 Task: Find connections with filter location Jaspur with filter topic #innovationwith filter profile language Potuguese with filter current company Voltas Limited - A TATA Enterprise with filter school Acropolis Institute of Technology and Research, Manglia Chouraha, Indore with filter industry Retail Luxury Goods and Jewelry with filter service category Technical with filter keywords title Casino Host
Action: Mouse moved to (665, 94)
Screenshot: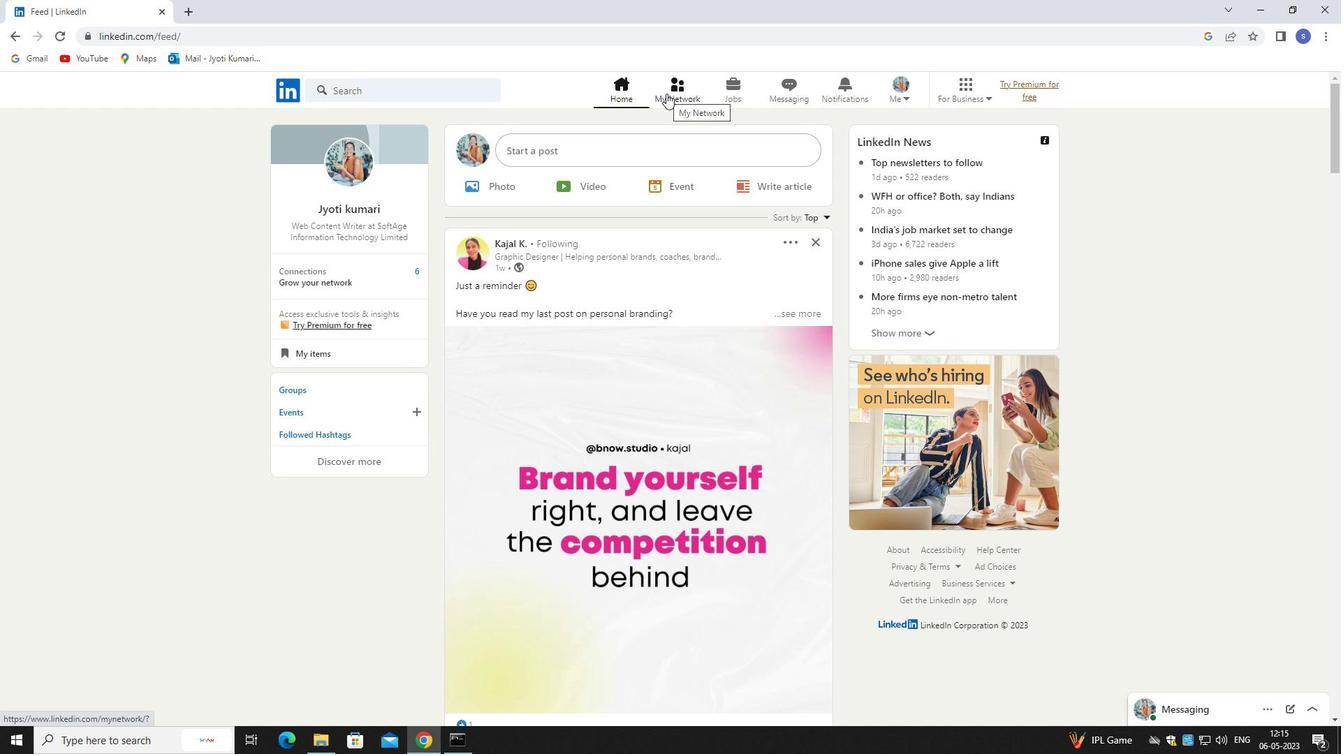 
Action: Mouse pressed left at (665, 94)
Screenshot: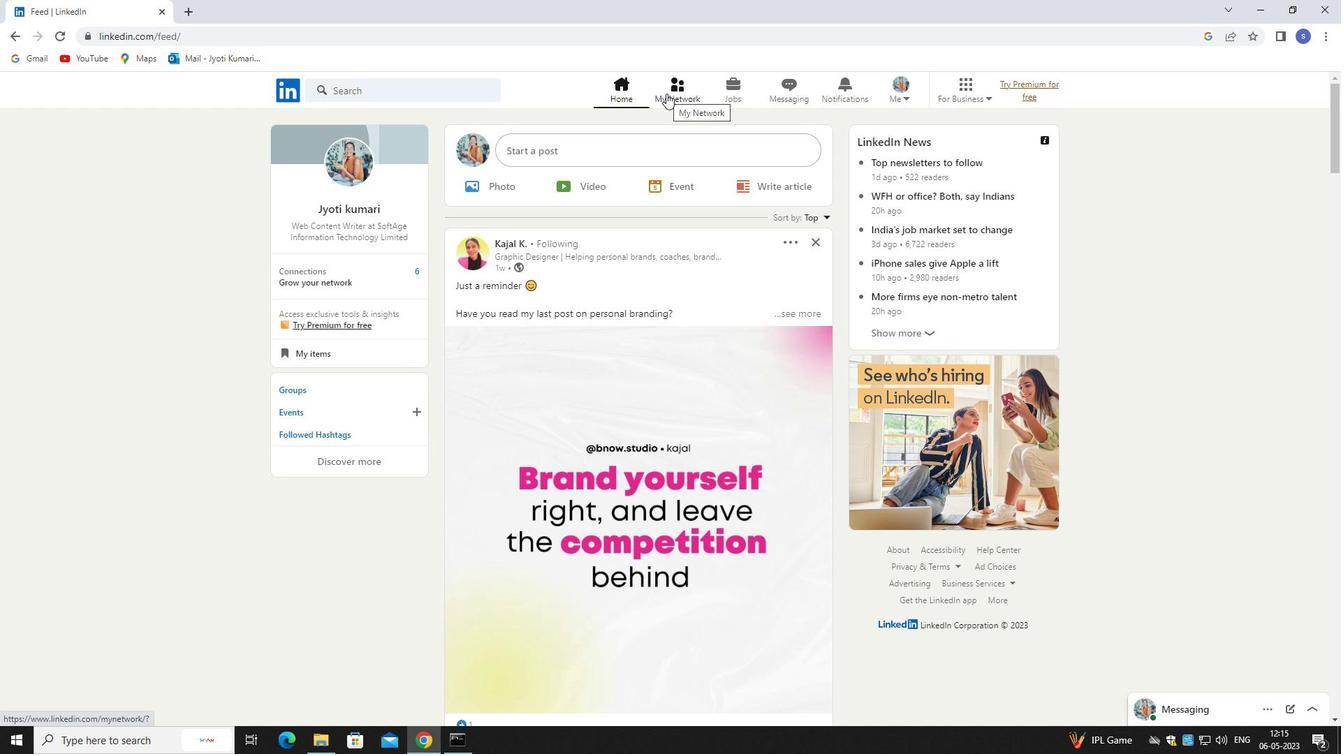 
Action: Mouse pressed left at (665, 94)
Screenshot: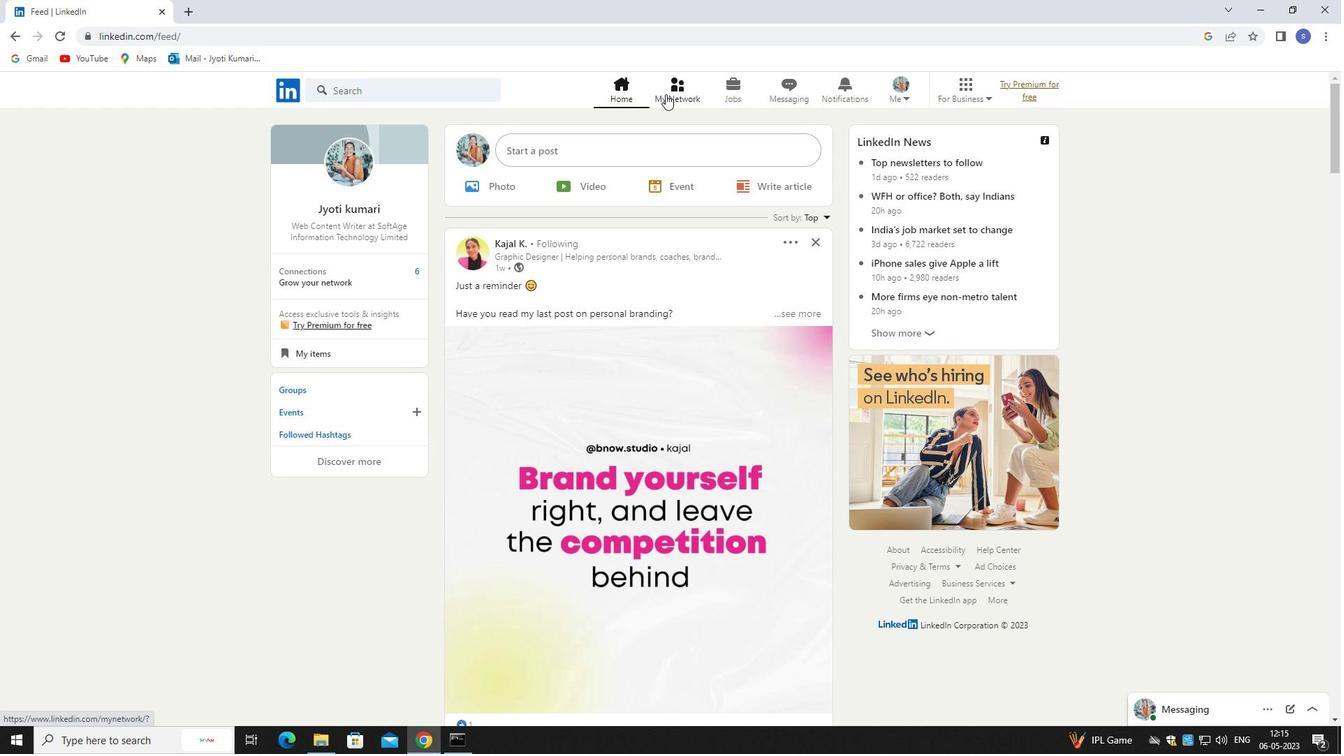 
Action: Mouse moved to (347, 164)
Screenshot: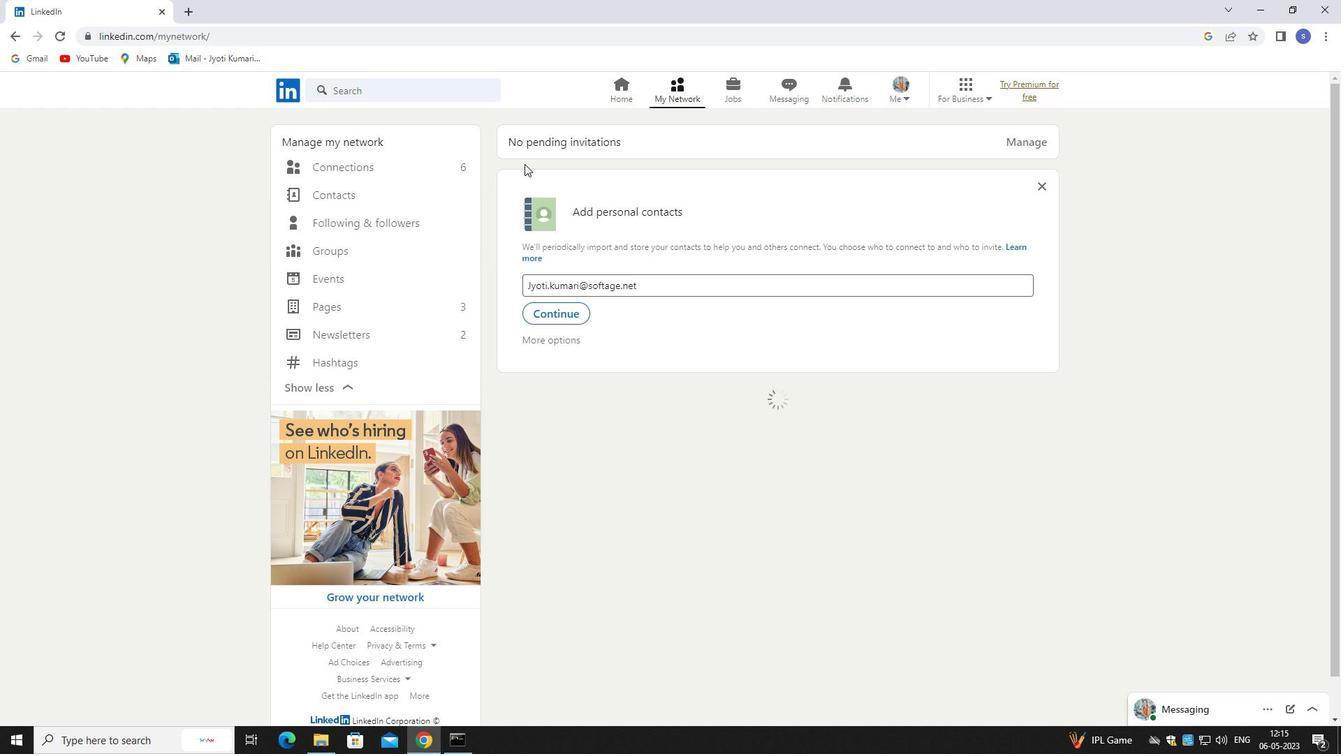 
Action: Mouse pressed left at (347, 164)
Screenshot: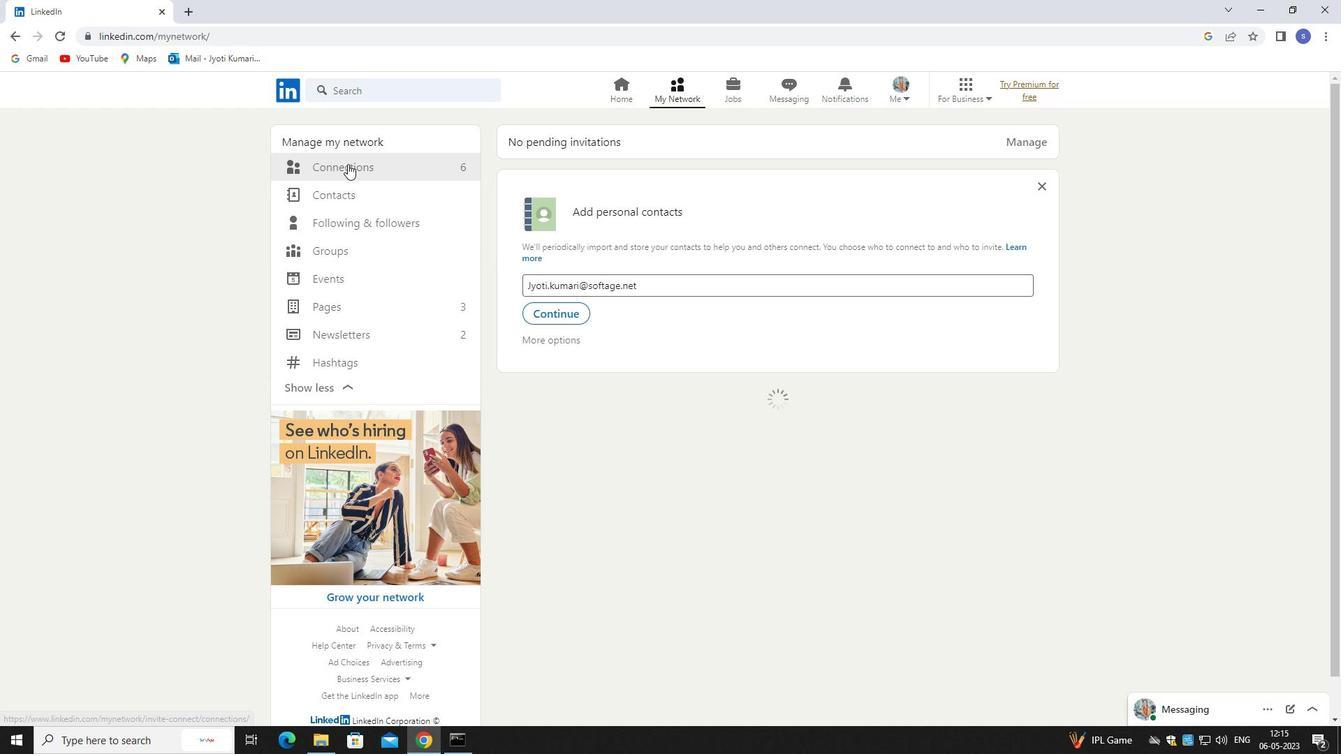 
Action: Mouse pressed left at (347, 164)
Screenshot: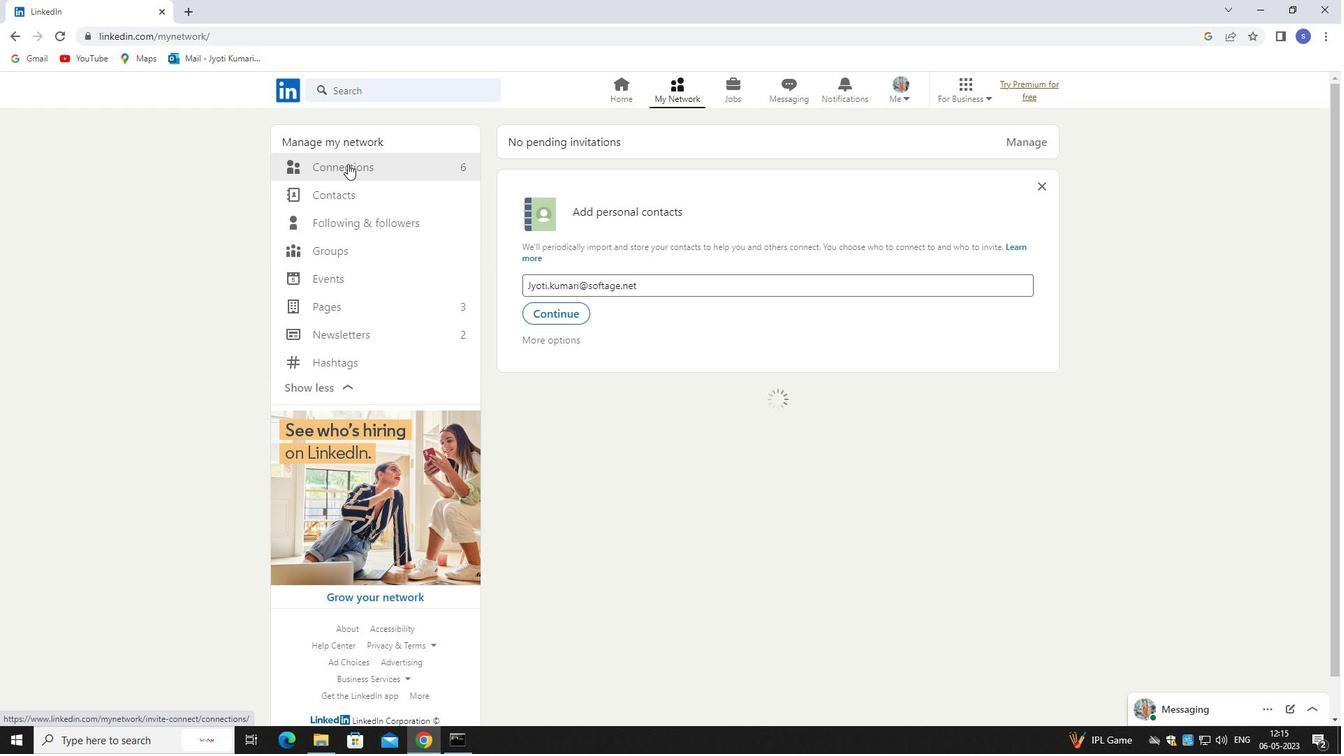 
Action: Mouse moved to (754, 170)
Screenshot: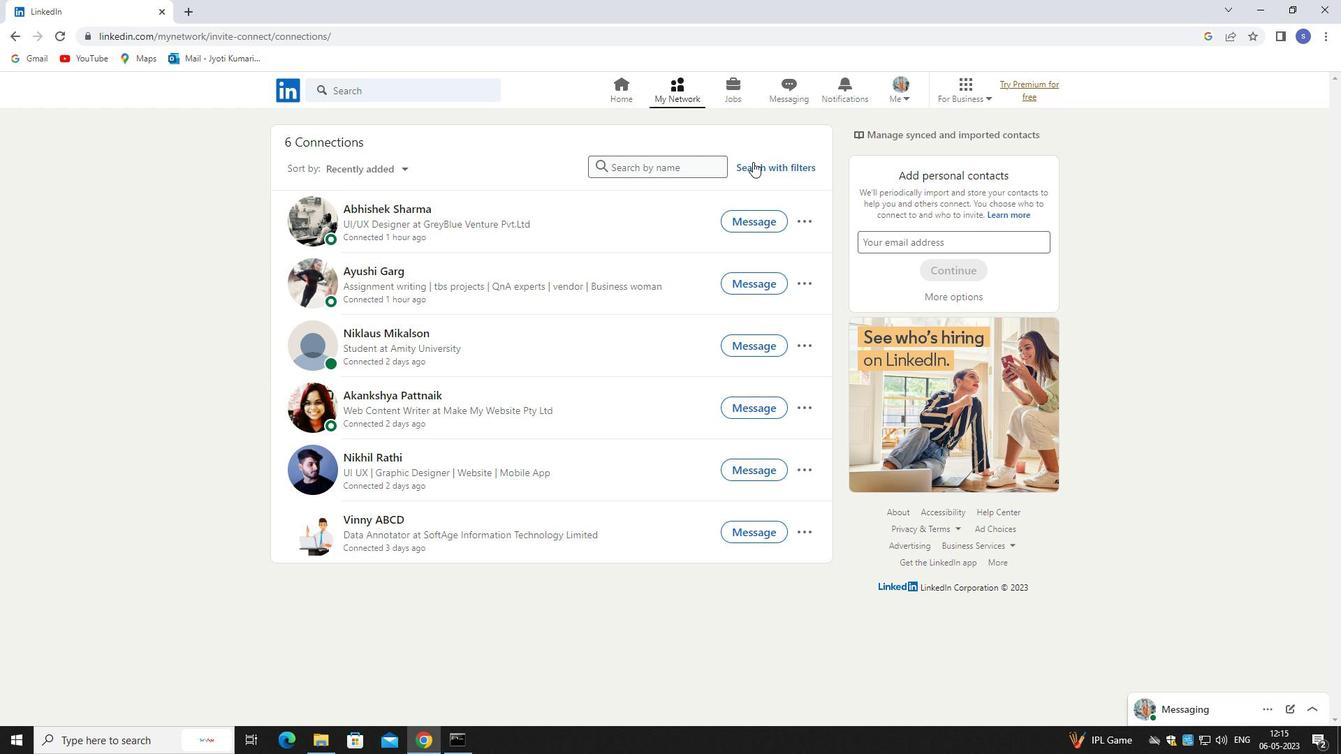 
Action: Mouse pressed left at (754, 170)
Screenshot: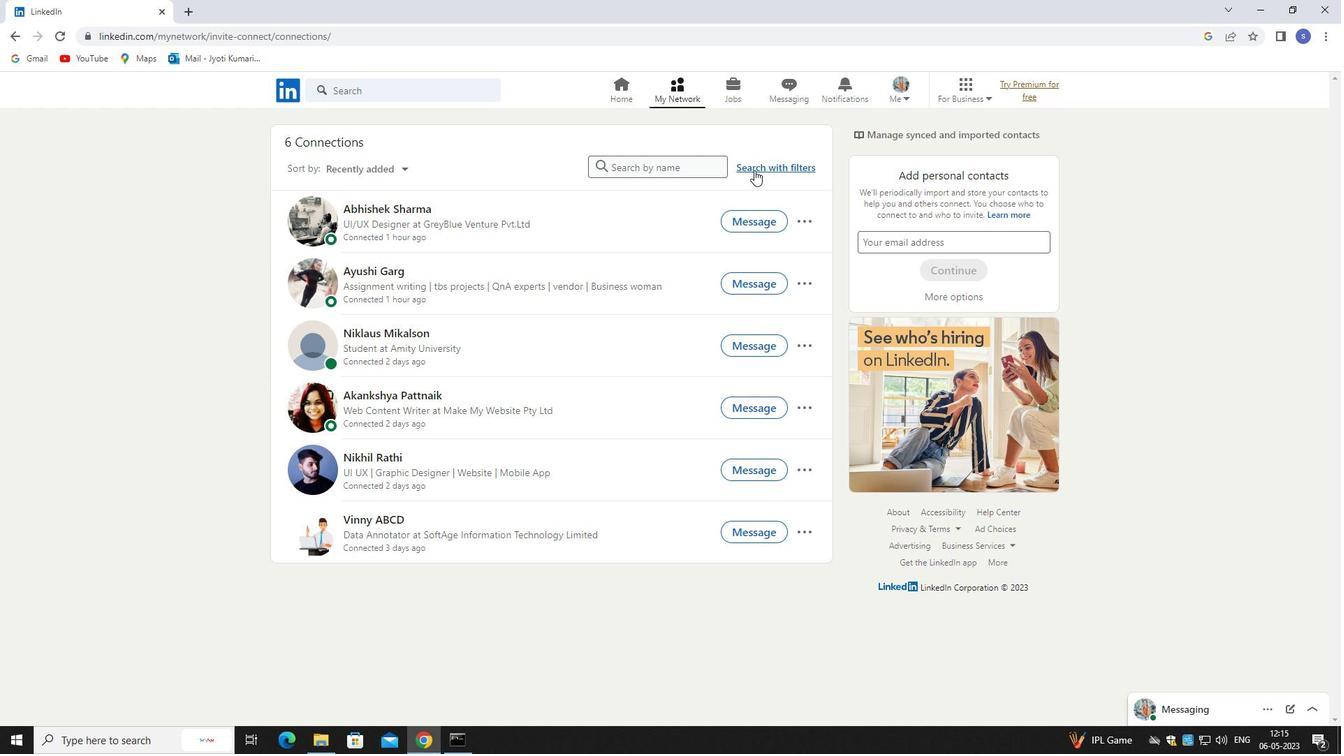 
Action: Mouse moved to (721, 127)
Screenshot: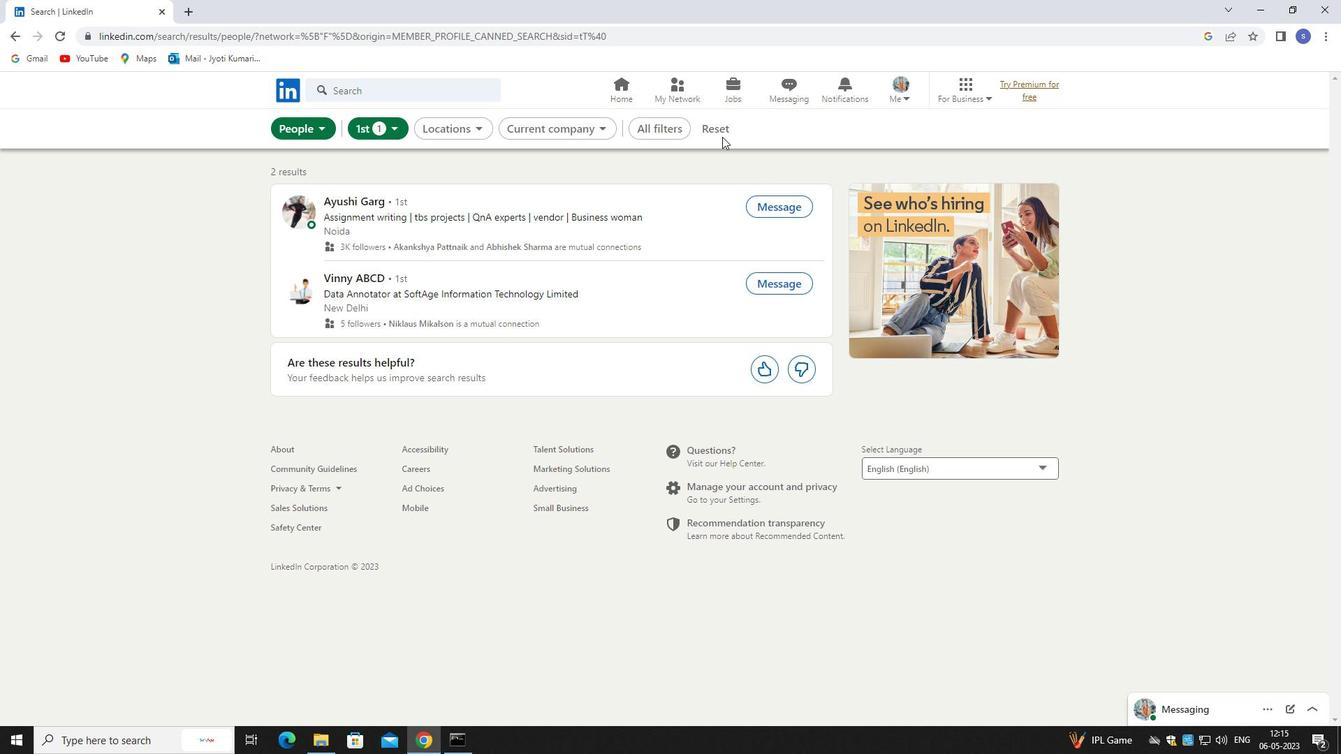 
Action: Mouse pressed left at (721, 127)
Screenshot: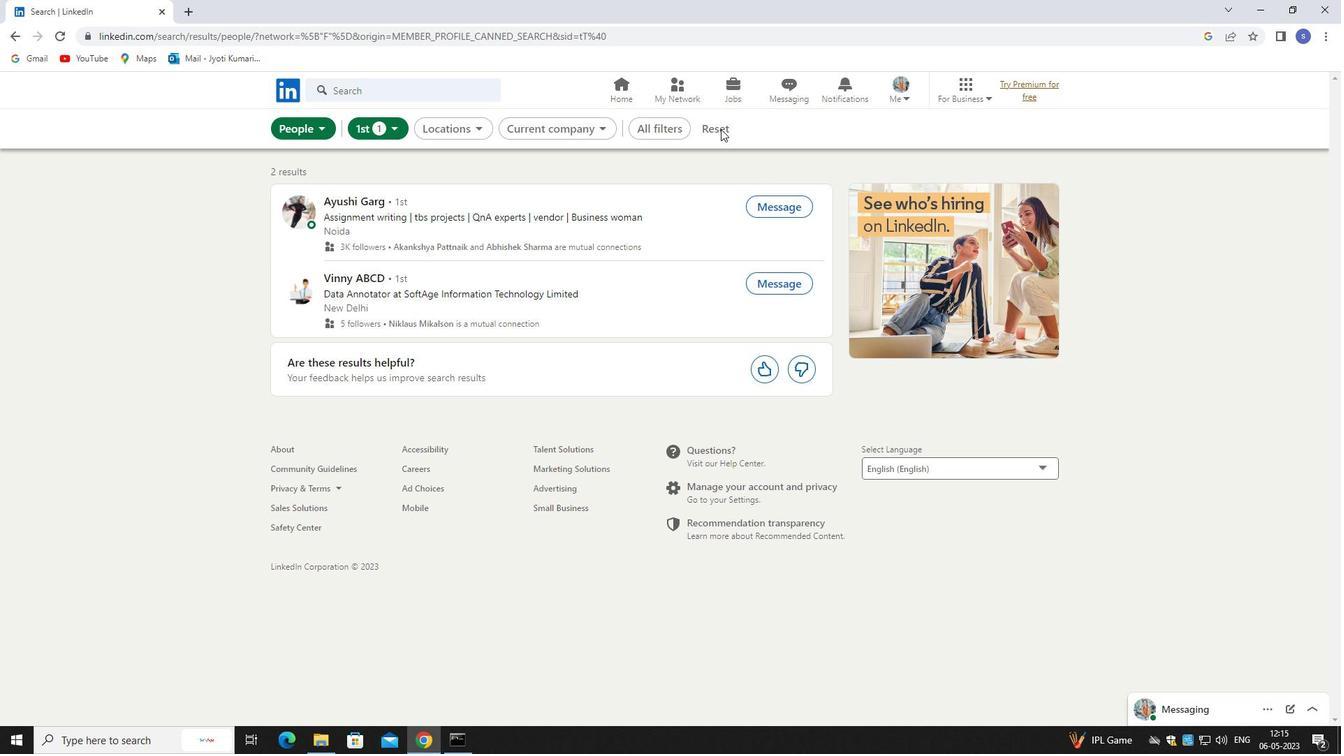 
Action: Mouse moved to (687, 127)
Screenshot: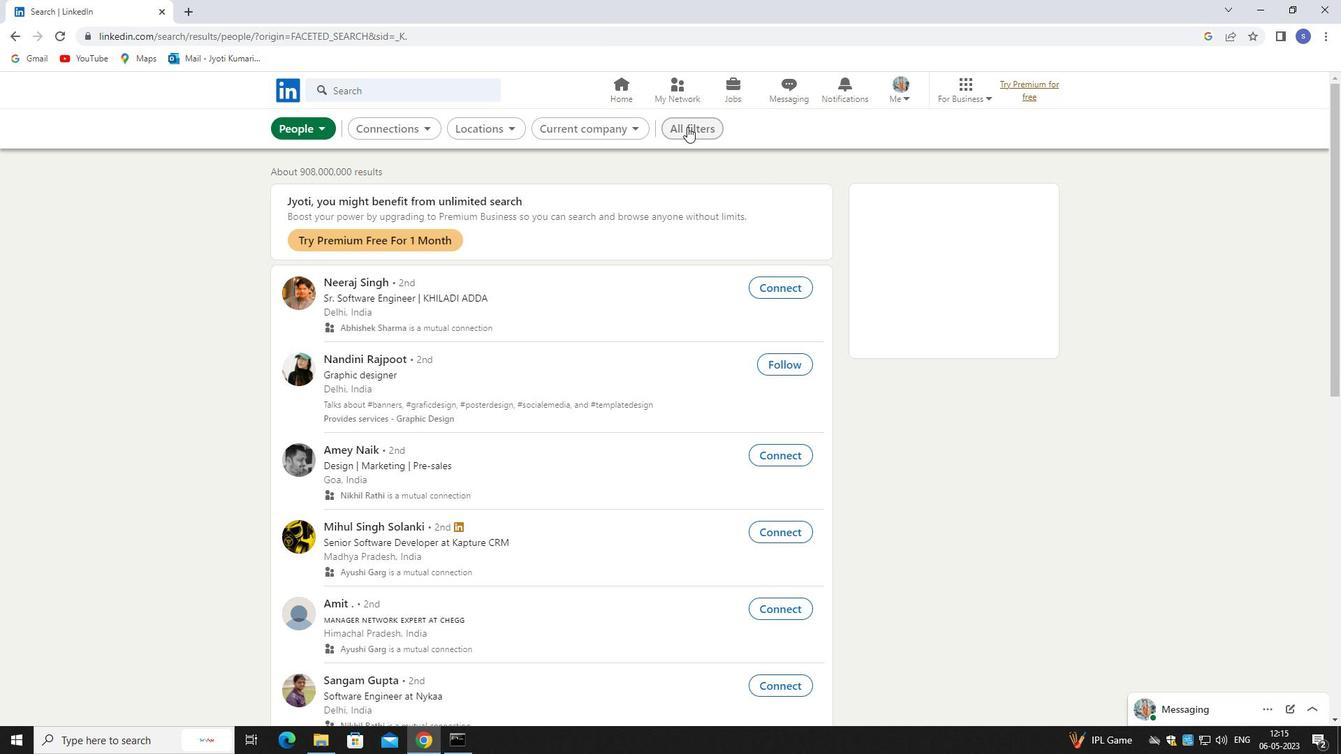 
Action: Mouse pressed left at (687, 127)
Screenshot: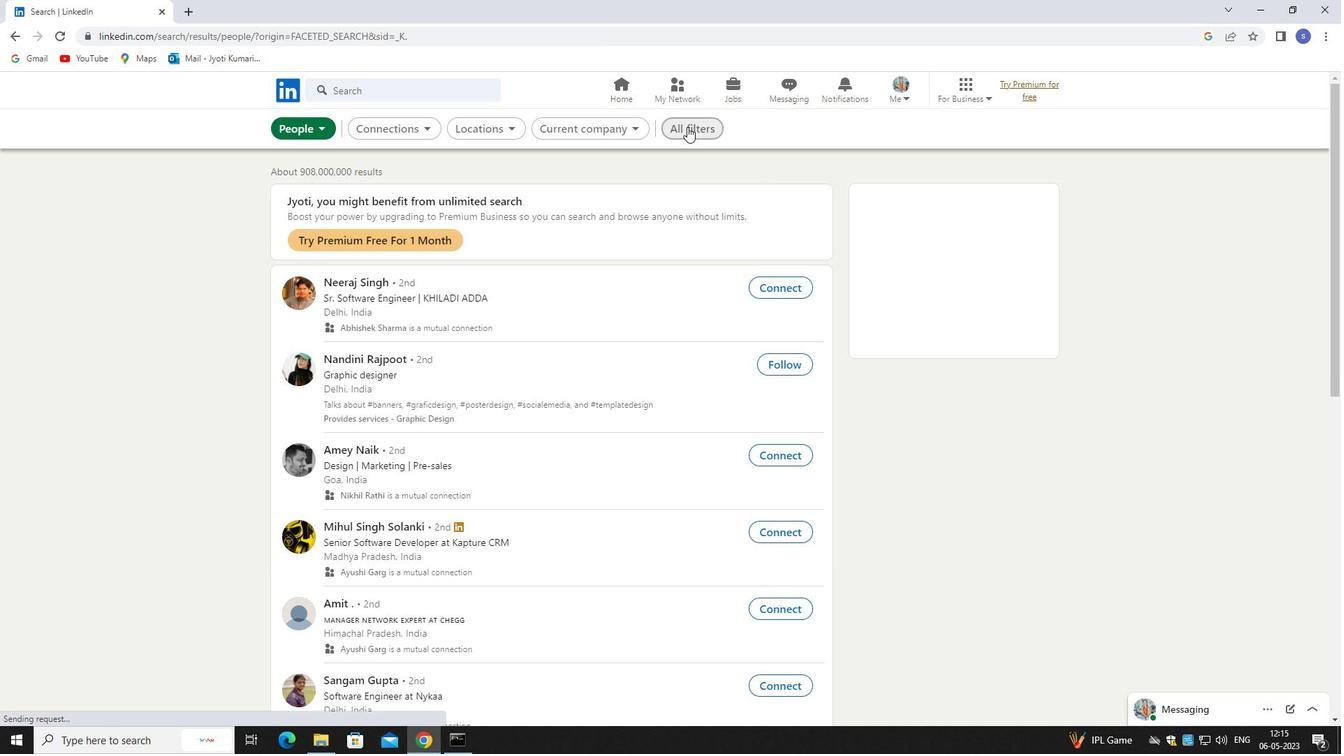 
Action: Mouse moved to (1187, 552)
Screenshot: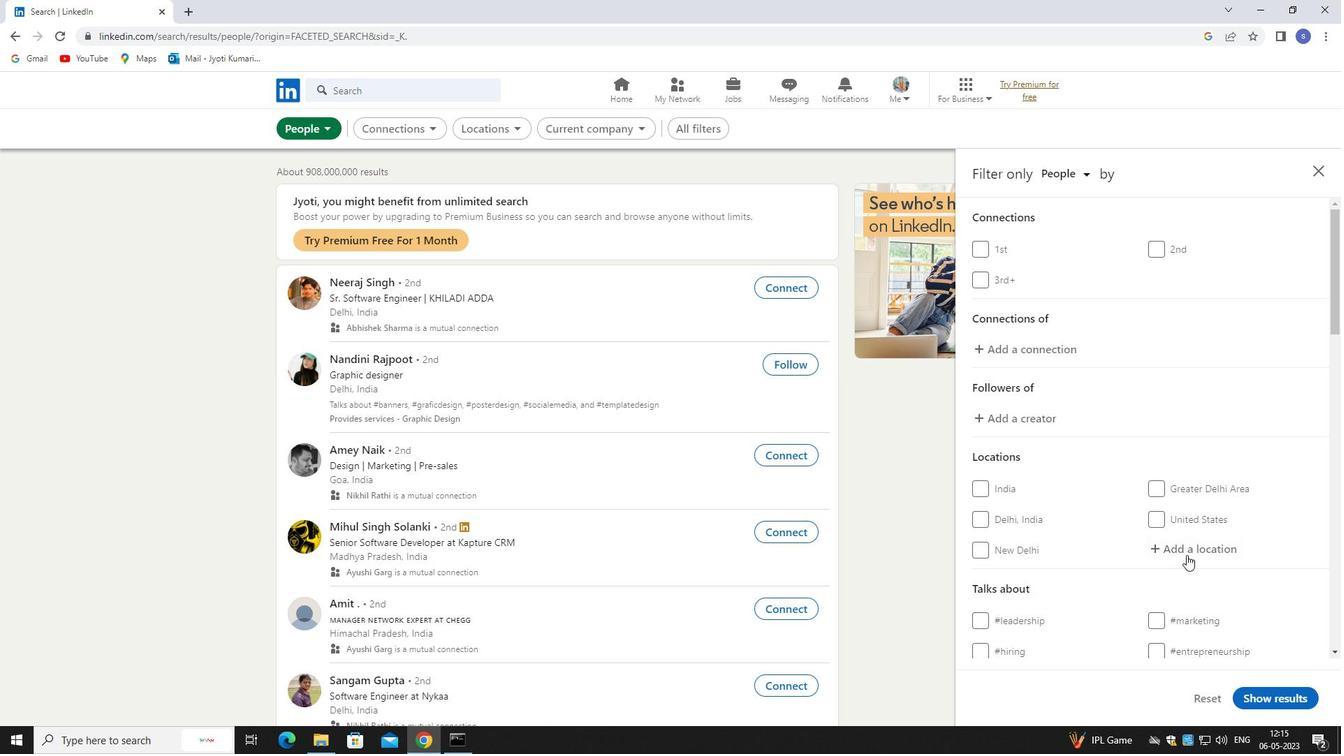 
Action: Mouse pressed left at (1187, 552)
Screenshot: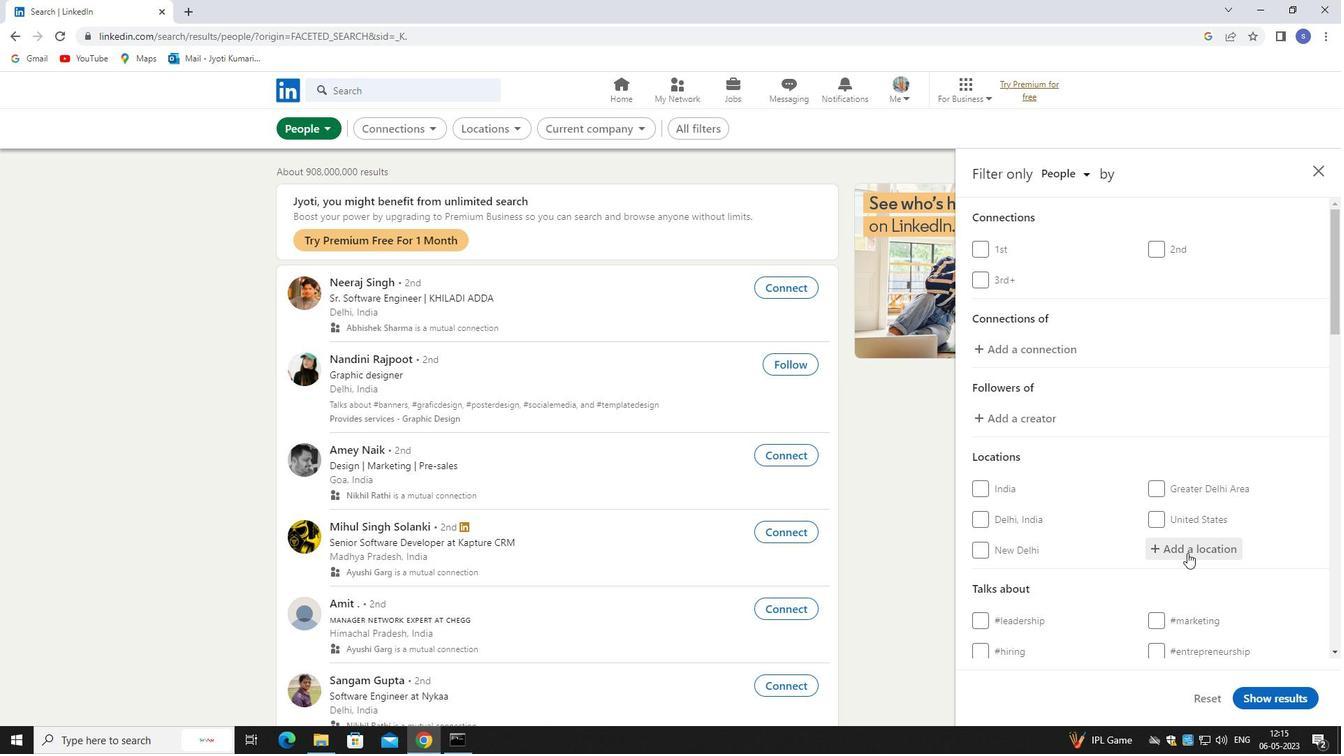 
Action: Key pressed jaspur
Screenshot: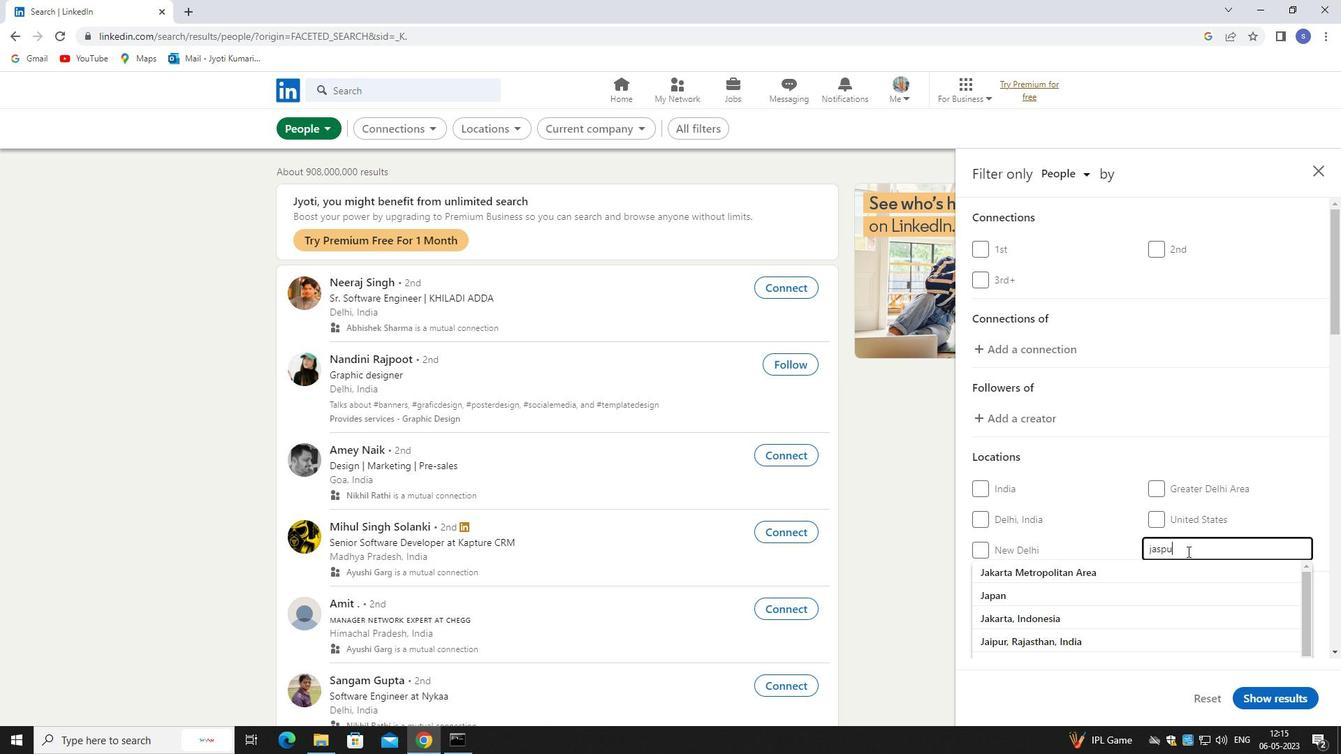 
Action: Mouse moved to (1187, 567)
Screenshot: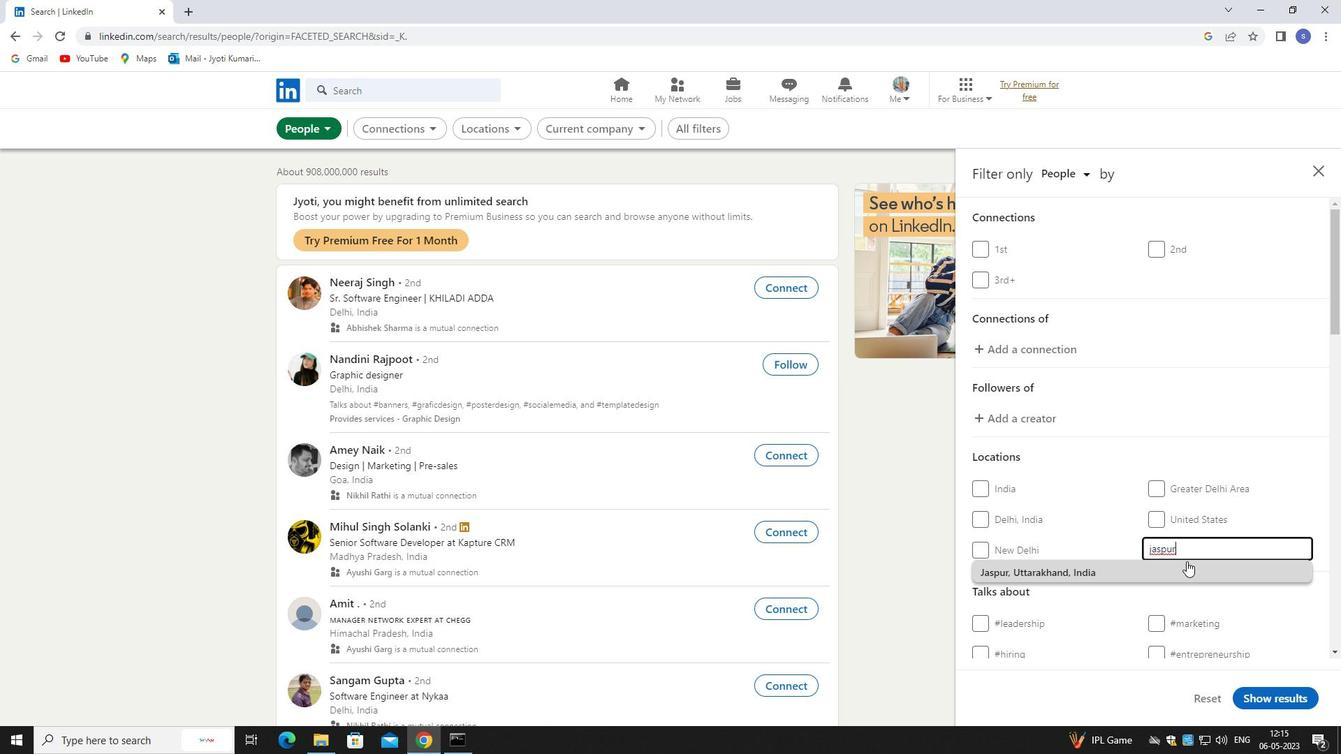 
Action: Mouse pressed left at (1187, 567)
Screenshot: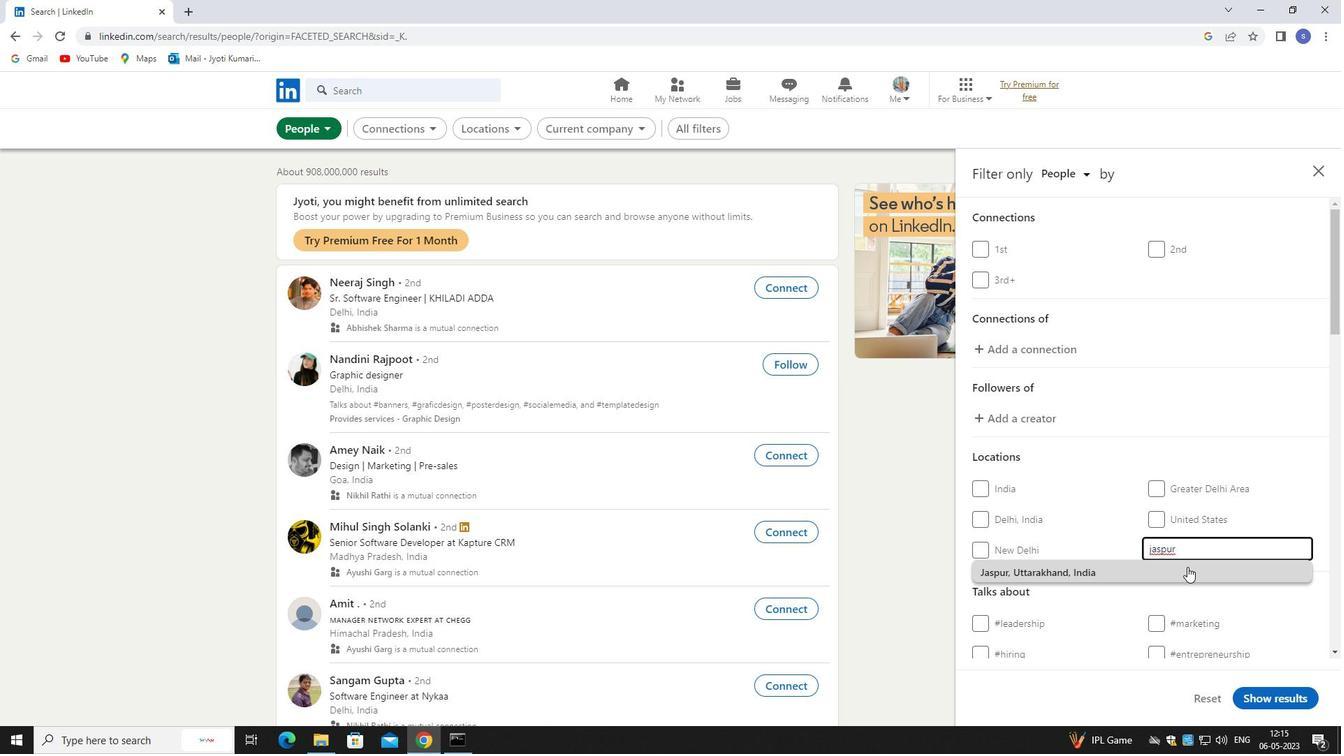 
Action: Mouse scrolled (1187, 566) with delta (0, 0)
Screenshot: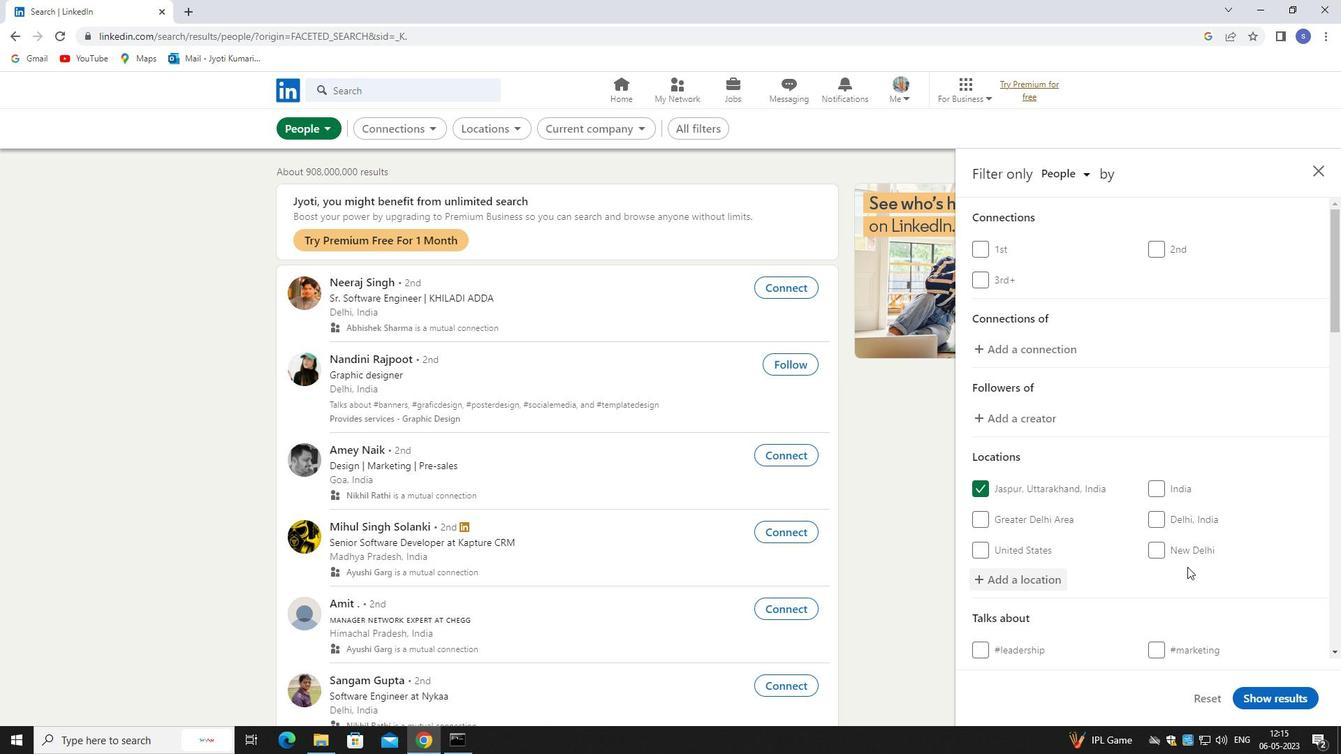 
Action: Mouse scrolled (1187, 566) with delta (0, 0)
Screenshot: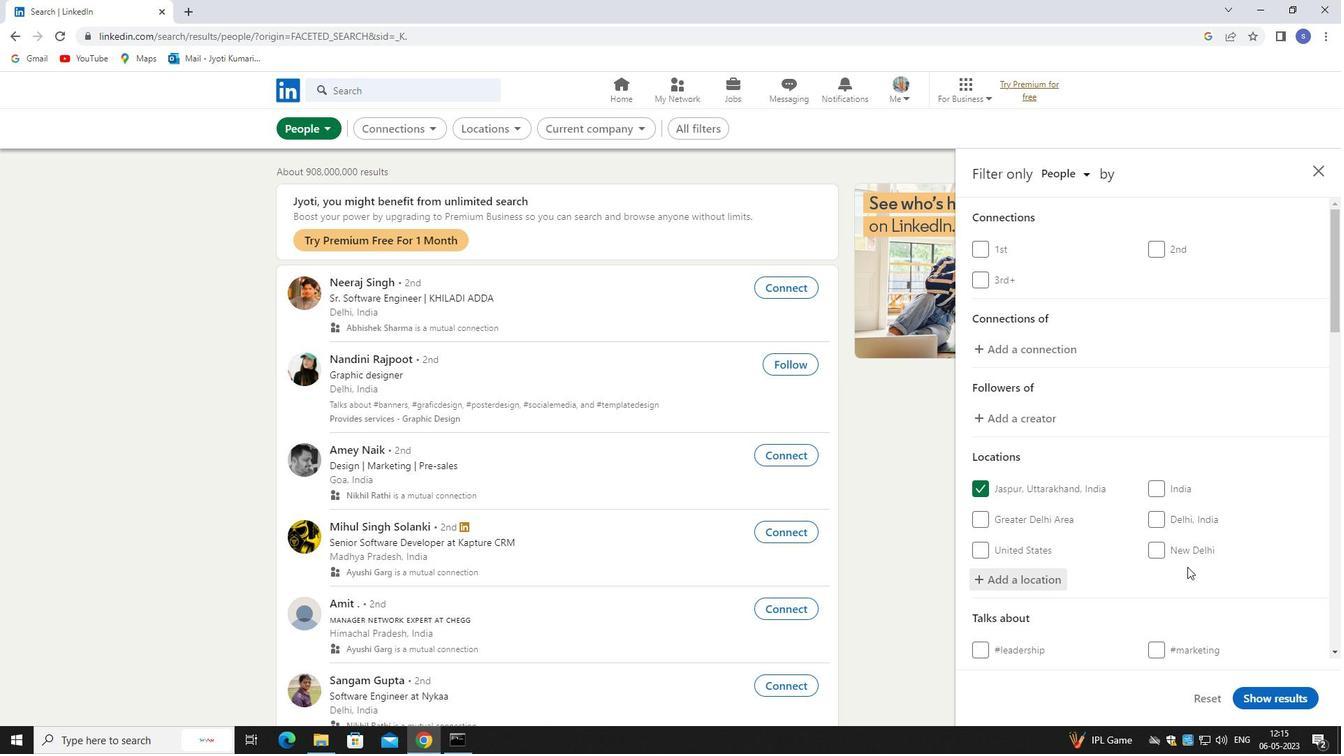 
Action: Mouse scrolled (1187, 566) with delta (0, 0)
Screenshot: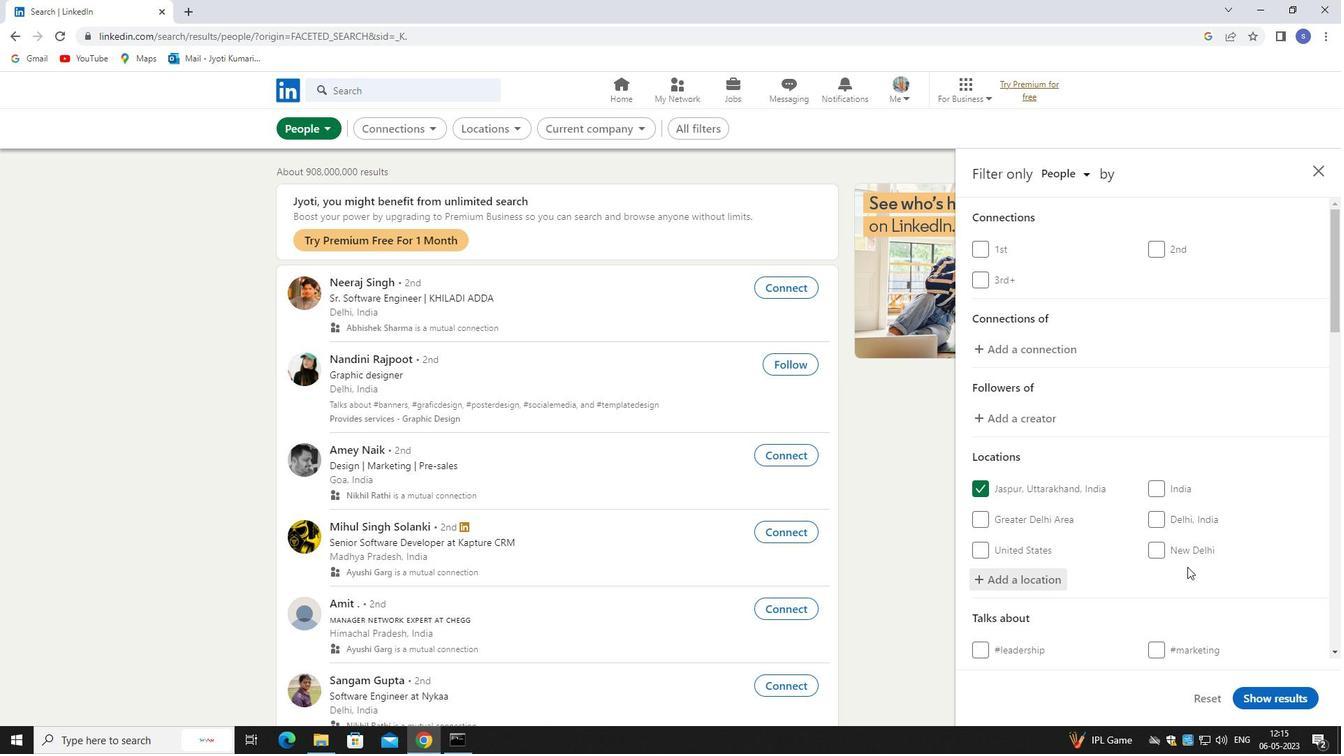 
Action: Mouse scrolled (1187, 566) with delta (0, 0)
Screenshot: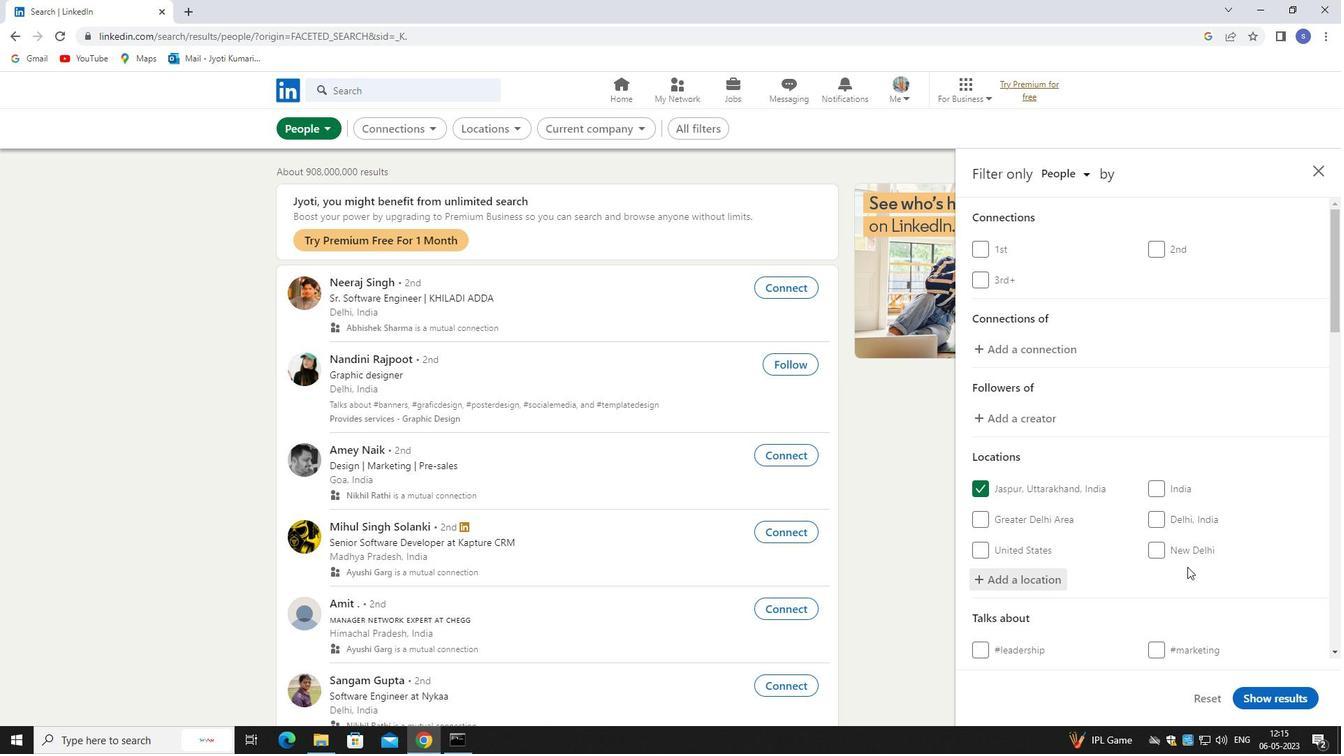 
Action: Mouse moved to (1171, 432)
Screenshot: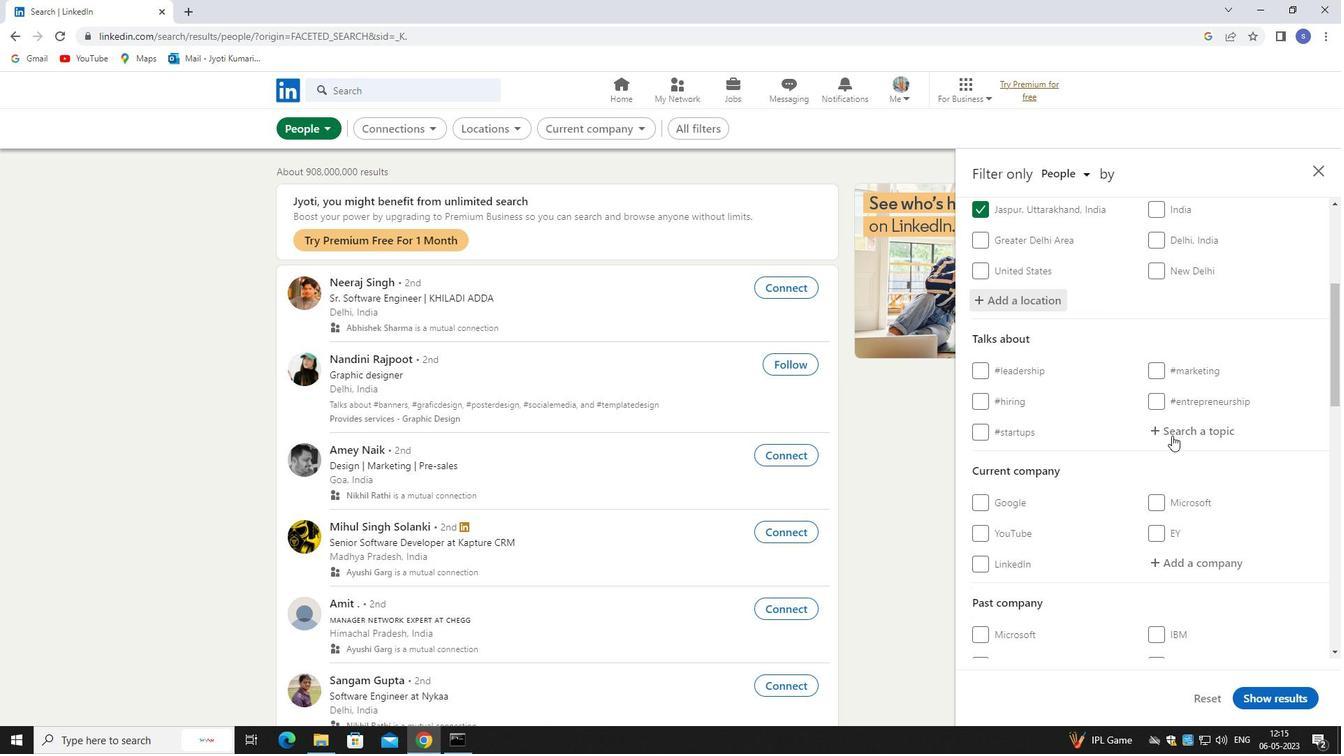 
Action: Mouse pressed left at (1171, 432)
Screenshot: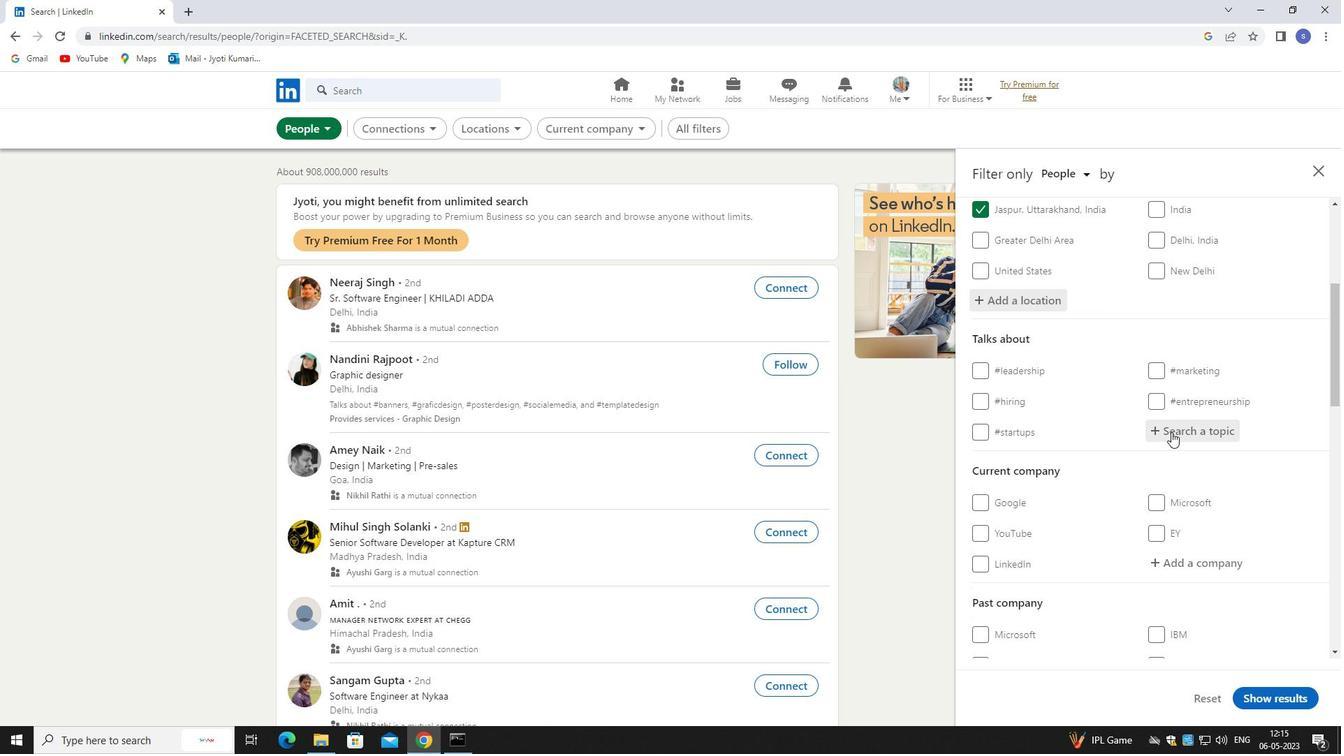 
Action: Key pressed innova
Screenshot: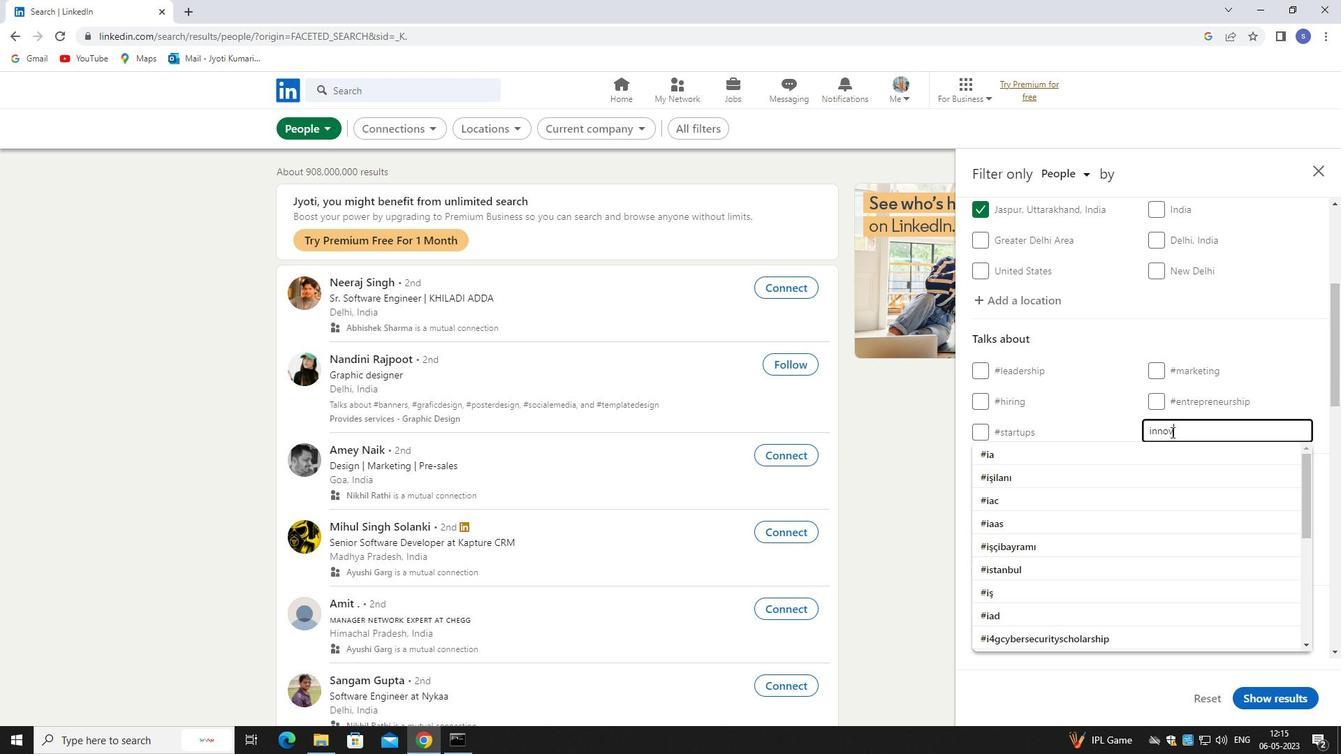 
Action: Mouse moved to (1175, 454)
Screenshot: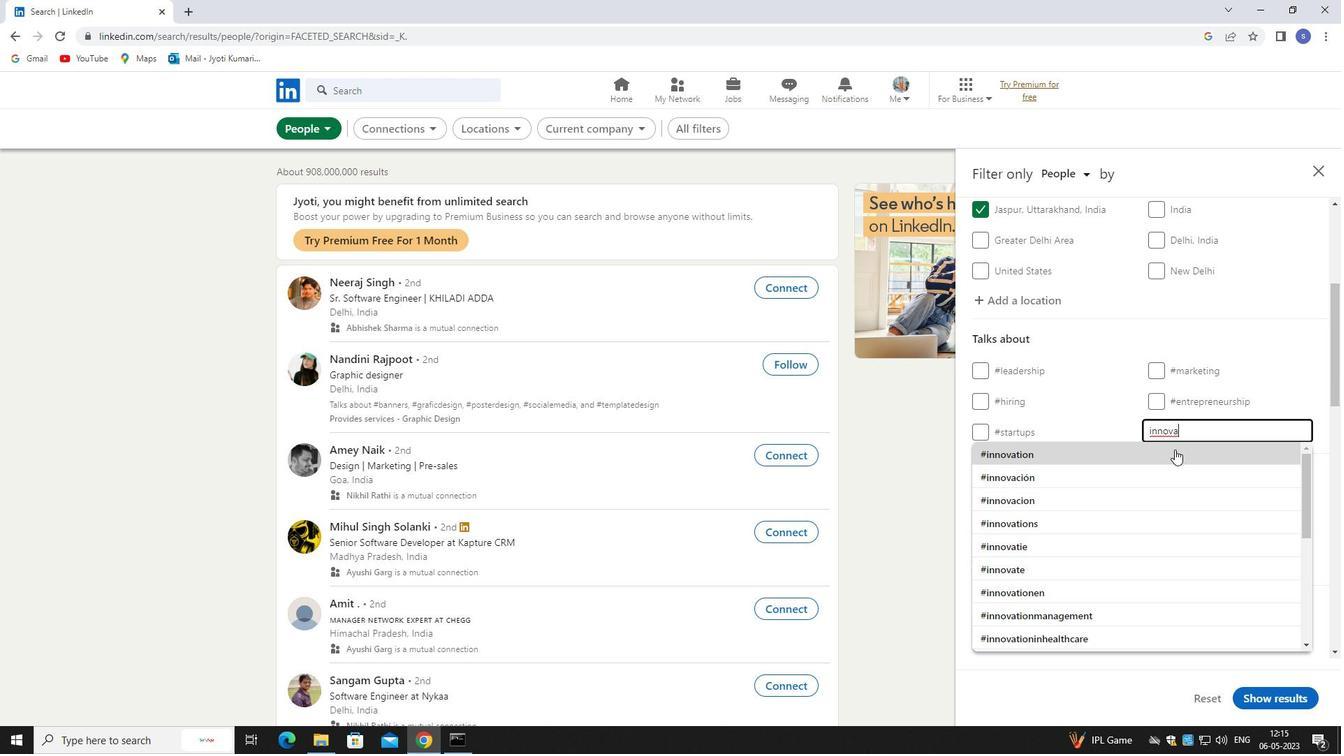 
Action: Mouse pressed left at (1175, 454)
Screenshot: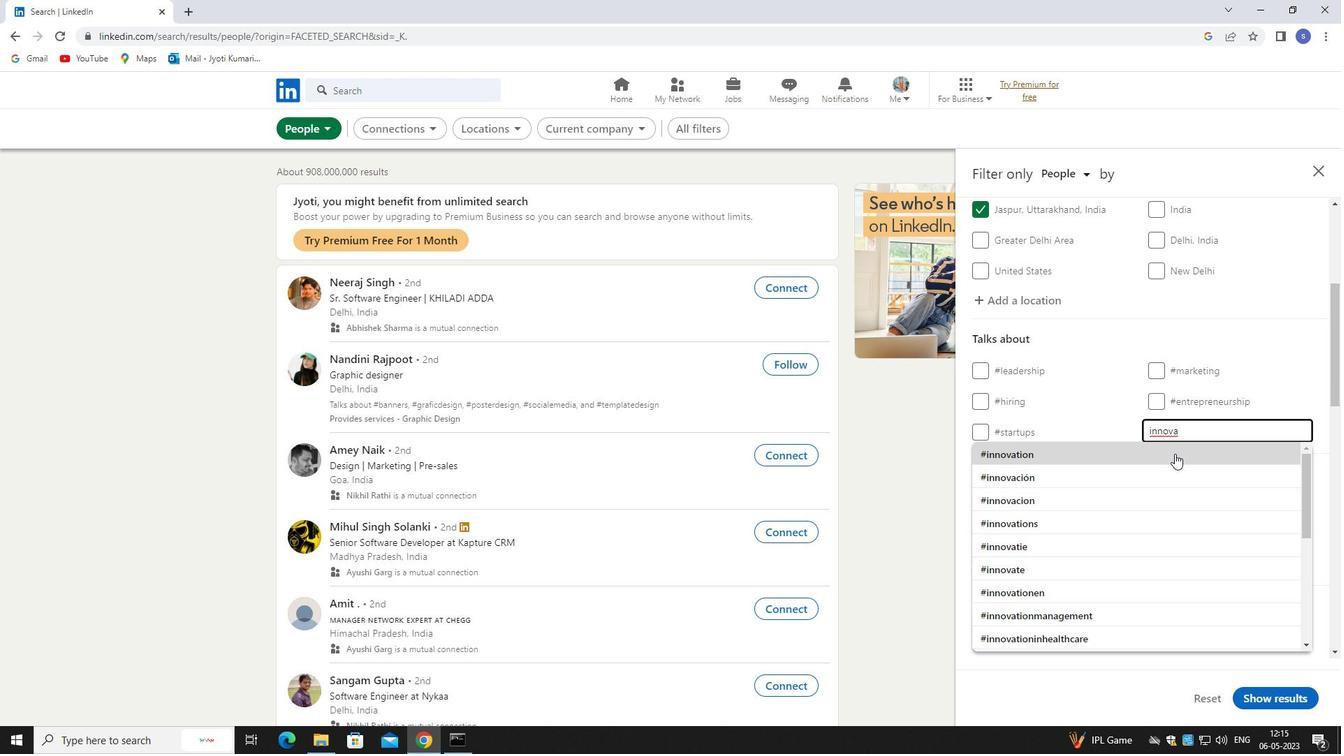 
Action: Mouse scrolled (1175, 453) with delta (0, 0)
Screenshot: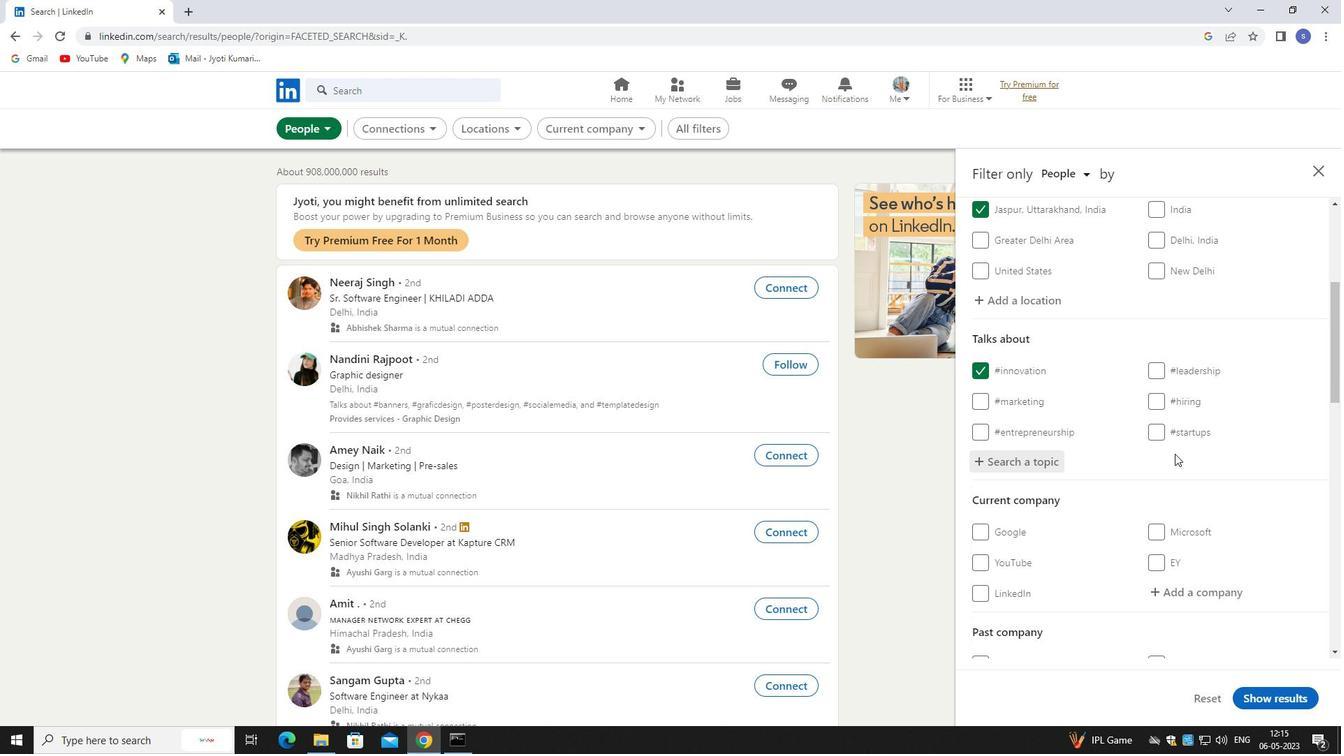 
Action: Mouse moved to (1175, 455)
Screenshot: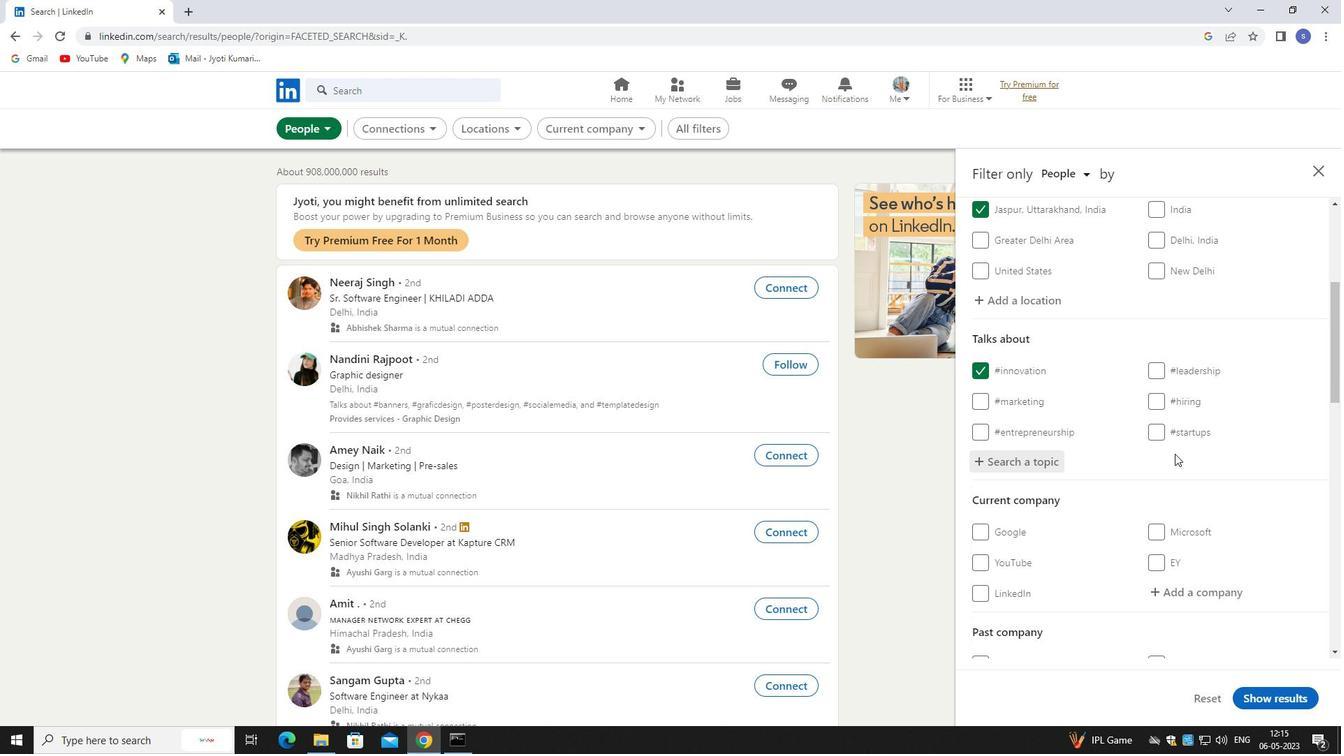 
Action: Mouse scrolled (1175, 454) with delta (0, 0)
Screenshot: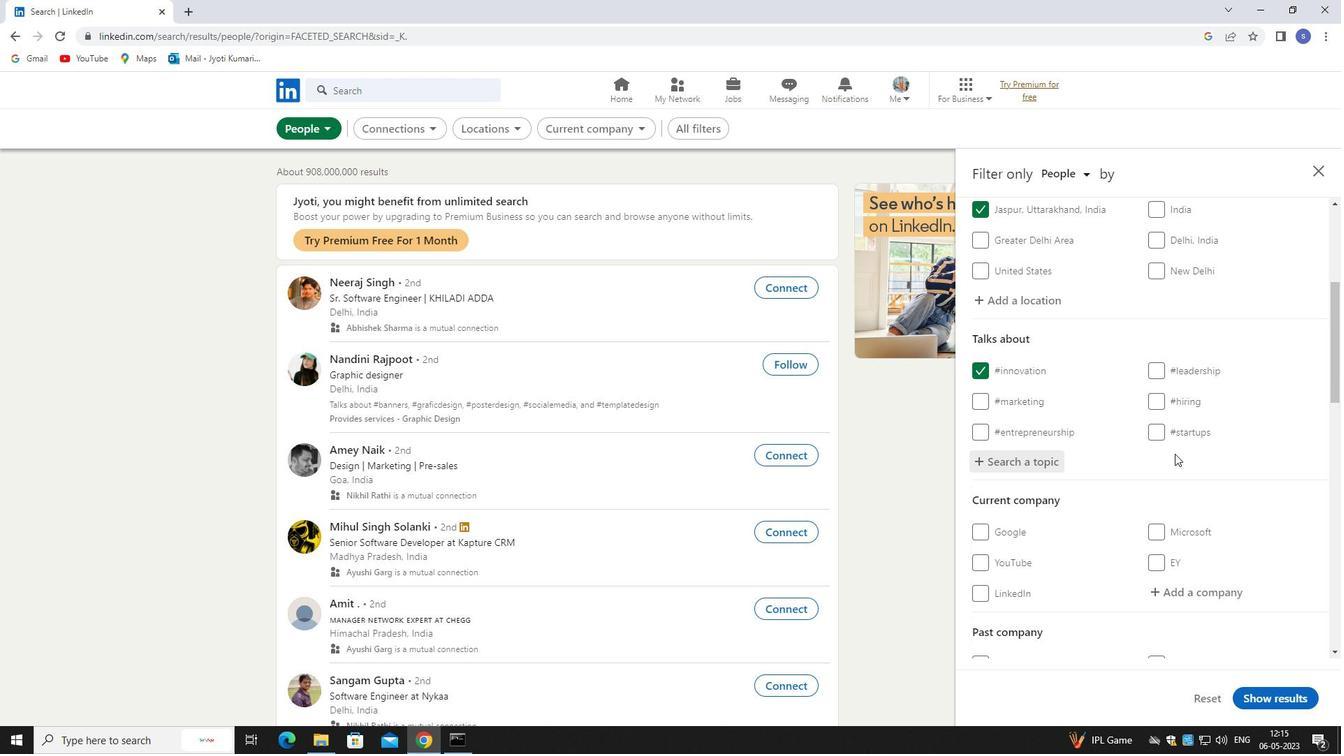 
Action: Mouse moved to (1175, 456)
Screenshot: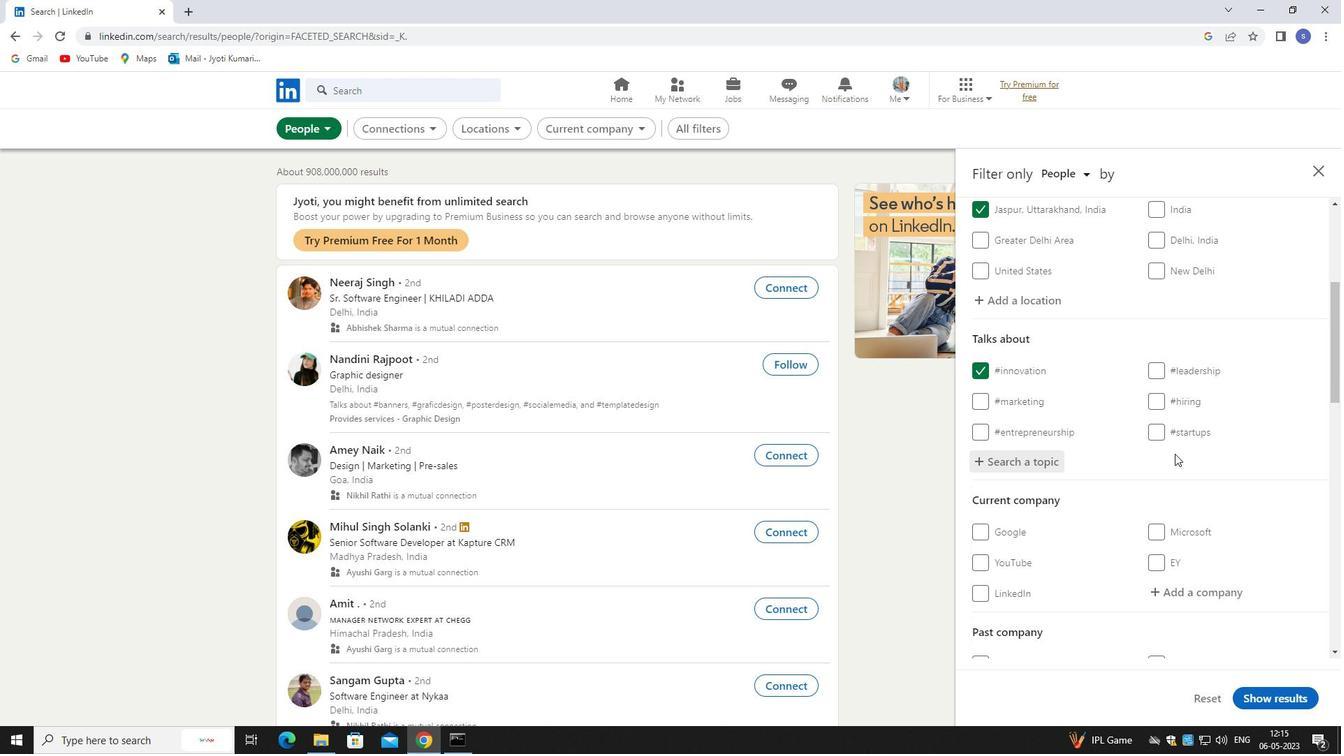 
Action: Mouse scrolled (1175, 456) with delta (0, 0)
Screenshot: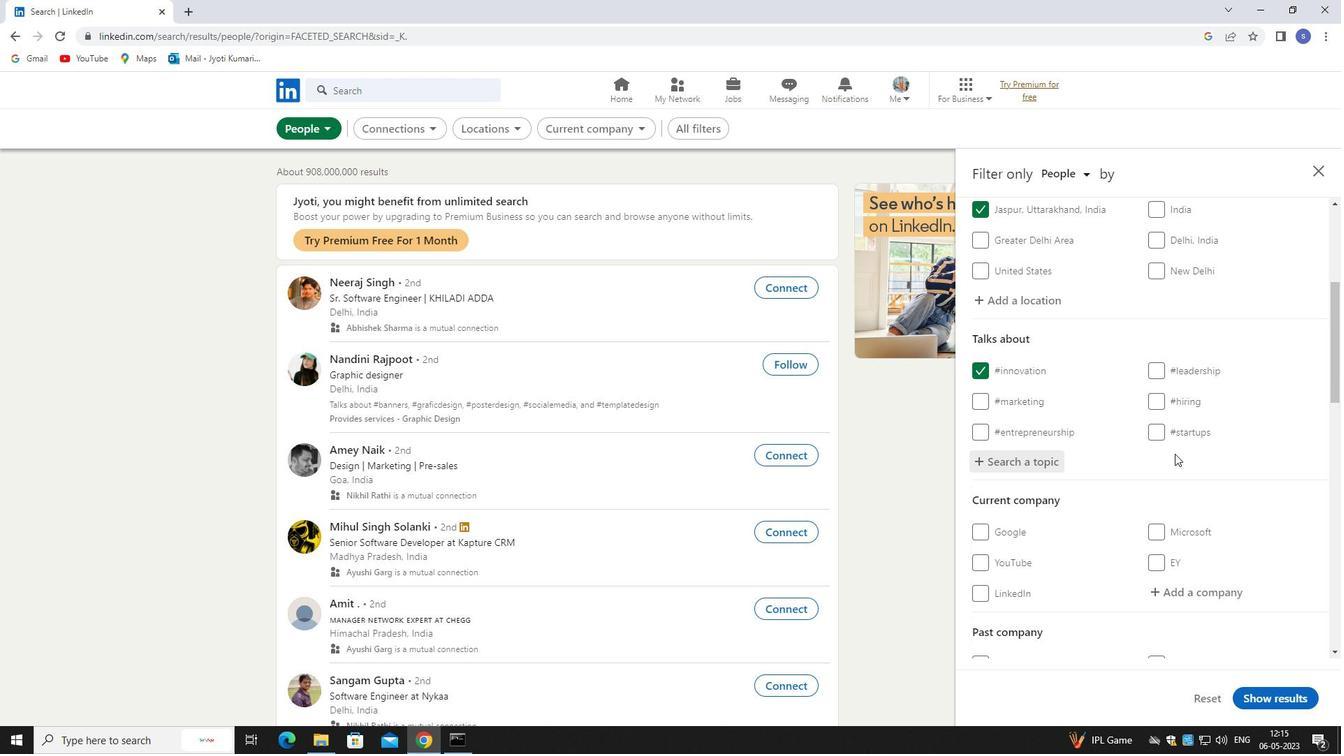 
Action: Mouse moved to (1206, 386)
Screenshot: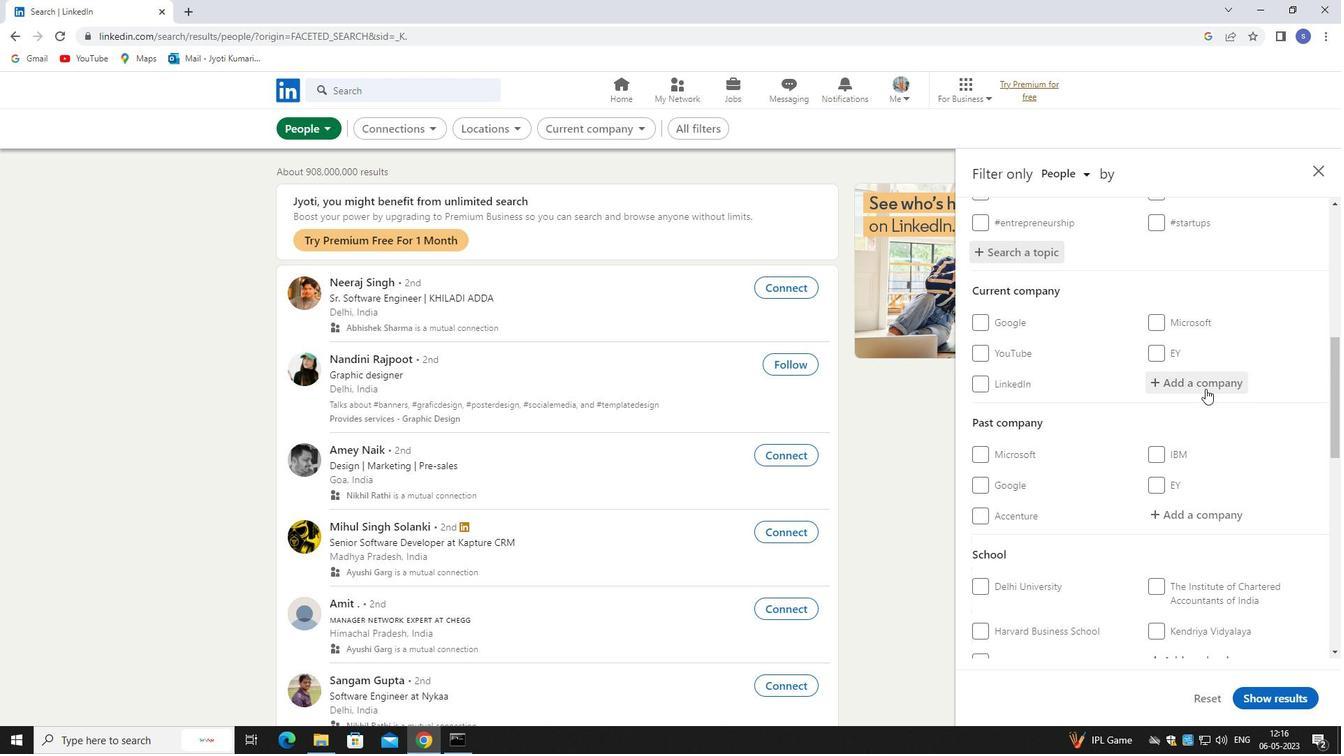 
Action: Mouse pressed left at (1206, 386)
Screenshot: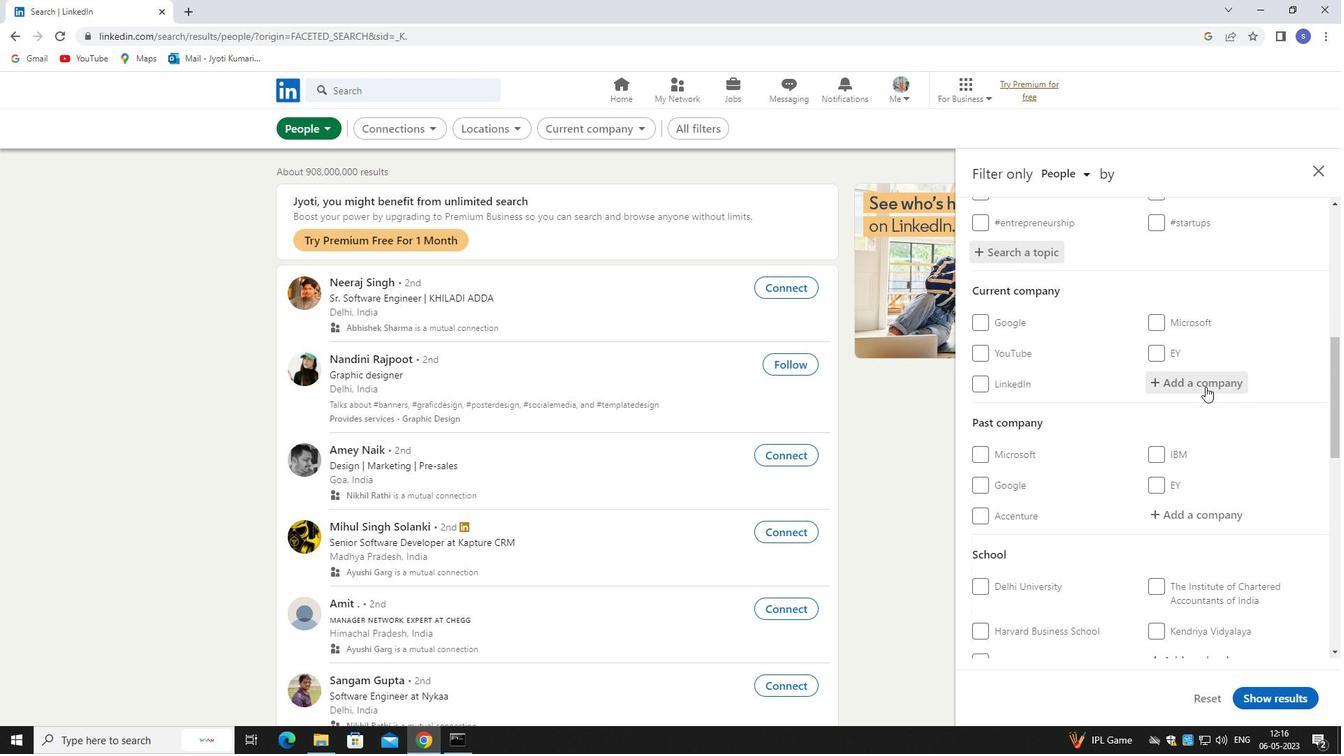 
Action: Mouse moved to (1206, 386)
Screenshot: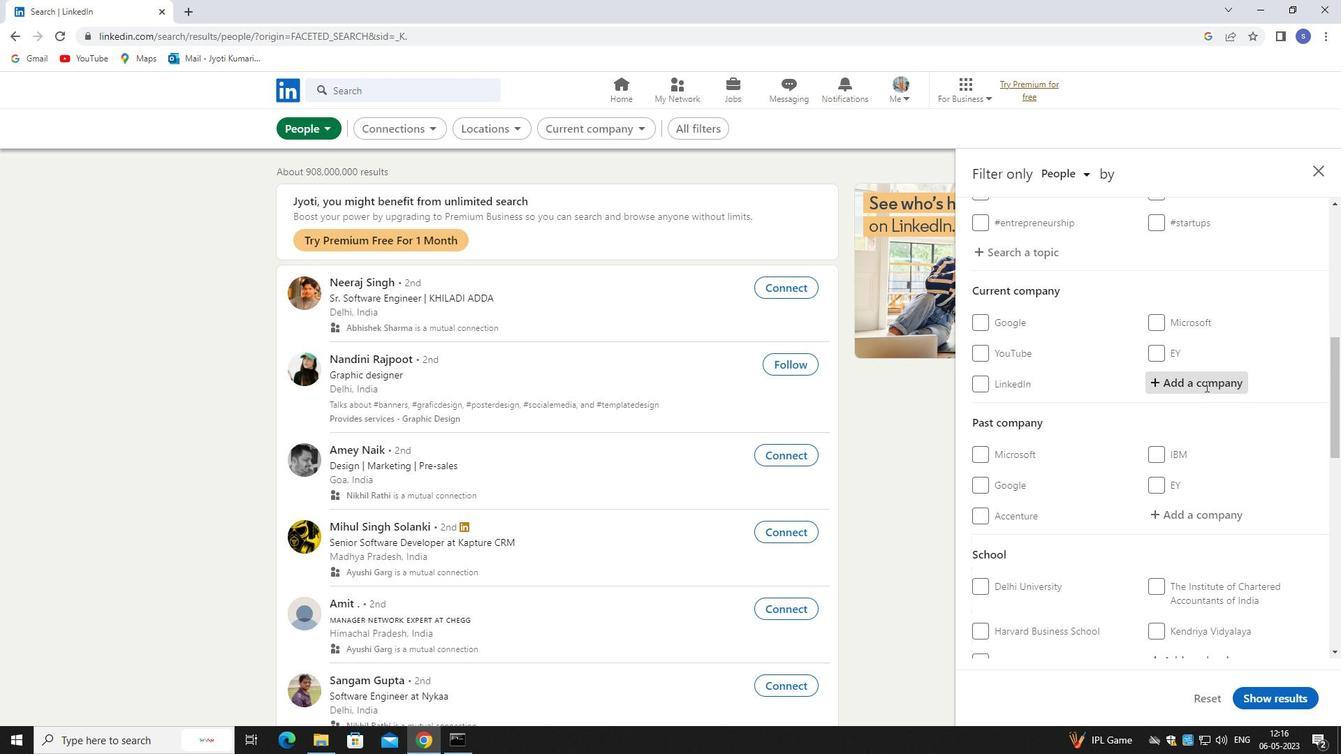 
Action: Key pressed voltas
Screenshot: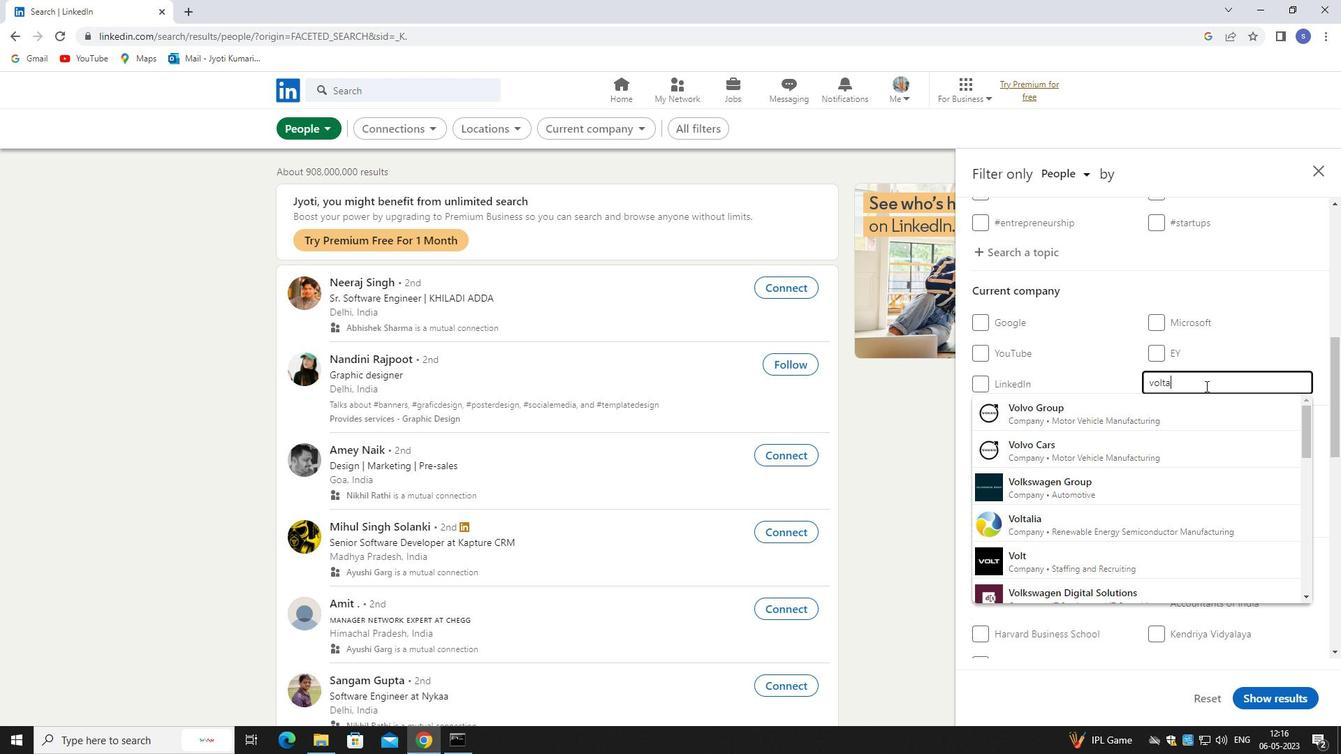 
Action: Mouse moved to (1213, 410)
Screenshot: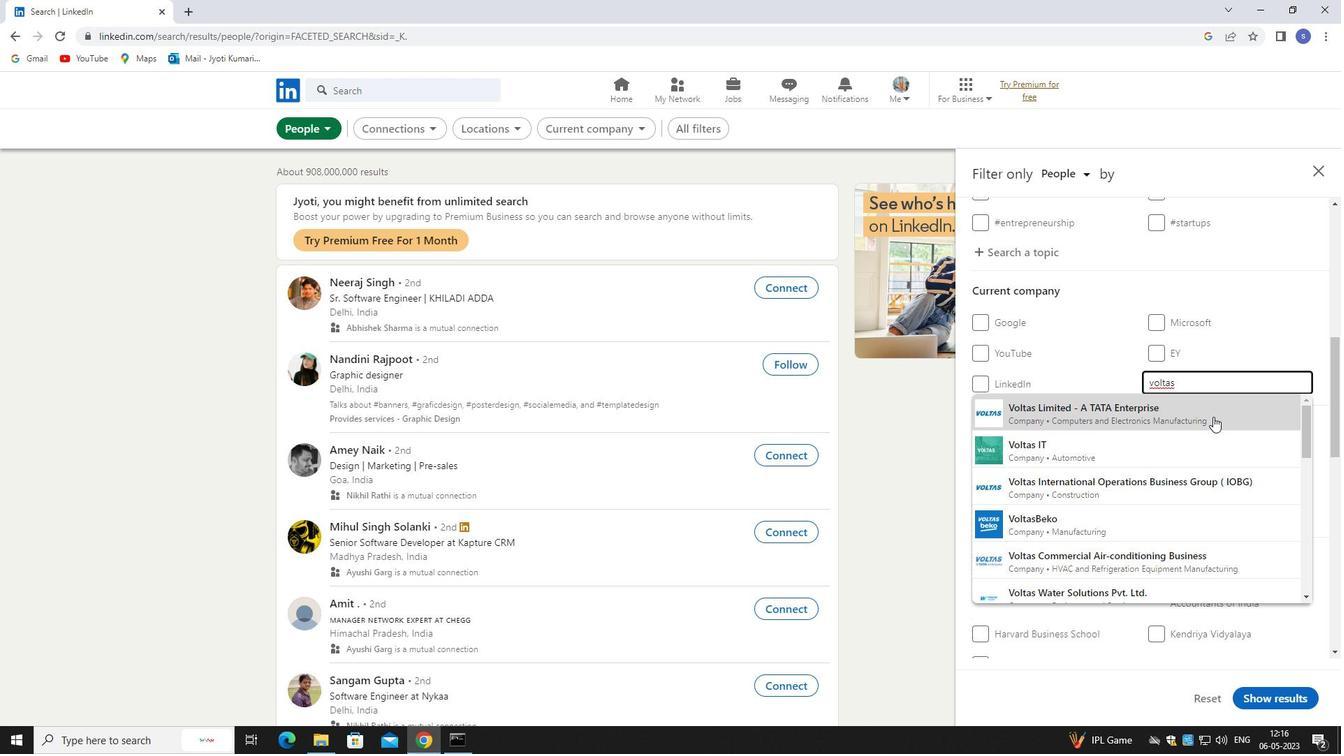 
Action: Mouse pressed left at (1213, 410)
Screenshot: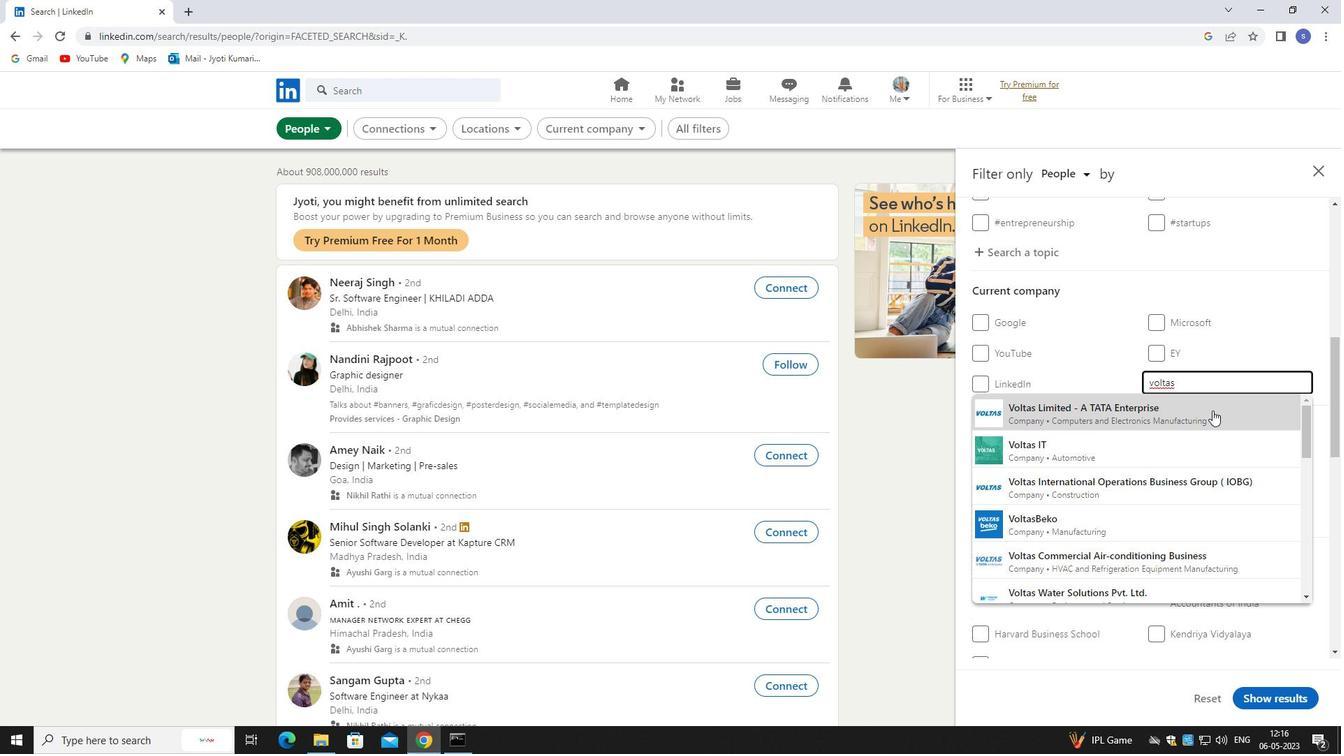 
Action: Mouse moved to (1193, 569)
Screenshot: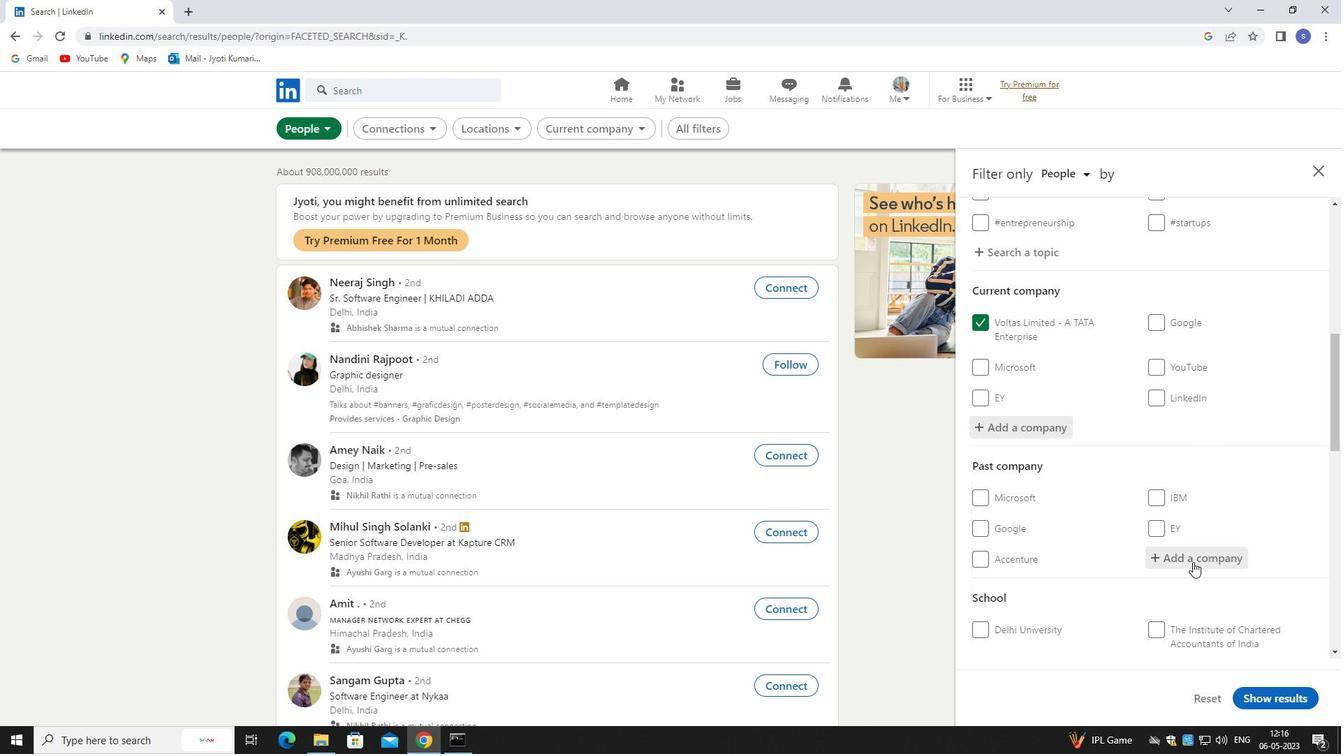 
Action: Mouse scrolled (1193, 568) with delta (0, 0)
Screenshot: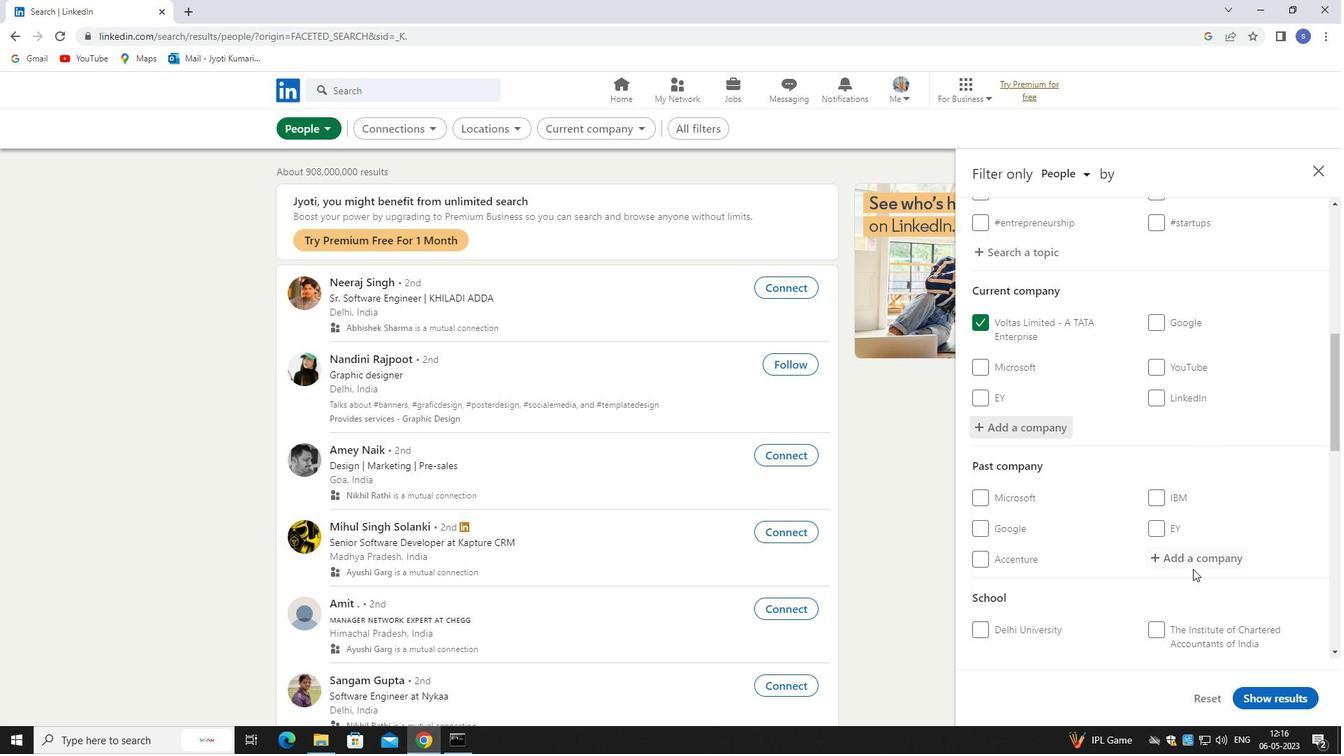 
Action: Mouse scrolled (1193, 568) with delta (0, 0)
Screenshot: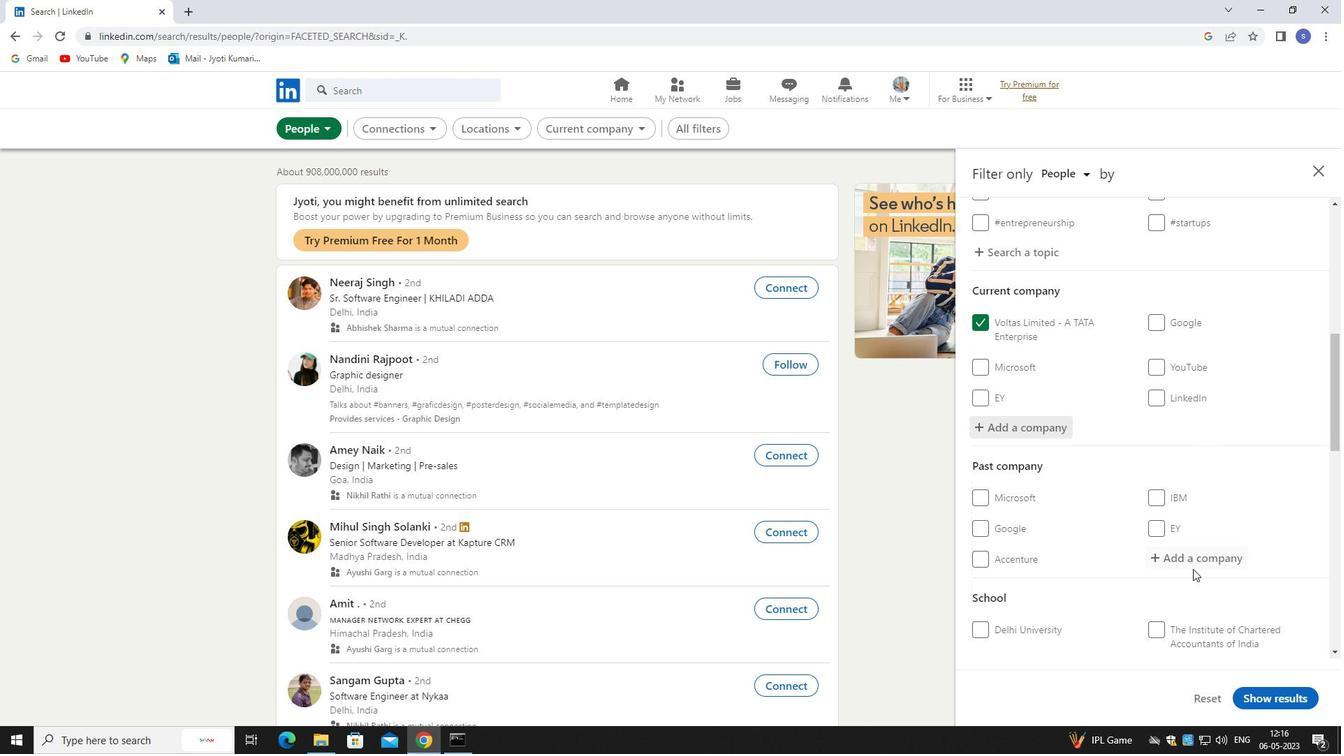 
Action: Mouse scrolled (1193, 568) with delta (0, 0)
Screenshot: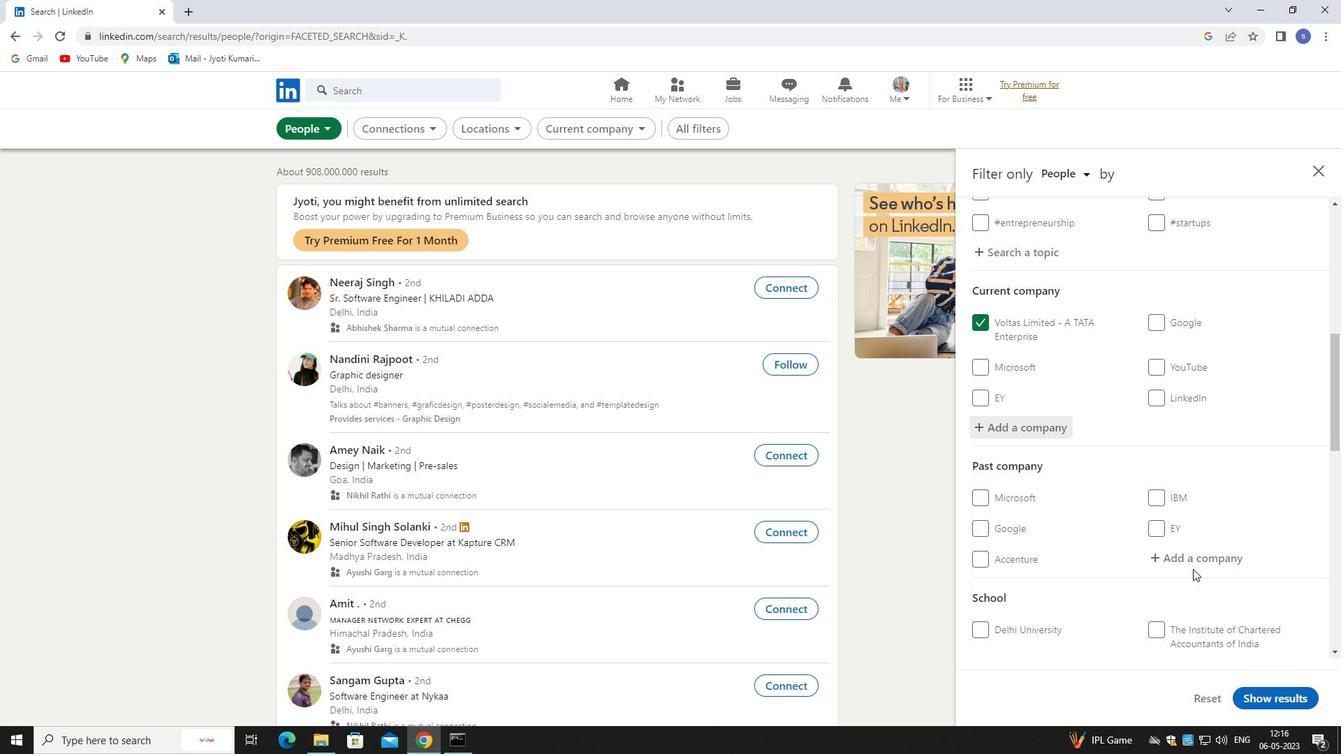 
Action: Mouse scrolled (1193, 568) with delta (0, 0)
Screenshot: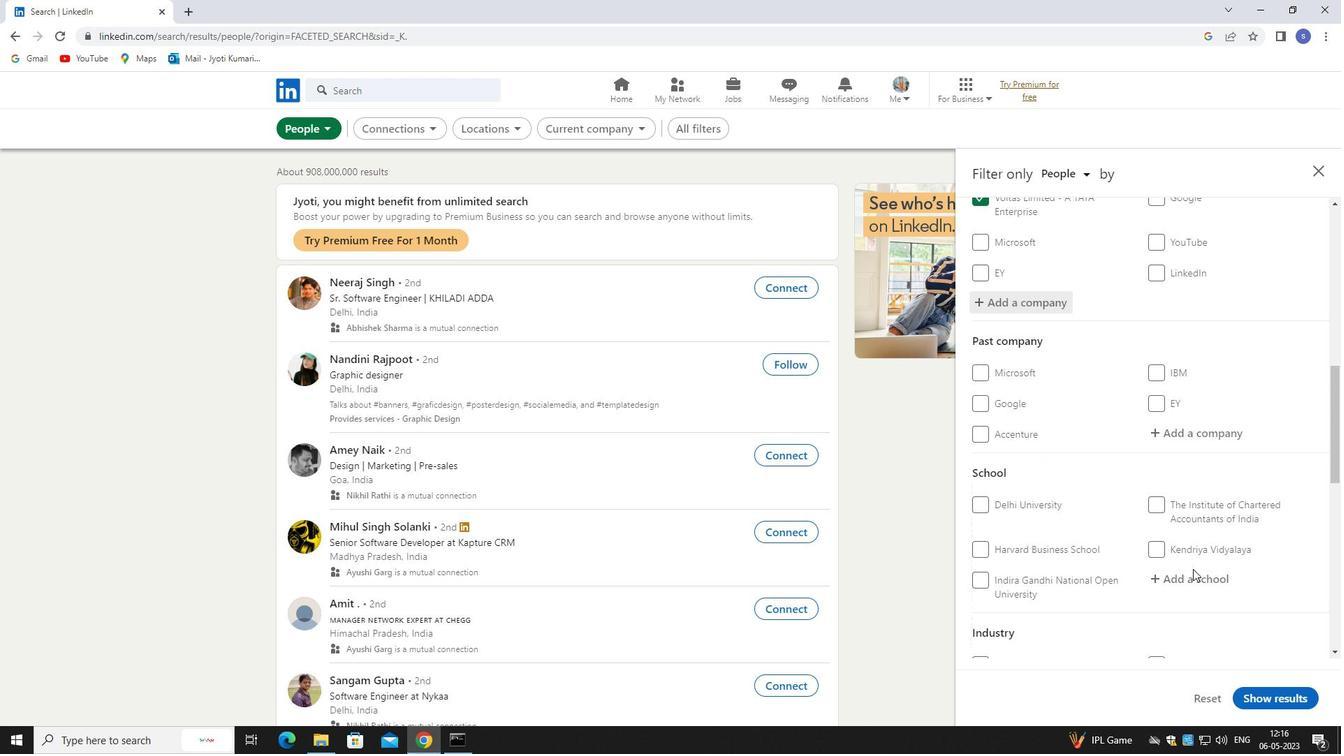 
Action: Mouse moved to (1192, 421)
Screenshot: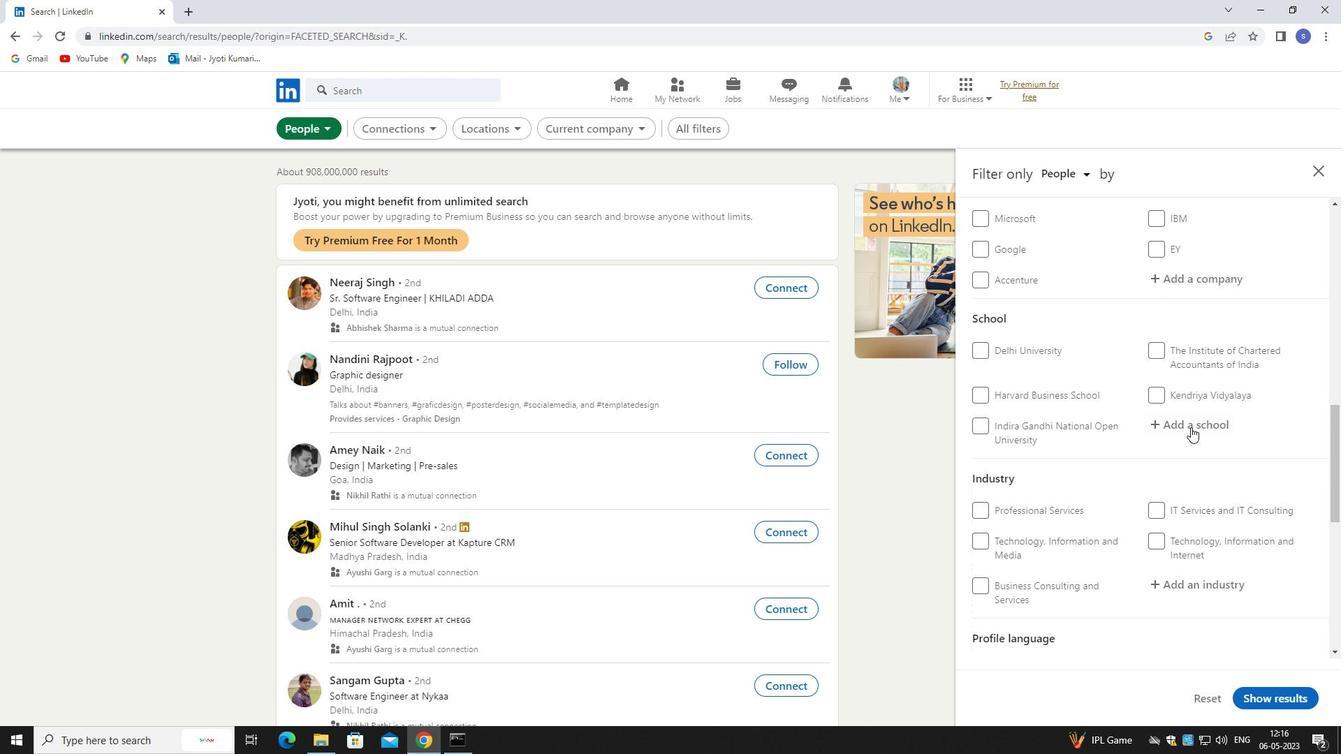 
Action: Mouse pressed left at (1192, 421)
Screenshot: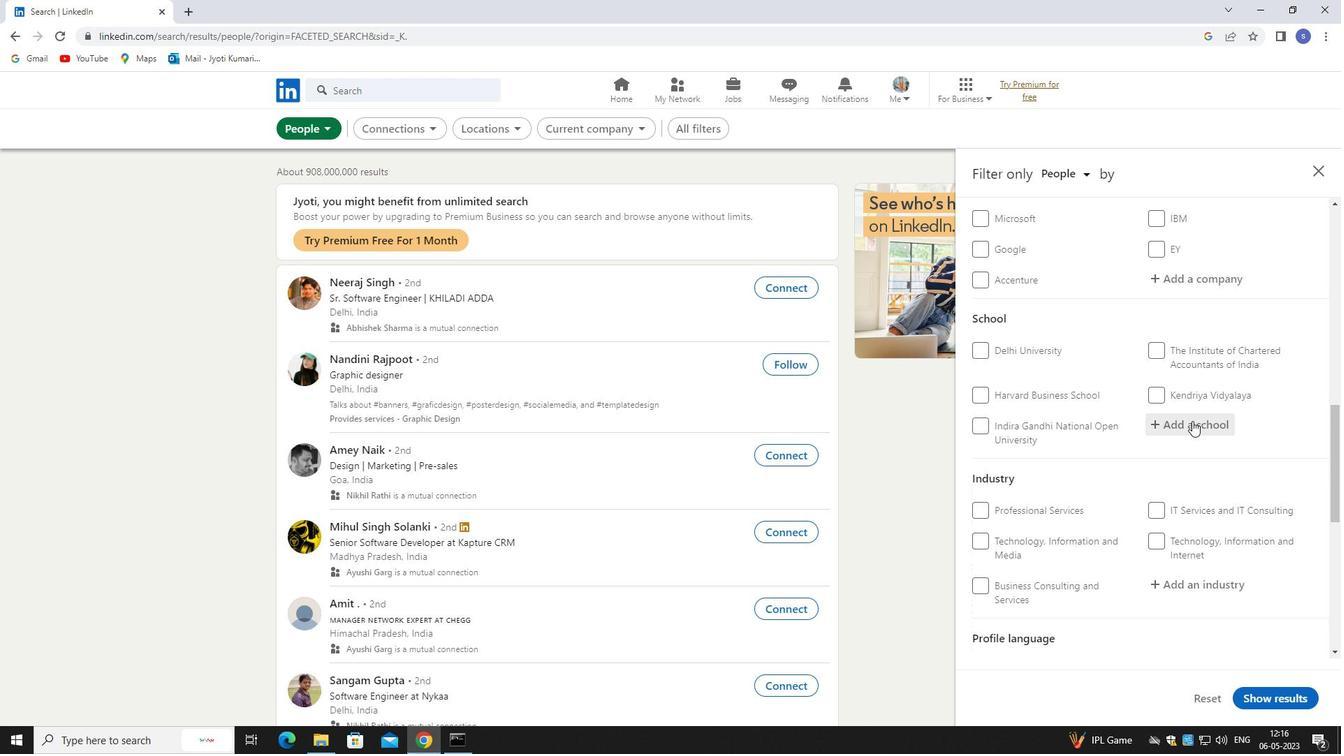 
Action: Key pressed acropolis
Screenshot: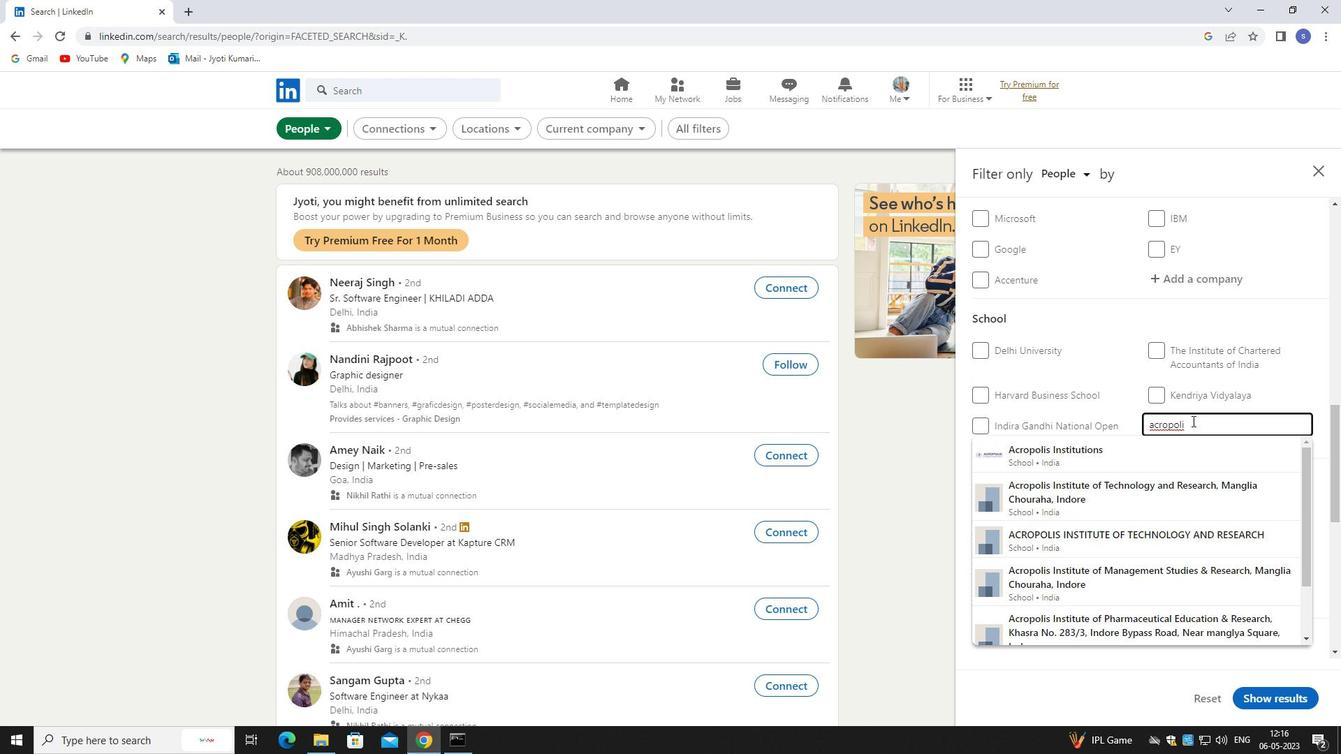 
Action: Mouse moved to (1210, 500)
Screenshot: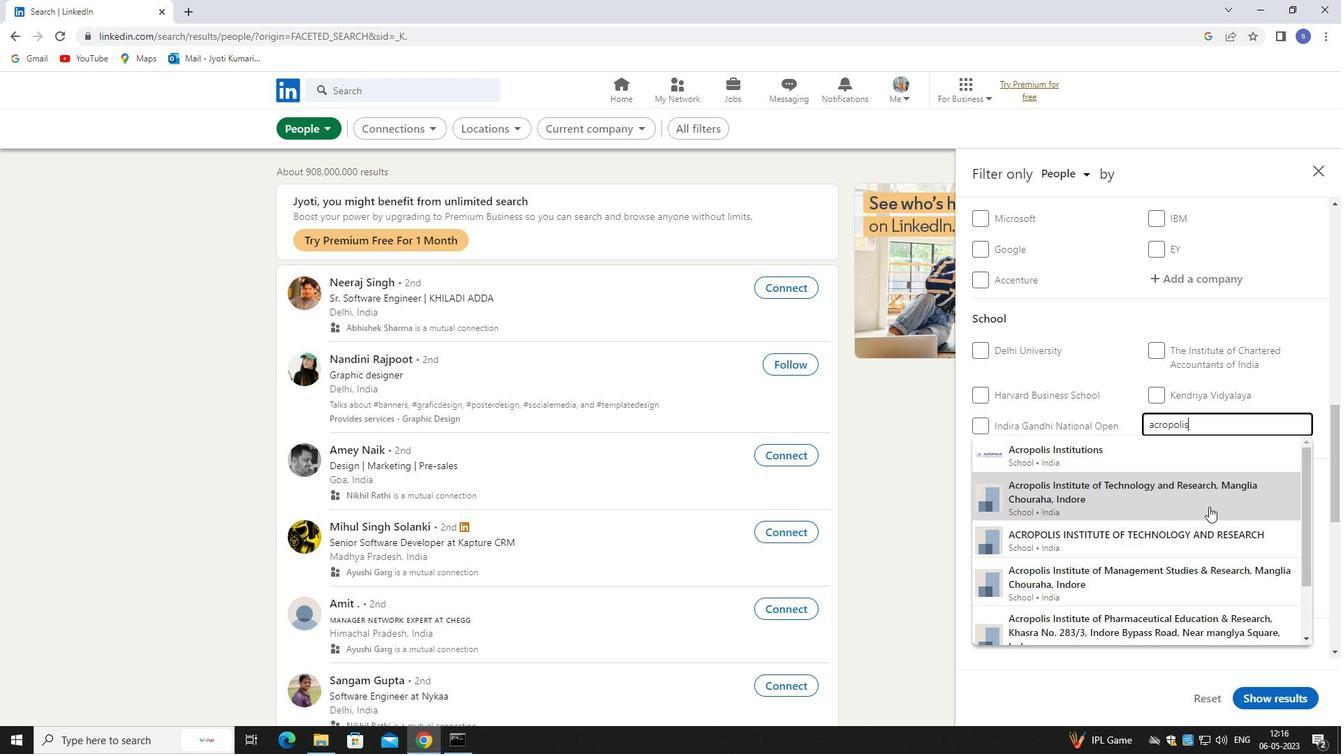 
Action: Mouse pressed left at (1210, 500)
Screenshot: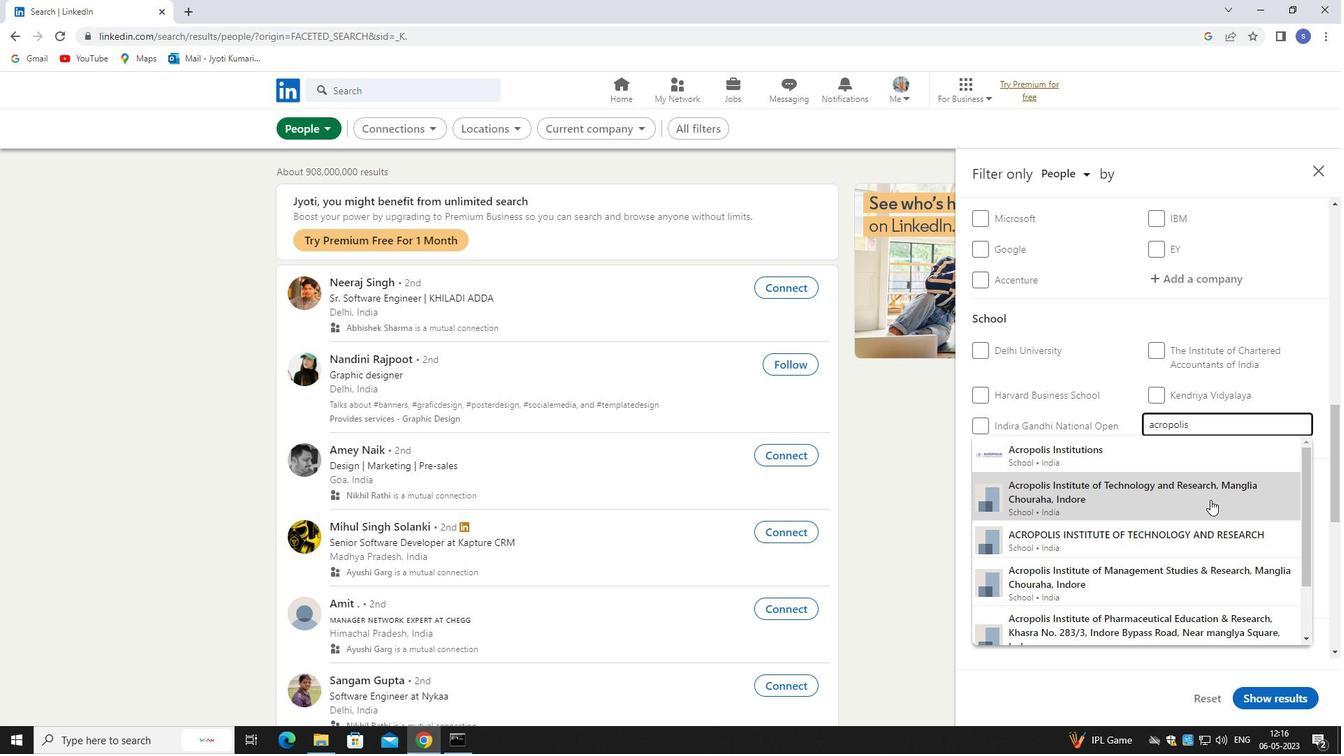 
Action: Mouse scrolled (1210, 499) with delta (0, 0)
Screenshot: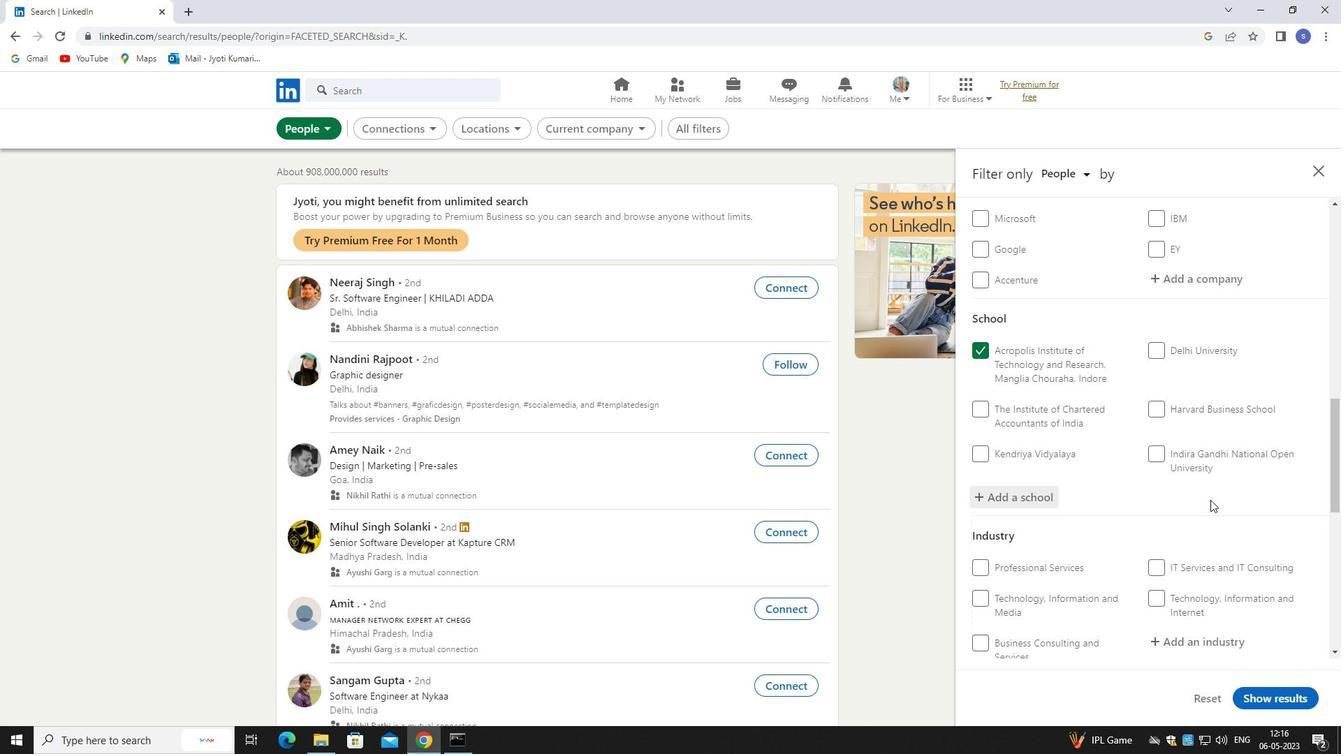 
Action: Mouse scrolled (1210, 499) with delta (0, 0)
Screenshot: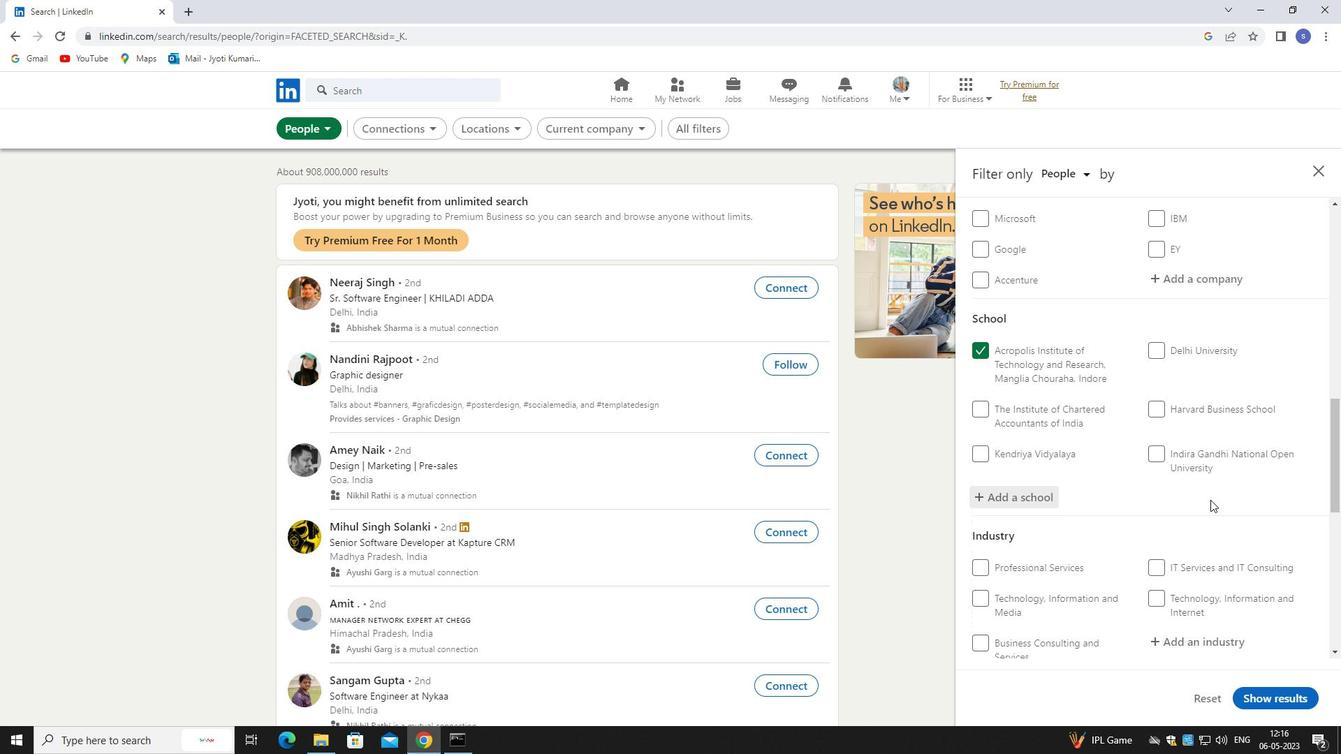 
Action: Mouse scrolled (1210, 499) with delta (0, 0)
Screenshot: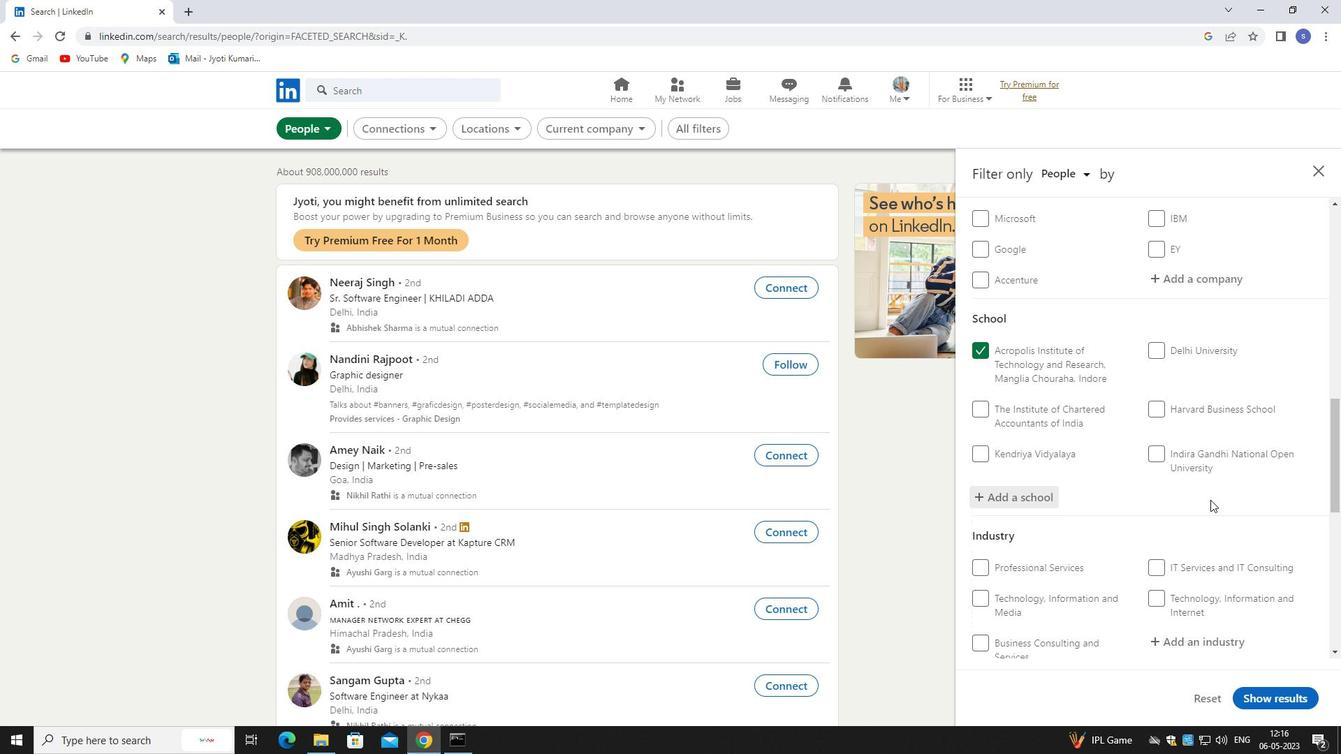 
Action: Mouse moved to (1211, 432)
Screenshot: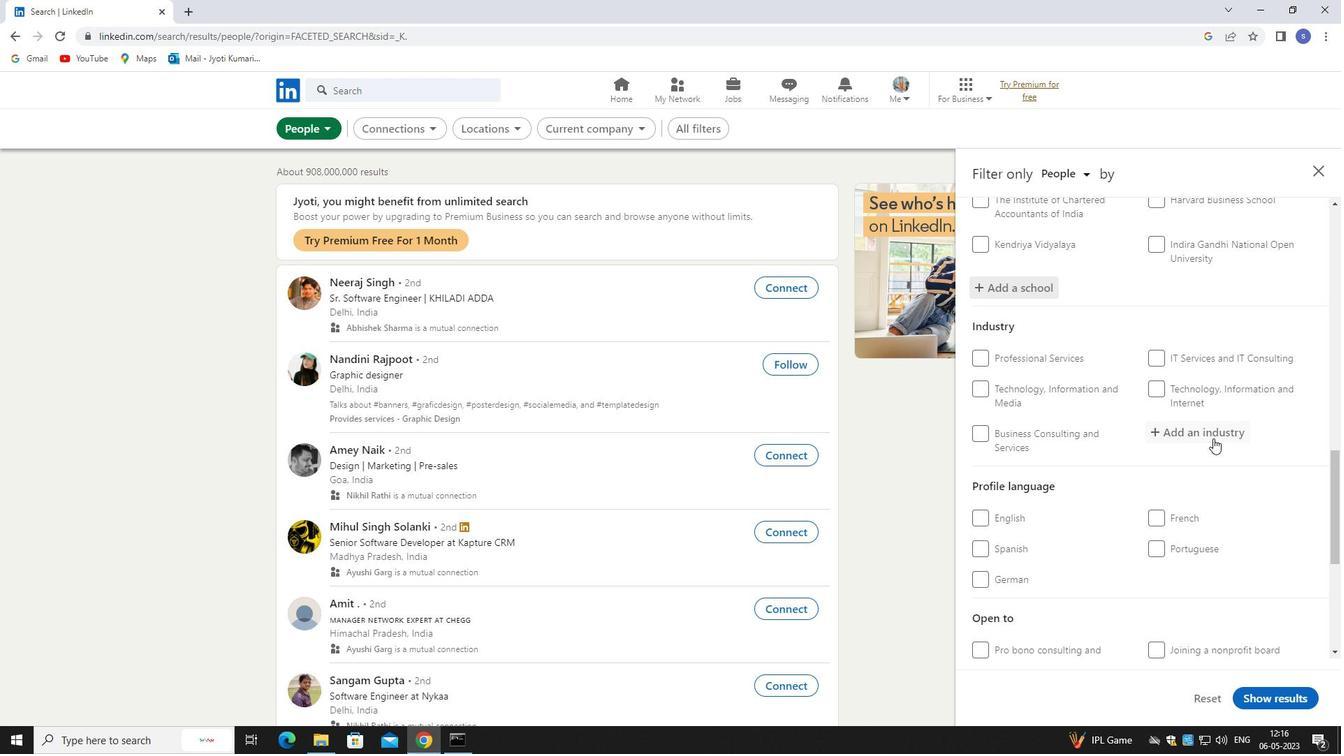 
Action: Mouse pressed left at (1211, 432)
Screenshot: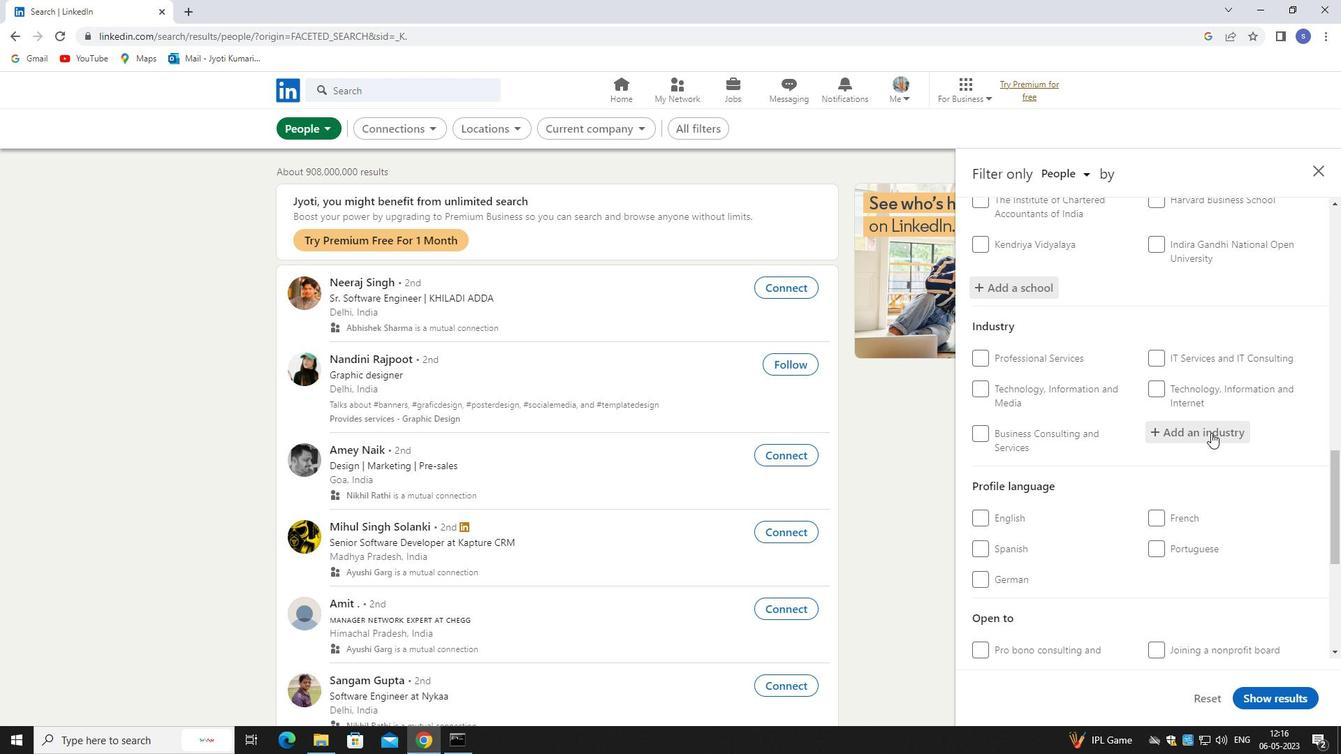 
Action: Mouse moved to (1210, 431)
Screenshot: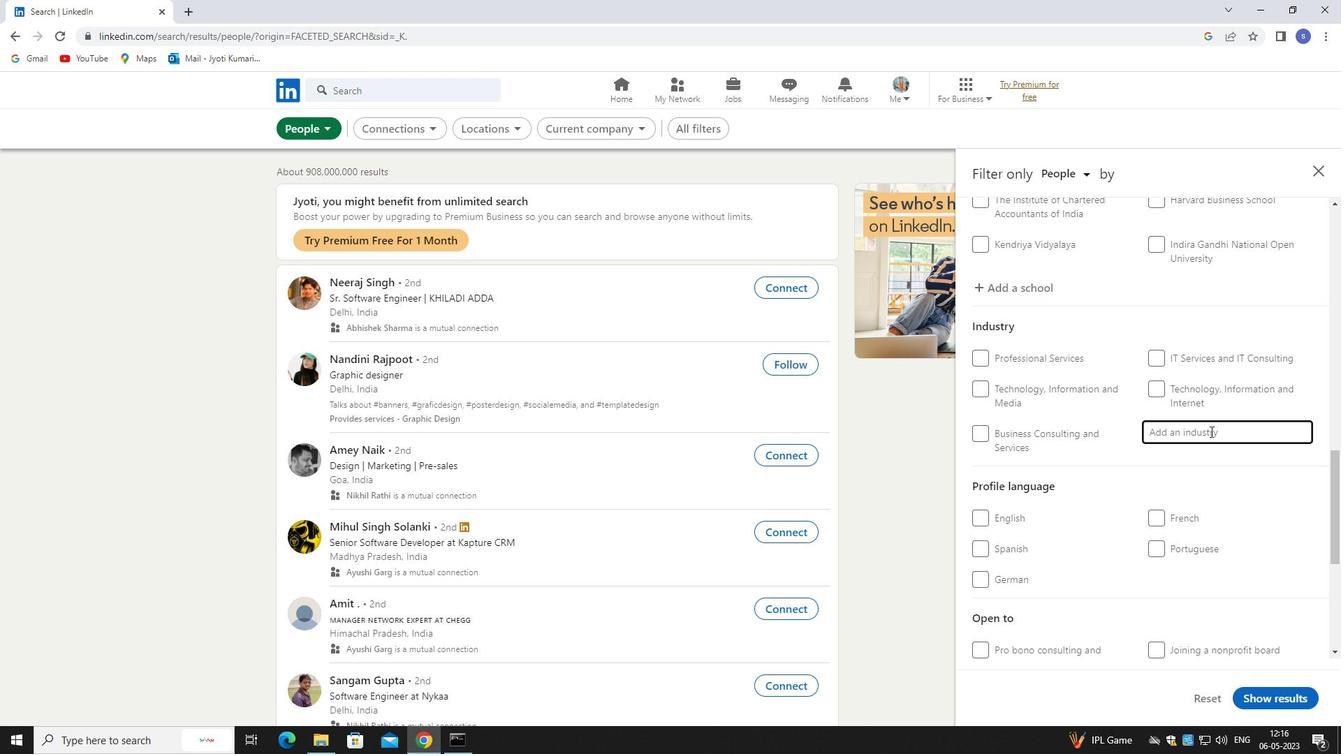 
Action: Key pressed retail<Key.space>lux
Screenshot: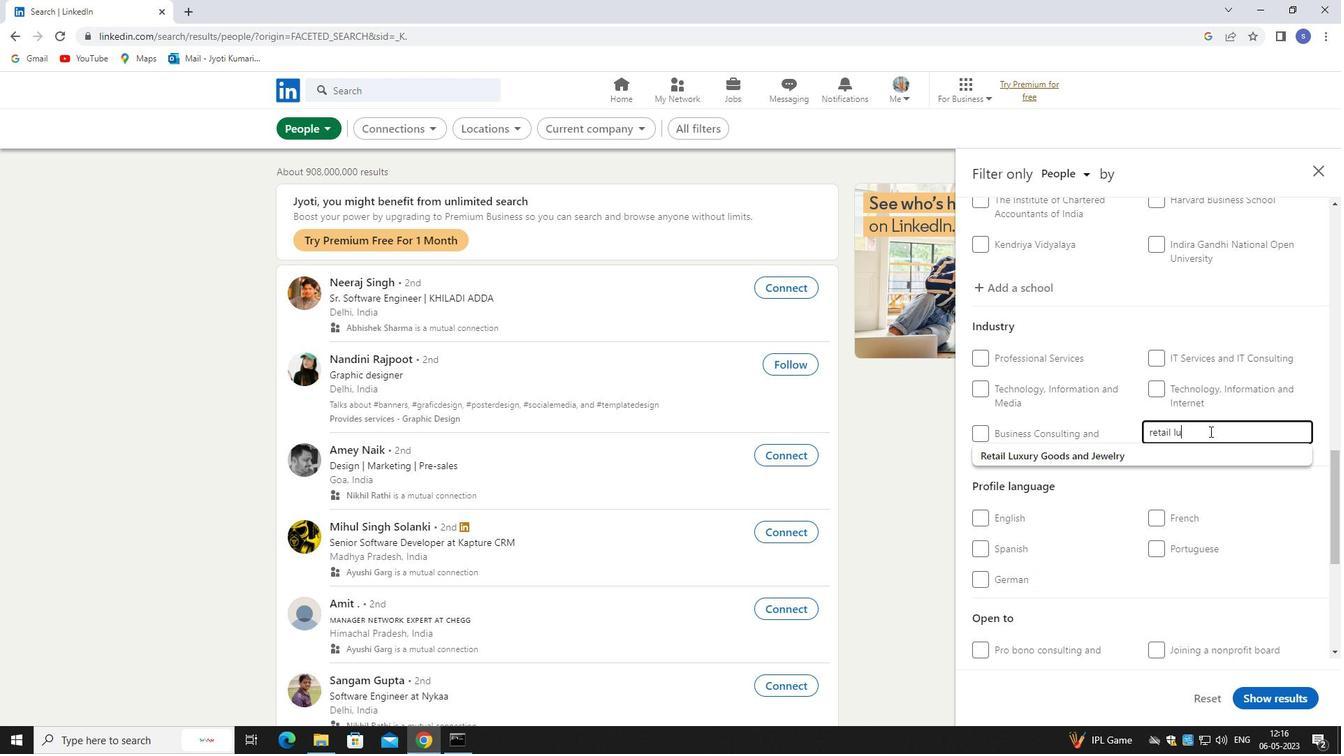 
Action: Mouse moved to (1194, 459)
Screenshot: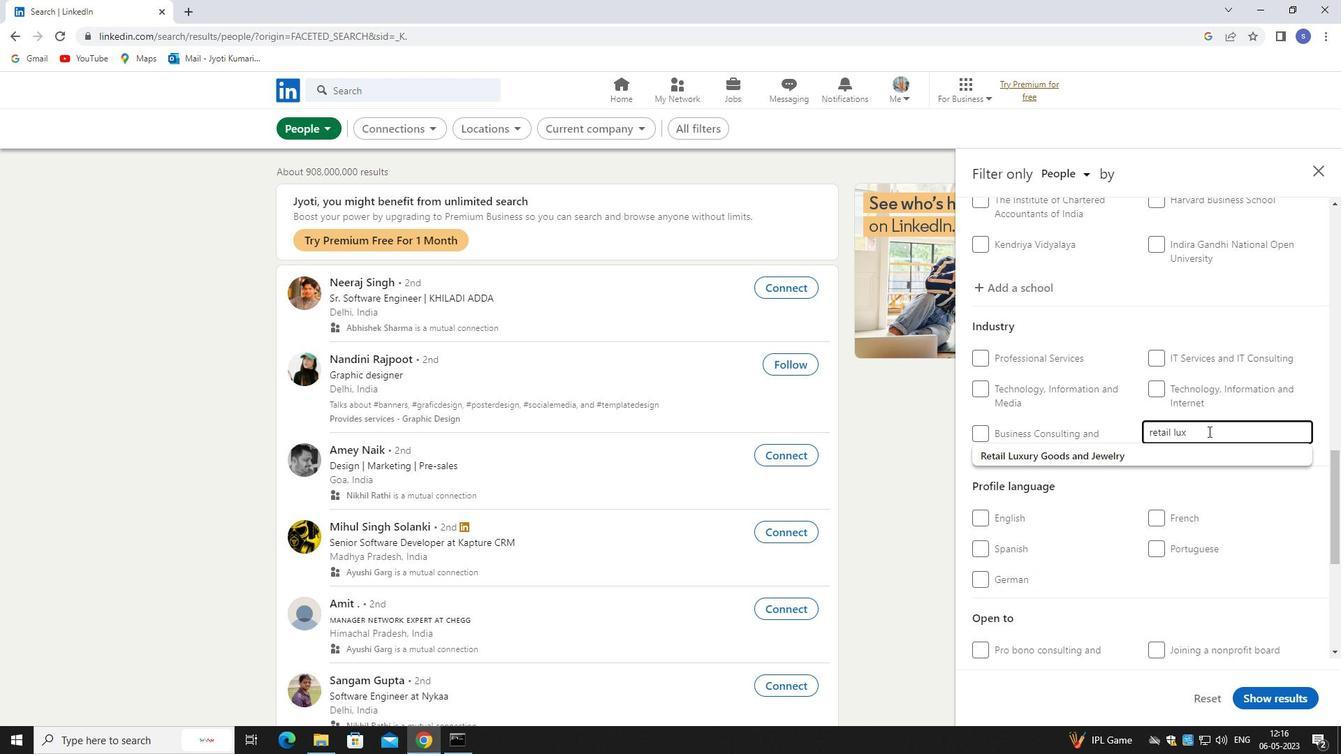 
Action: Mouse pressed left at (1194, 459)
Screenshot: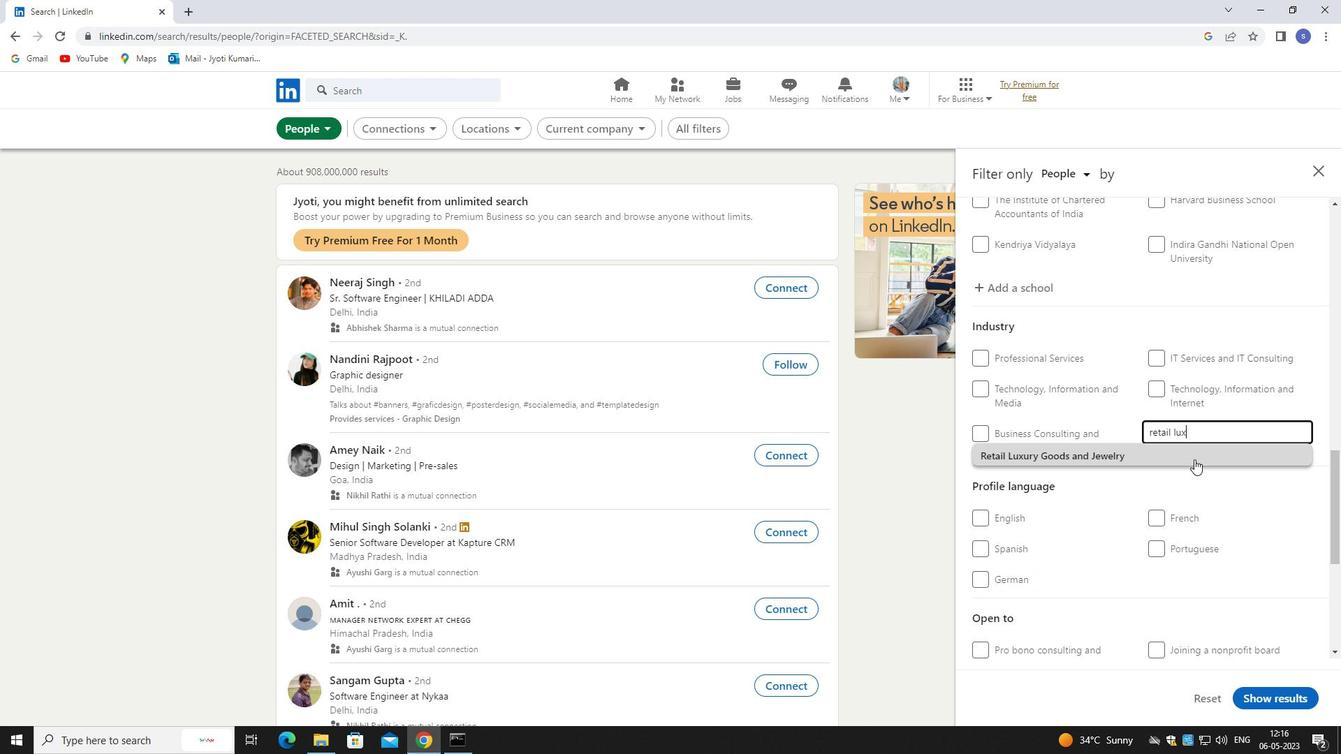 
Action: Mouse moved to (1194, 461)
Screenshot: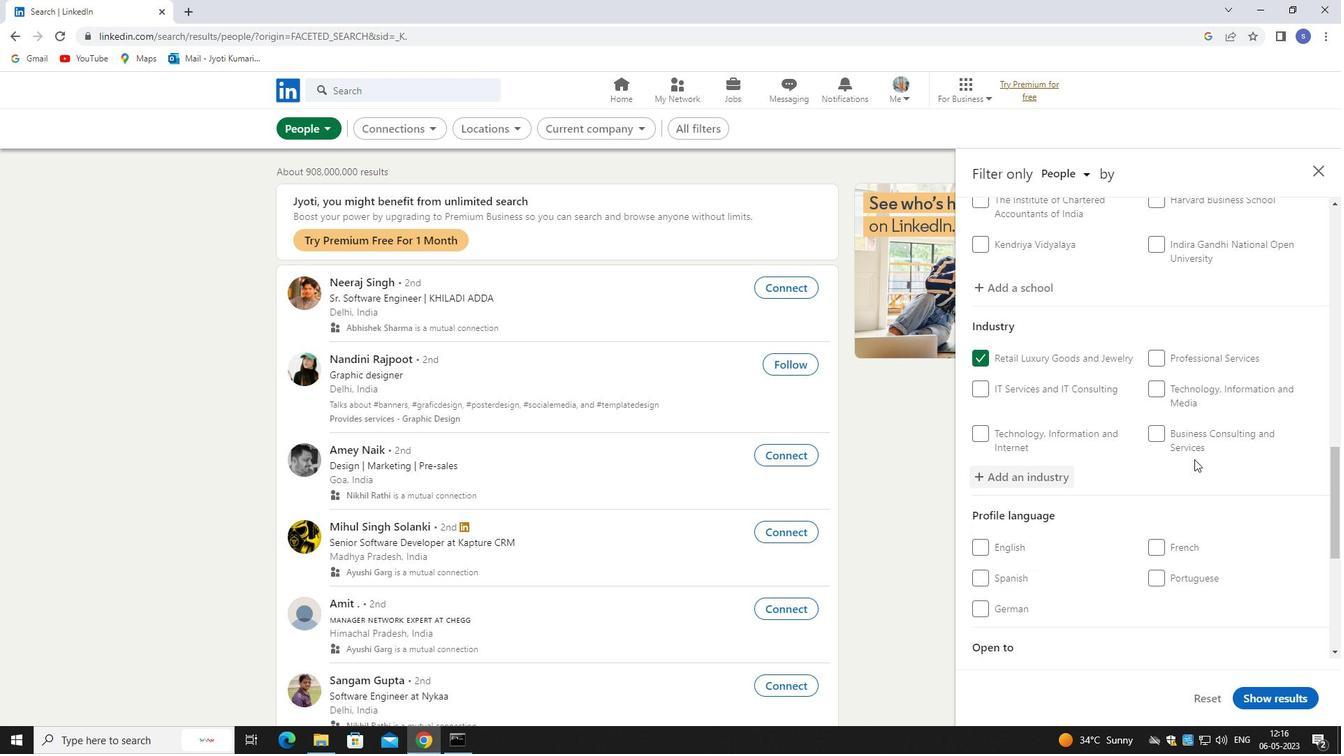
Action: Mouse scrolled (1194, 461) with delta (0, 0)
Screenshot: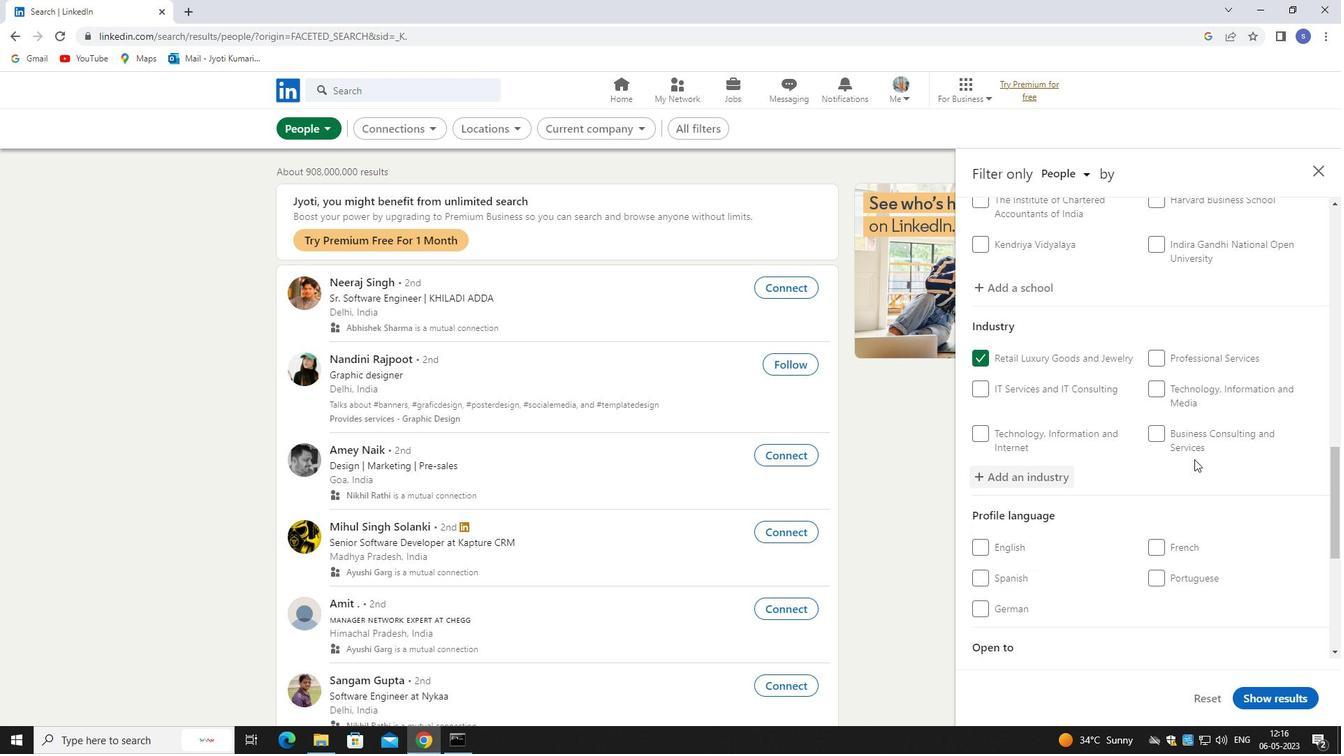 
Action: Mouse moved to (1176, 512)
Screenshot: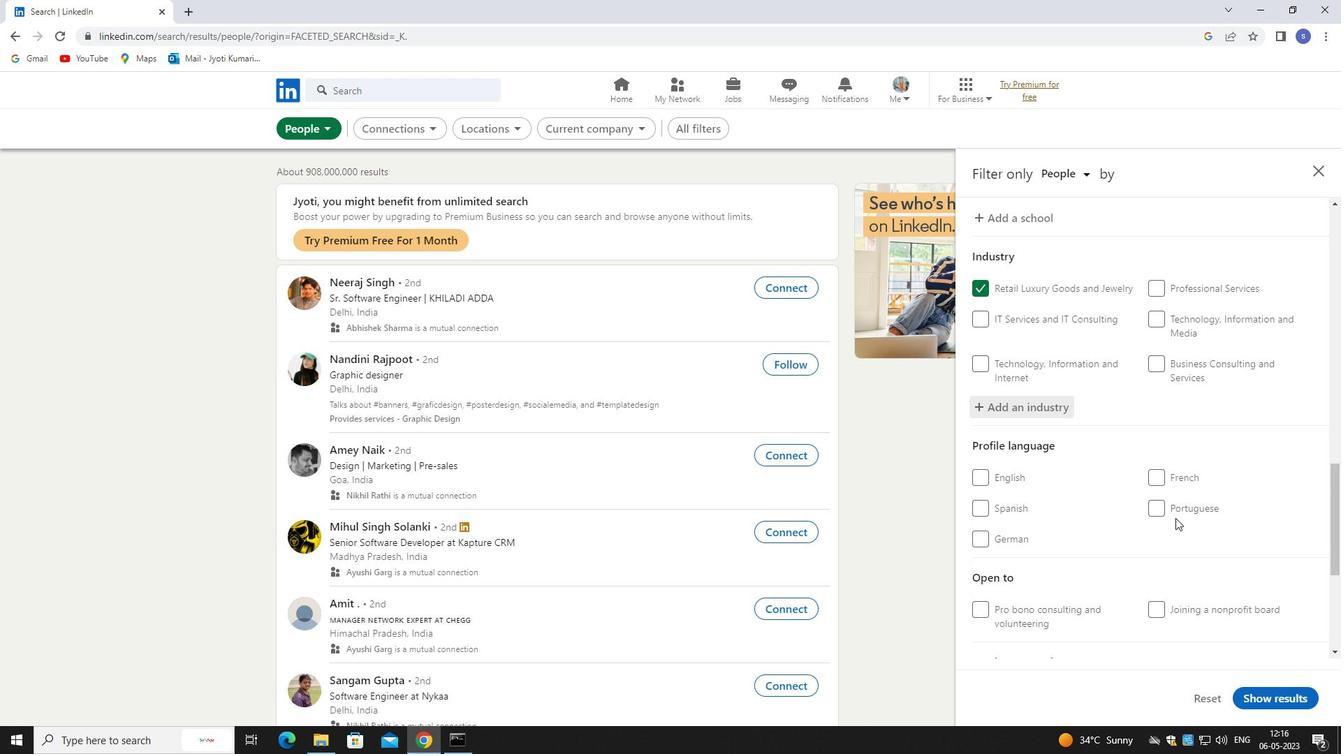 
Action: Mouse pressed left at (1176, 512)
Screenshot: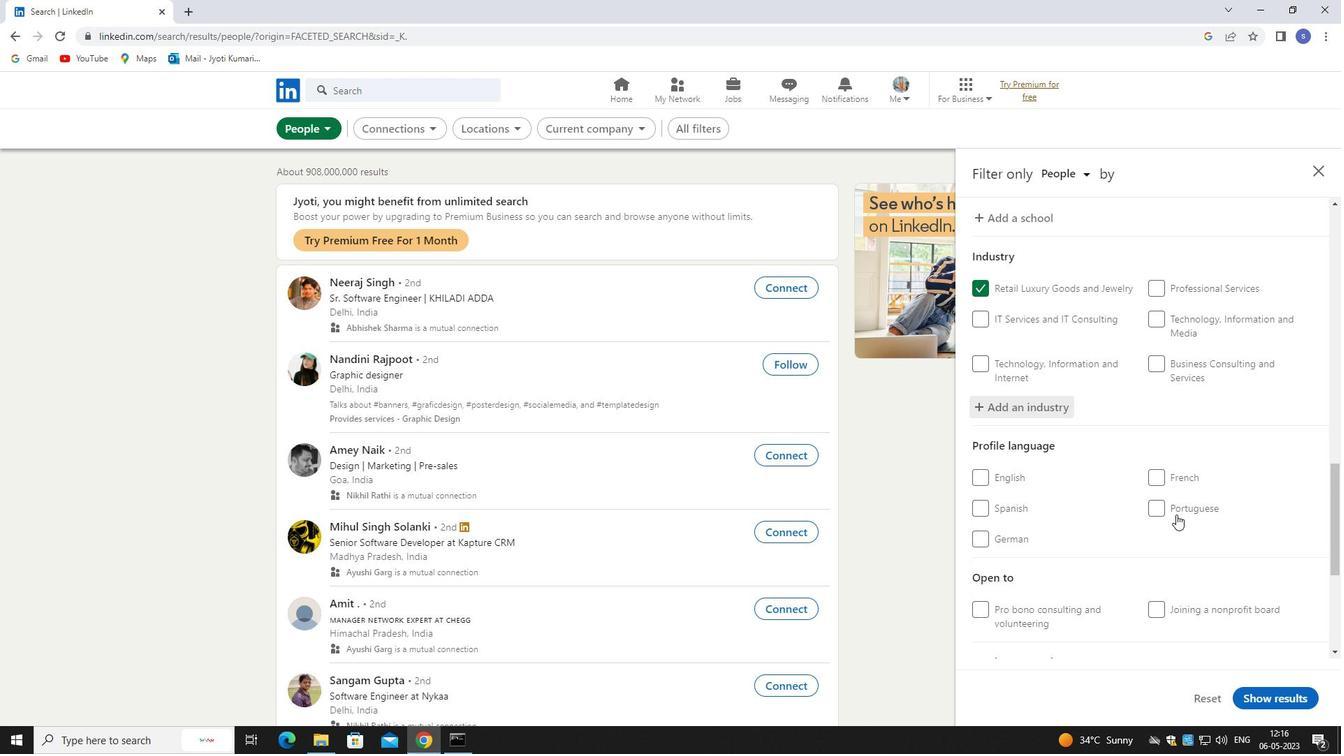 
Action: Mouse moved to (1176, 512)
Screenshot: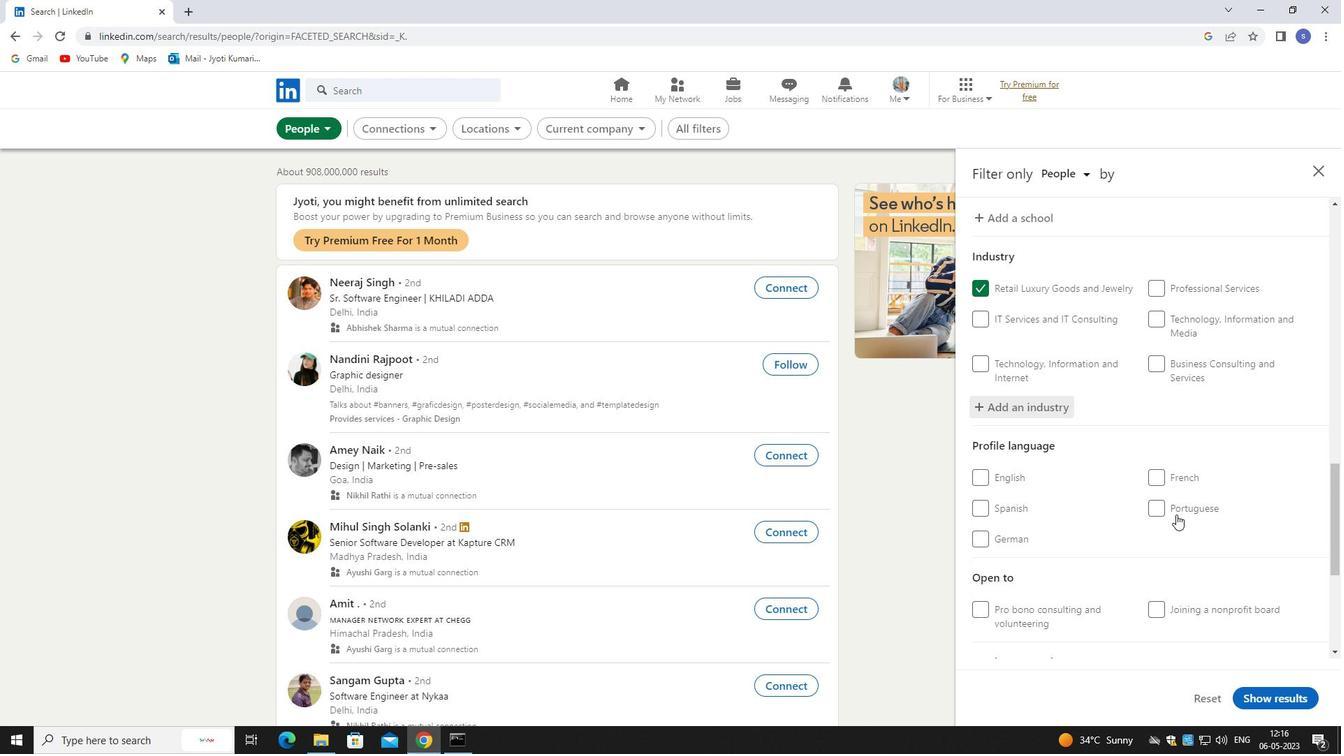 
Action: Mouse scrolled (1176, 511) with delta (0, 0)
Screenshot: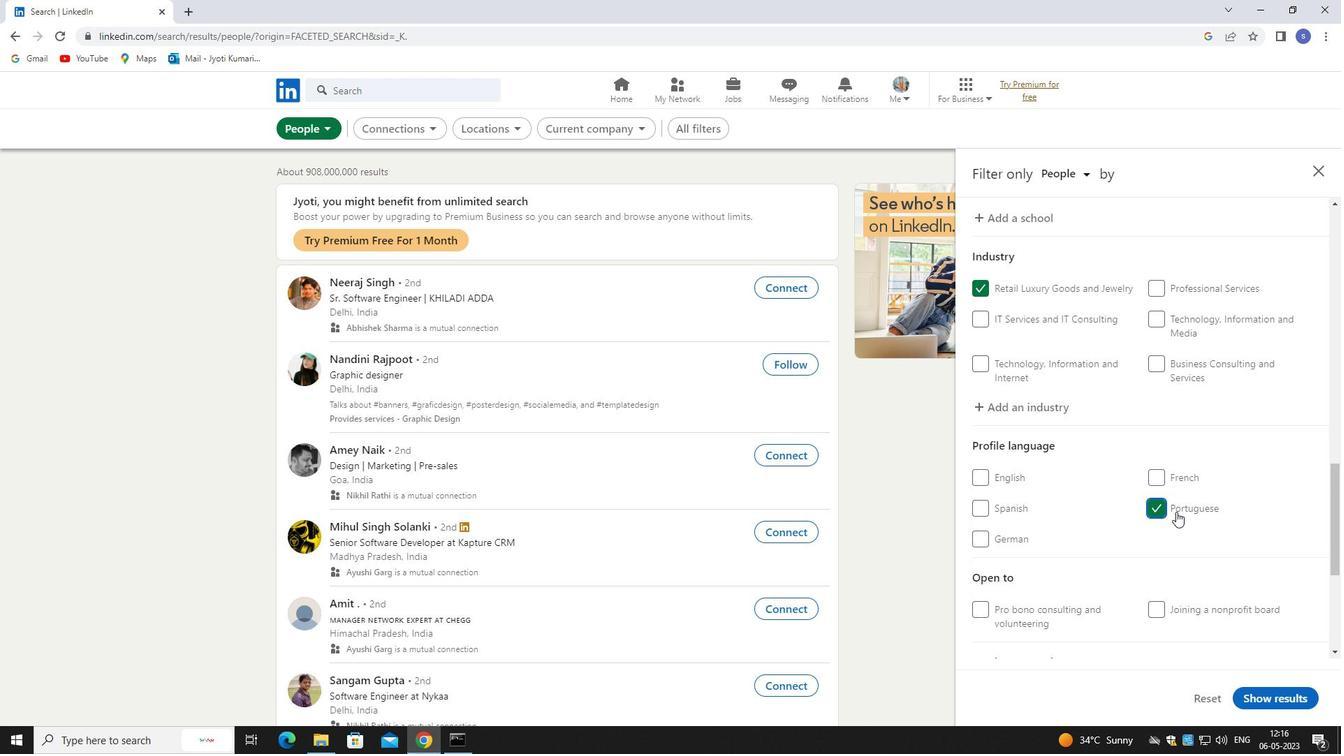 
Action: Mouse scrolled (1176, 511) with delta (0, 0)
Screenshot: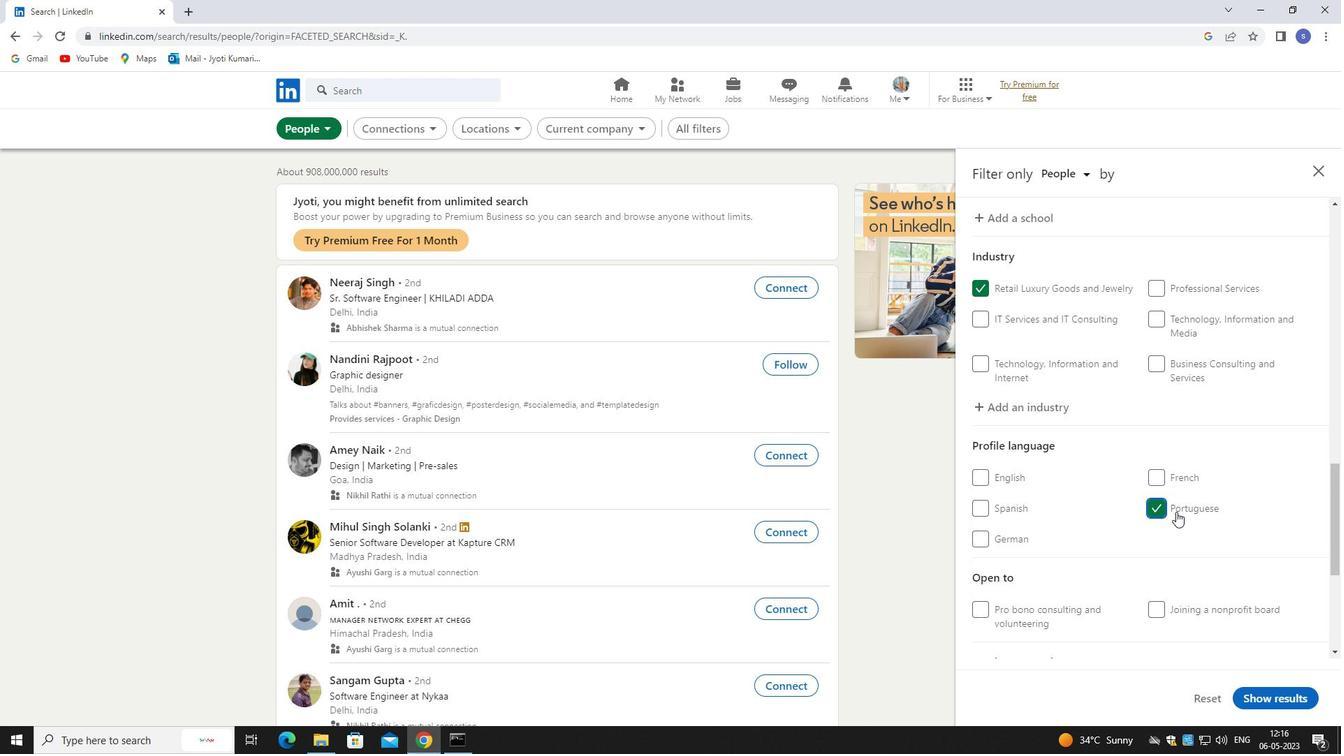 
Action: Mouse scrolled (1176, 511) with delta (0, 0)
Screenshot: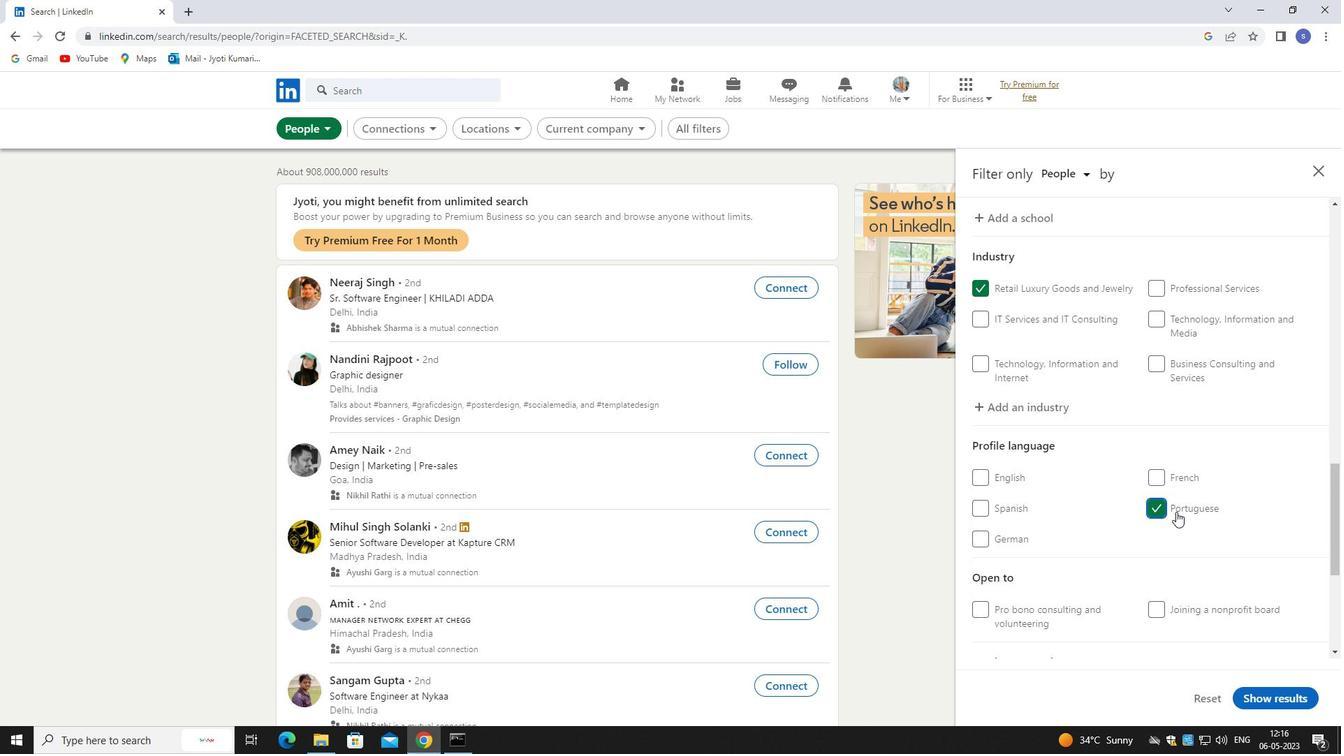 
Action: Mouse scrolled (1176, 511) with delta (0, 0)
Screenshot: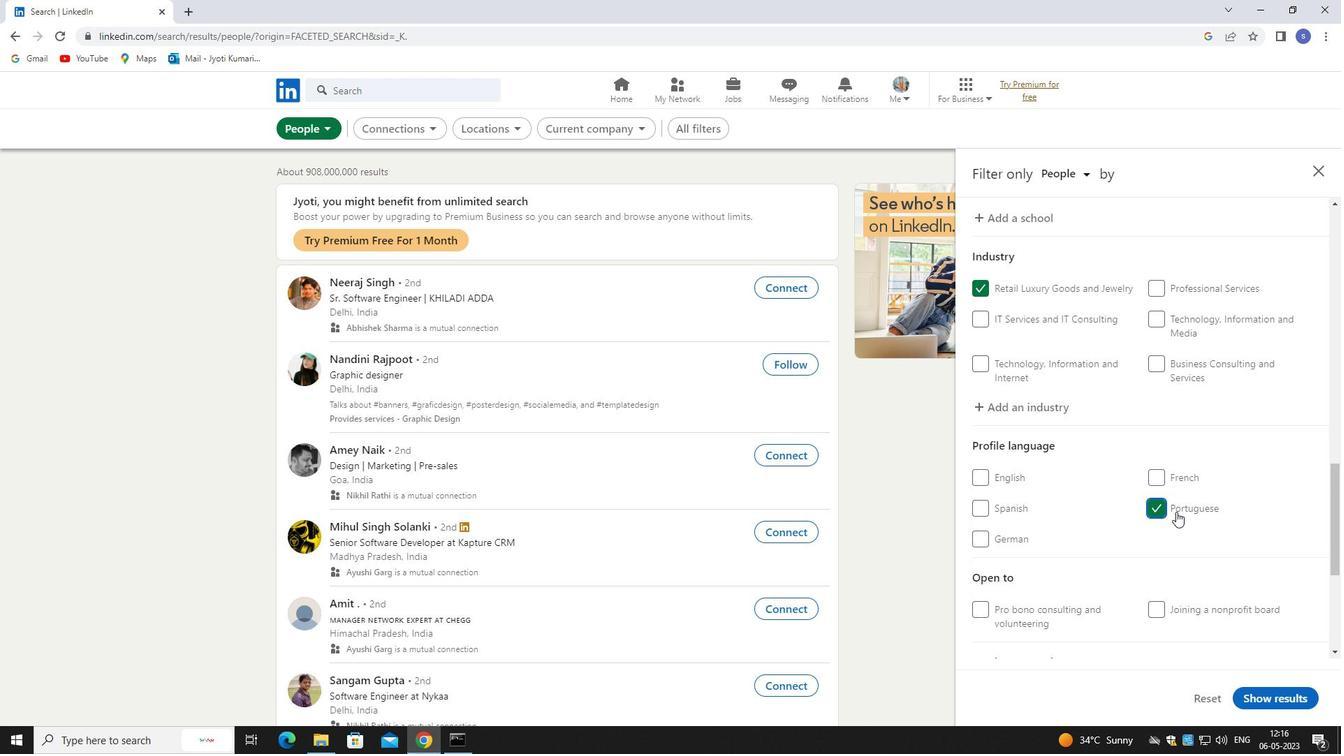 
Action: Mouse moved to (1167, 472)
Screenshot: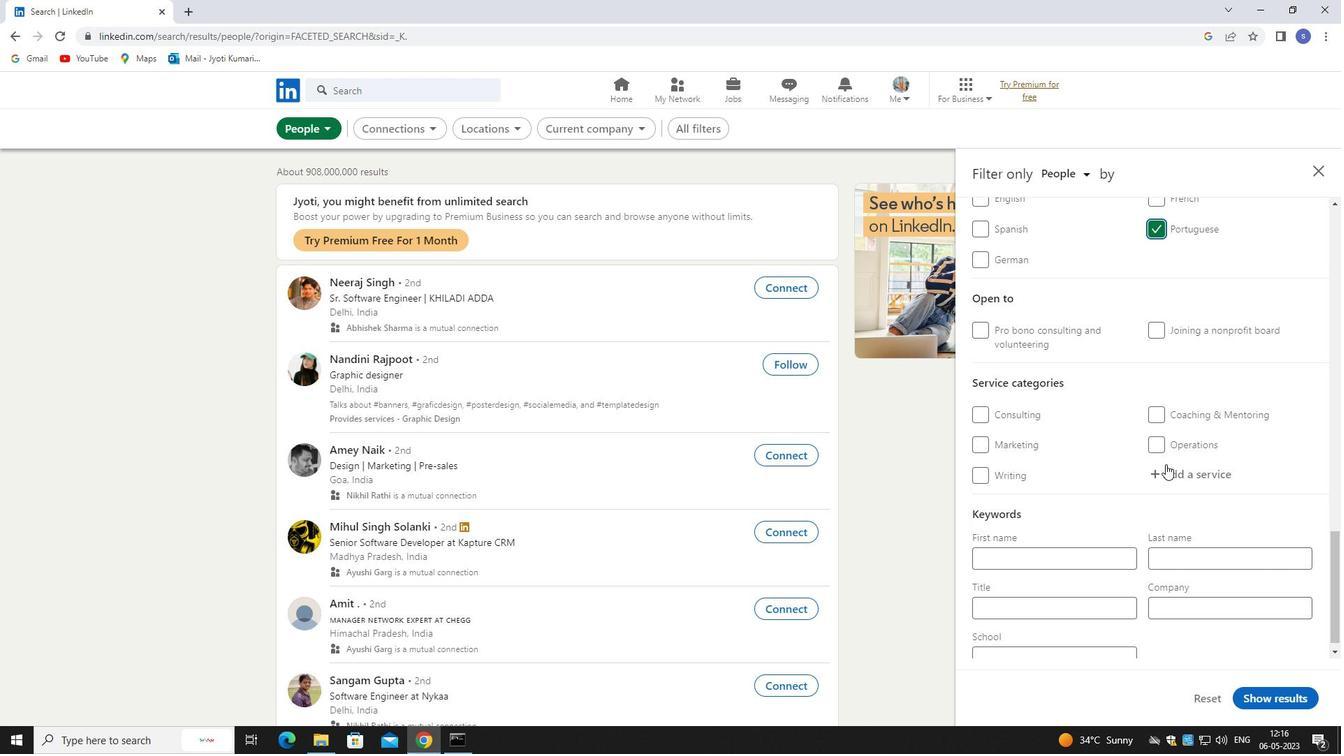 
Action: Mouse pressed left at (1167, 472)
Screenshot: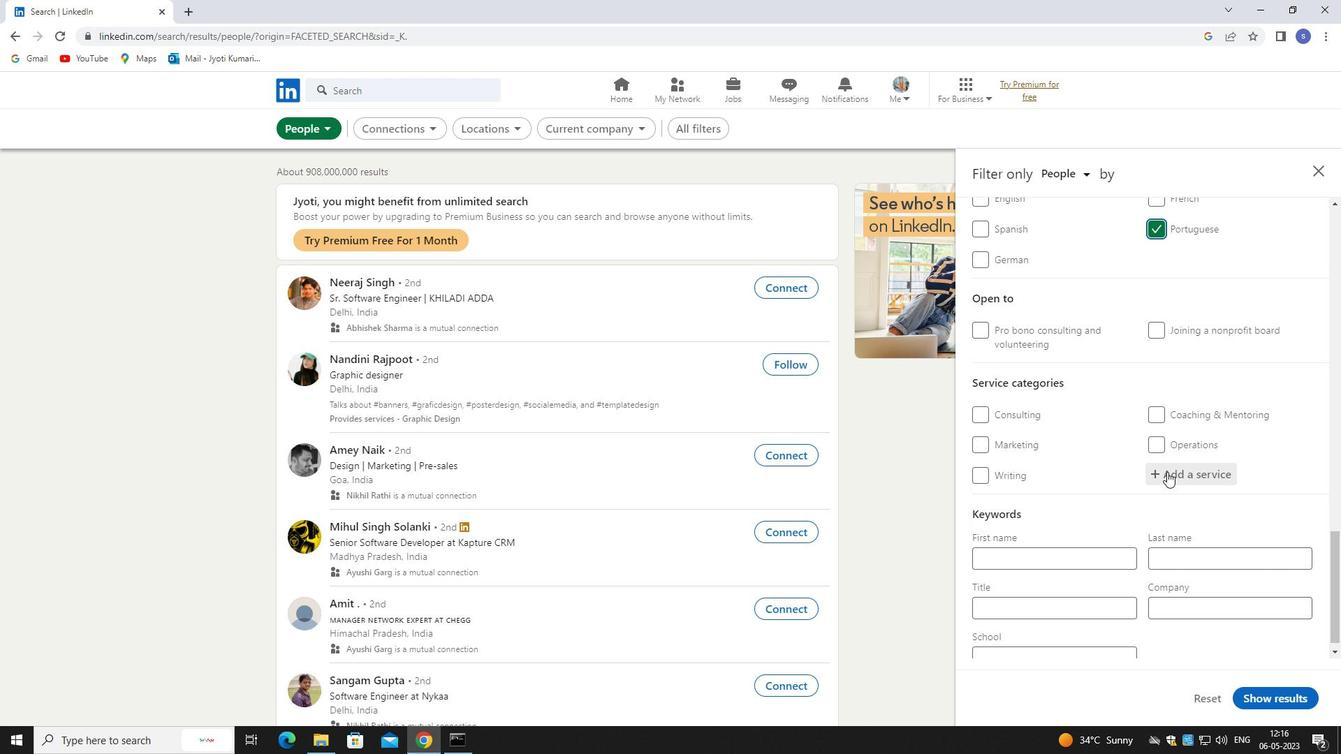 
Action: Key pressed techn
Screenshot: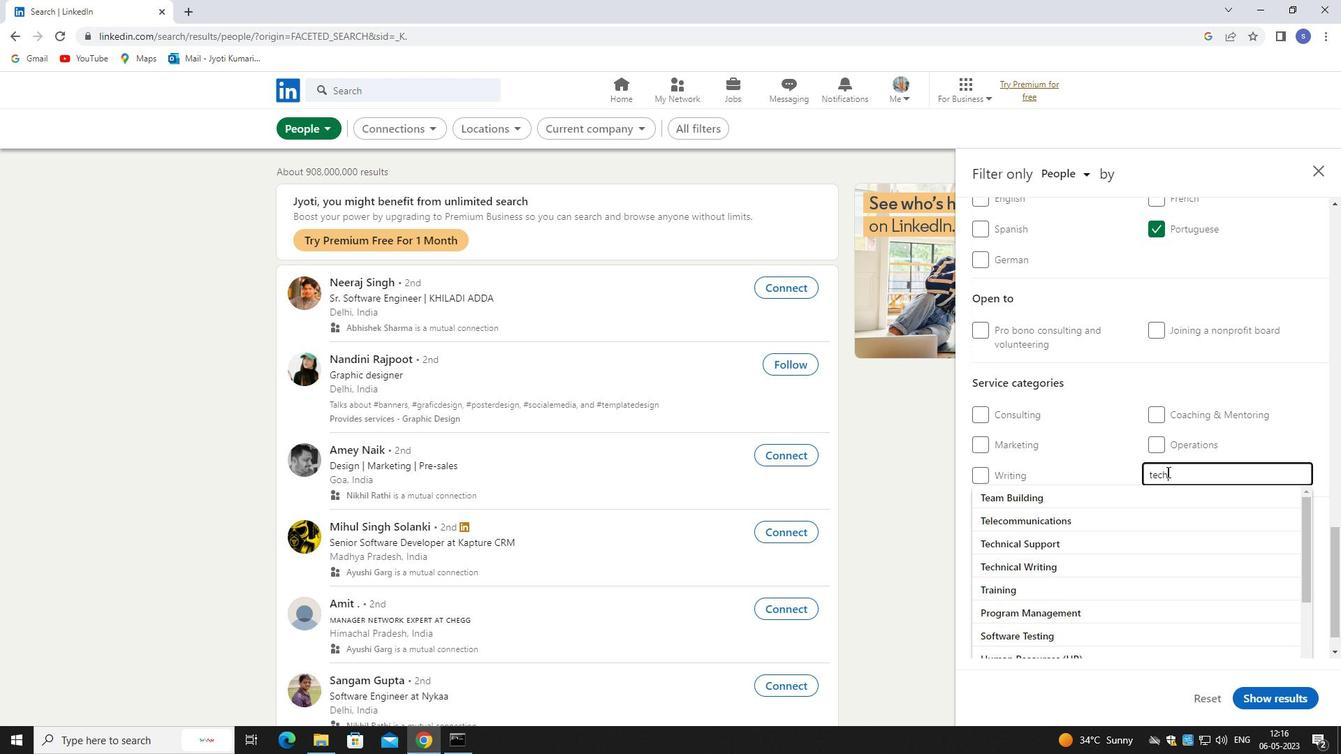 
Action: Mouse moved to (1187, 486)
Screenshot: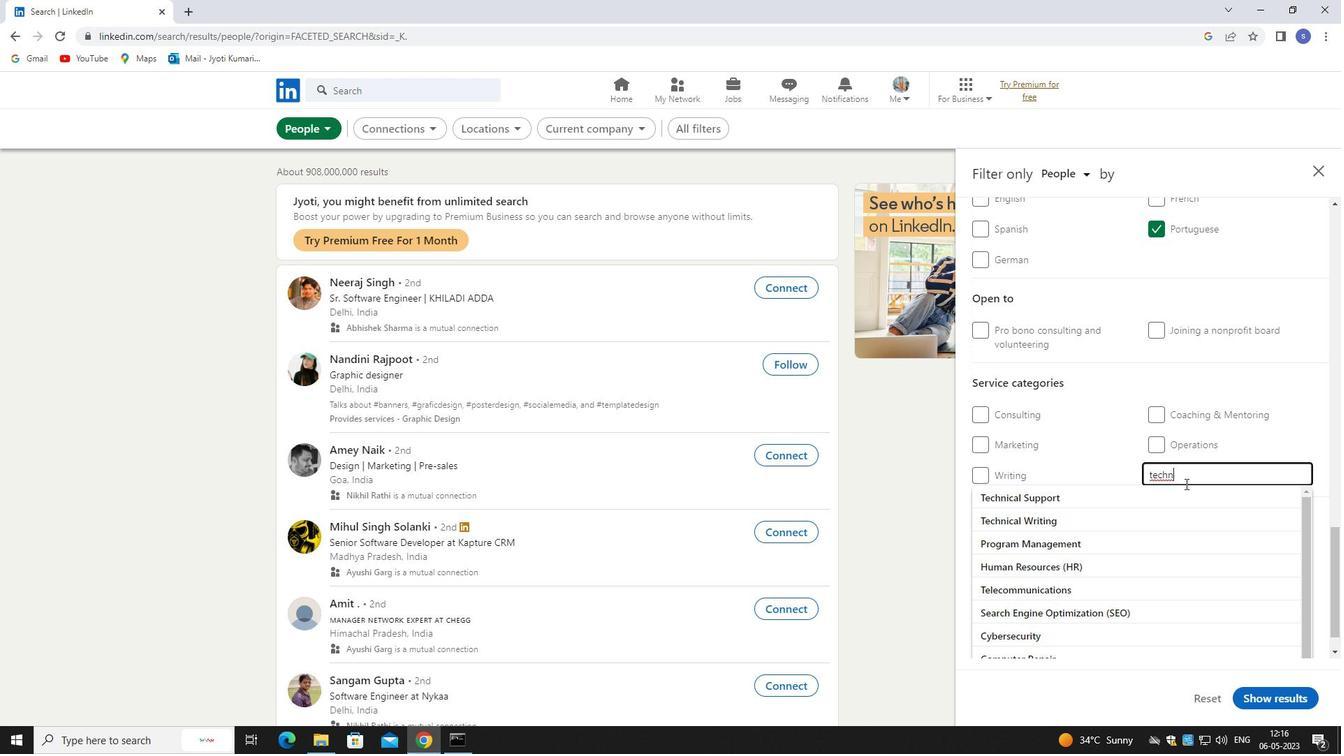 
Action: Mouse pressed left at (1187, 486)
Screenshot: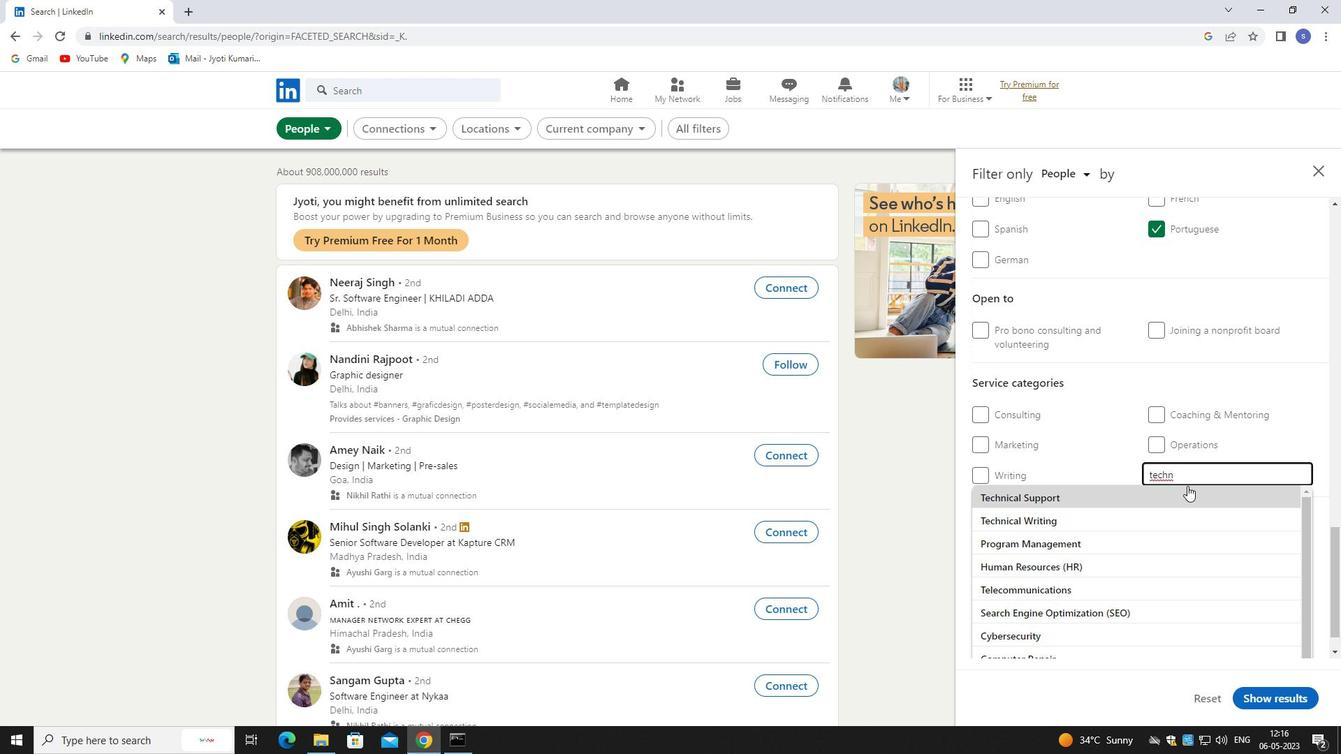
Action: Mouse scrolled (1187, 485) with delta (0, 0)
Screenshot: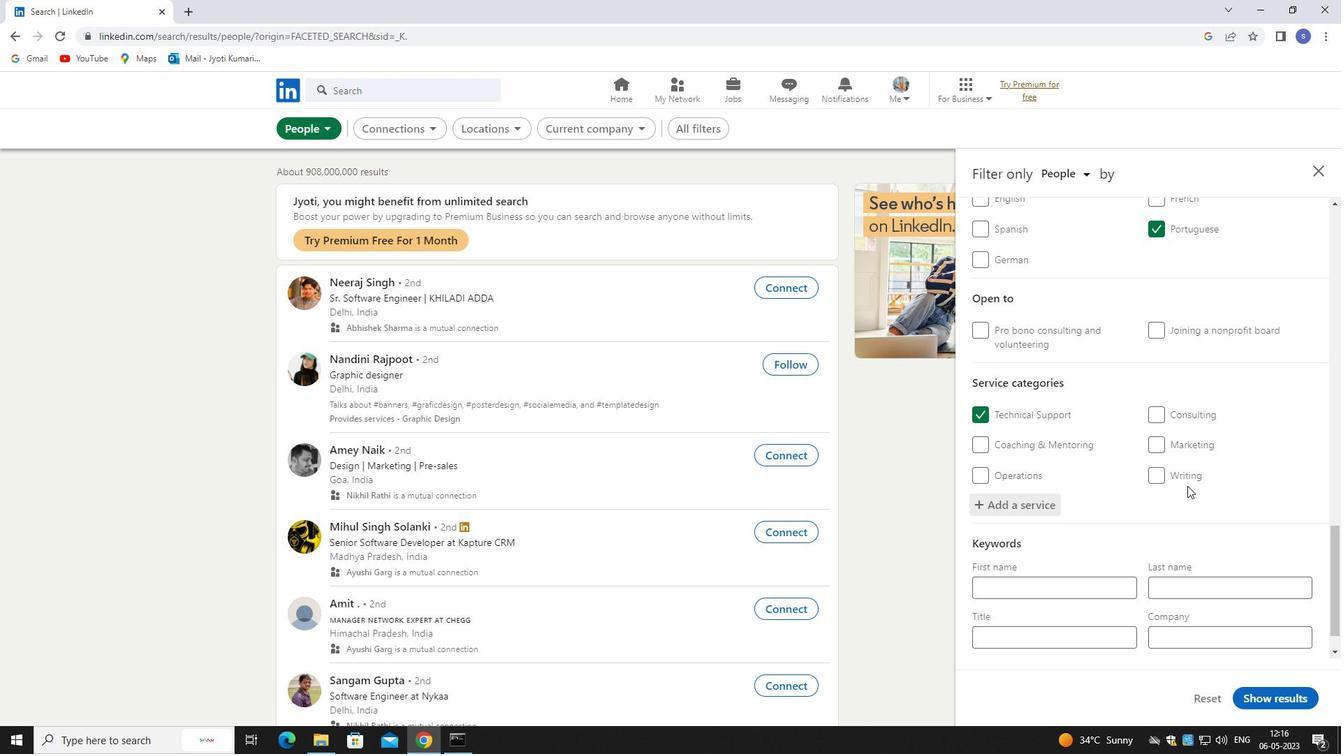 
Action: Mouse moved to (1187, 489)
Screenshot: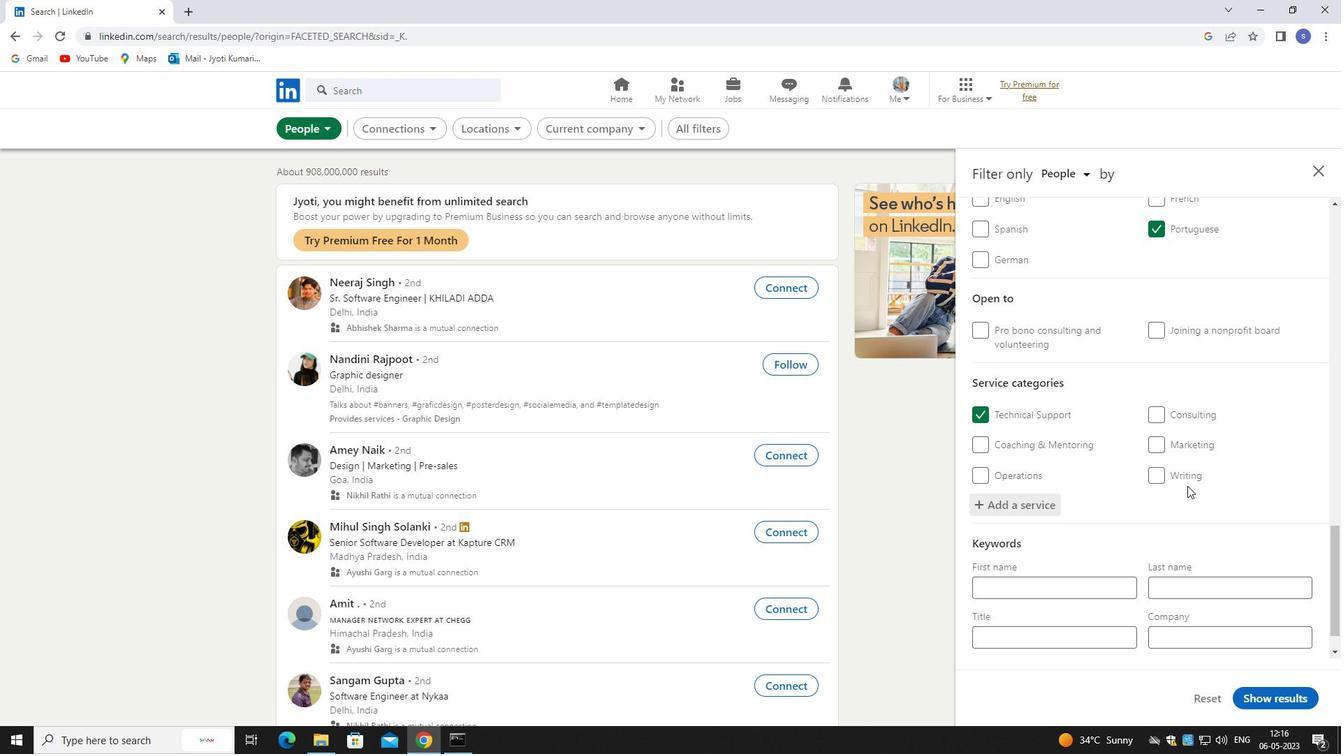 
Action: Mouse scrolled (1187, 489) with delta (0, 0)
Screenshot: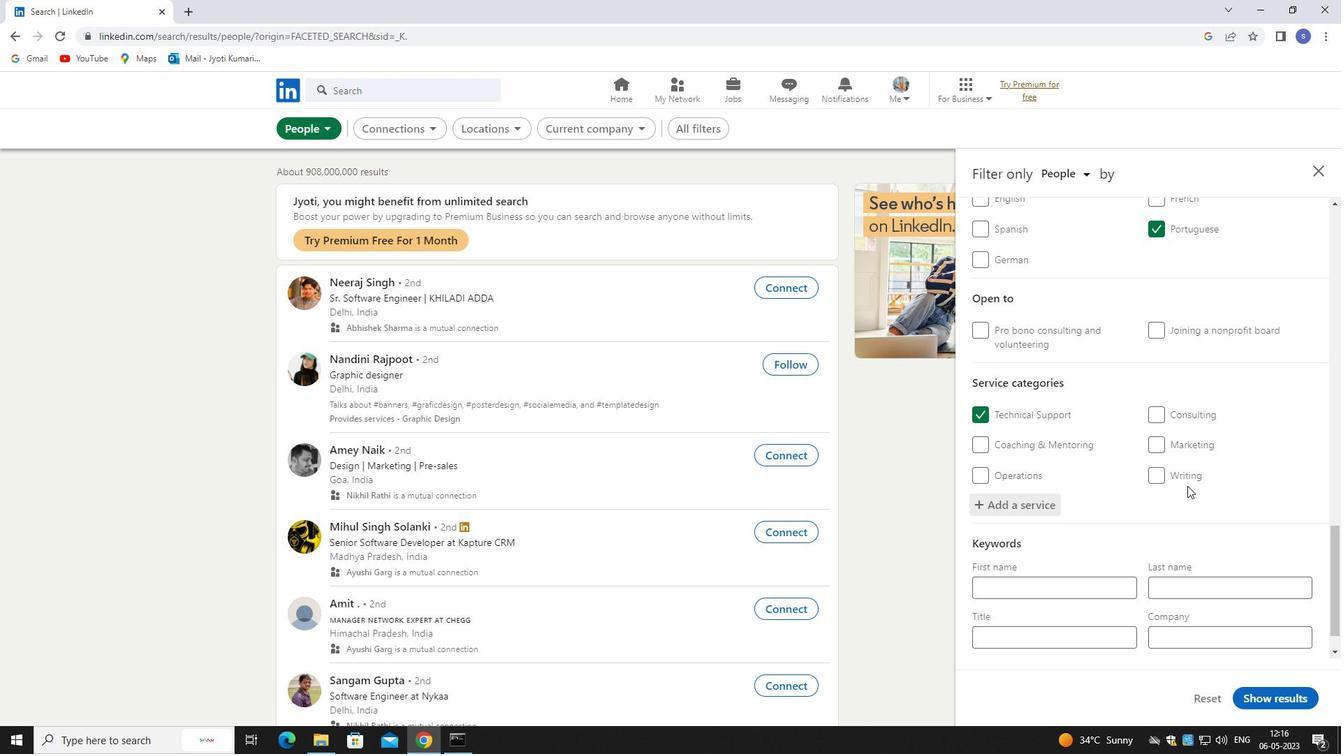 
Action: Mouse moved to (1186, 494)
Screenshot: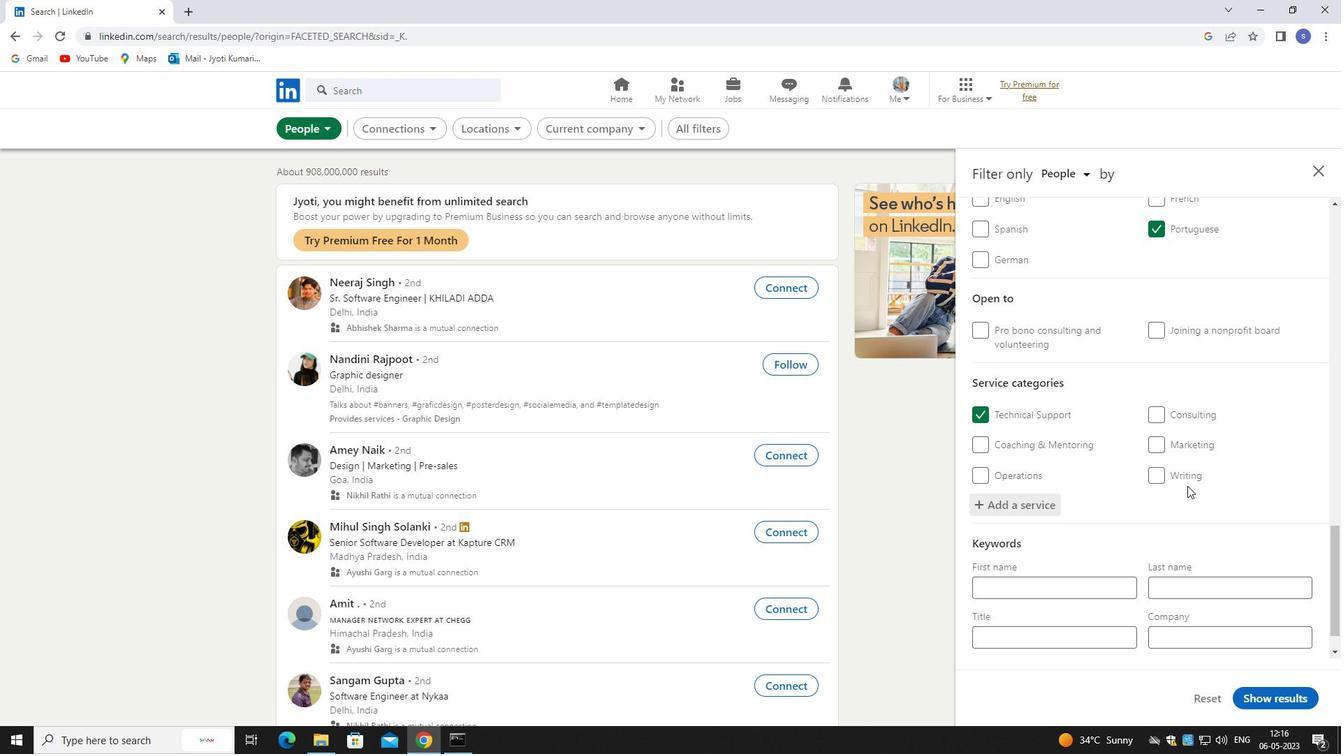 
Action: Mouse scrolled (1186, 494) with delta (0, 0)
Screenshot: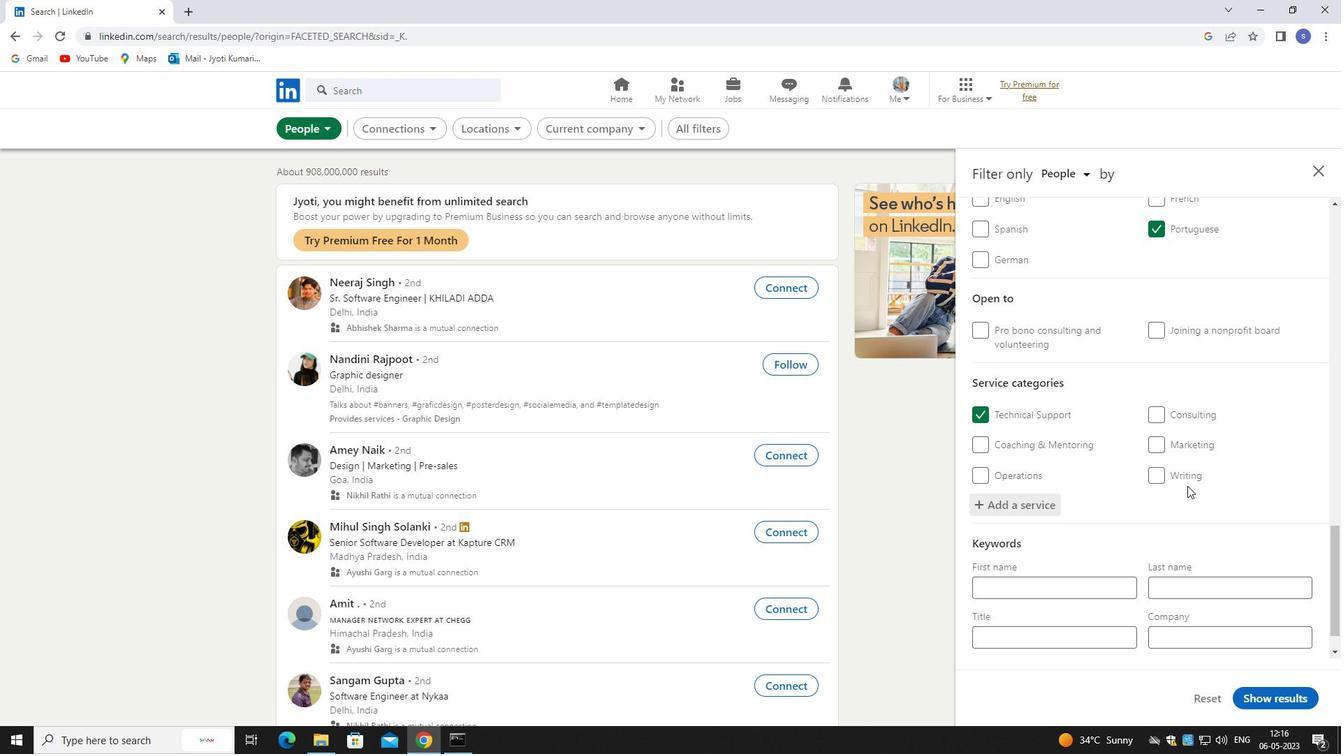 
Action: Mouse moved to (1075, 598)
Screenshot: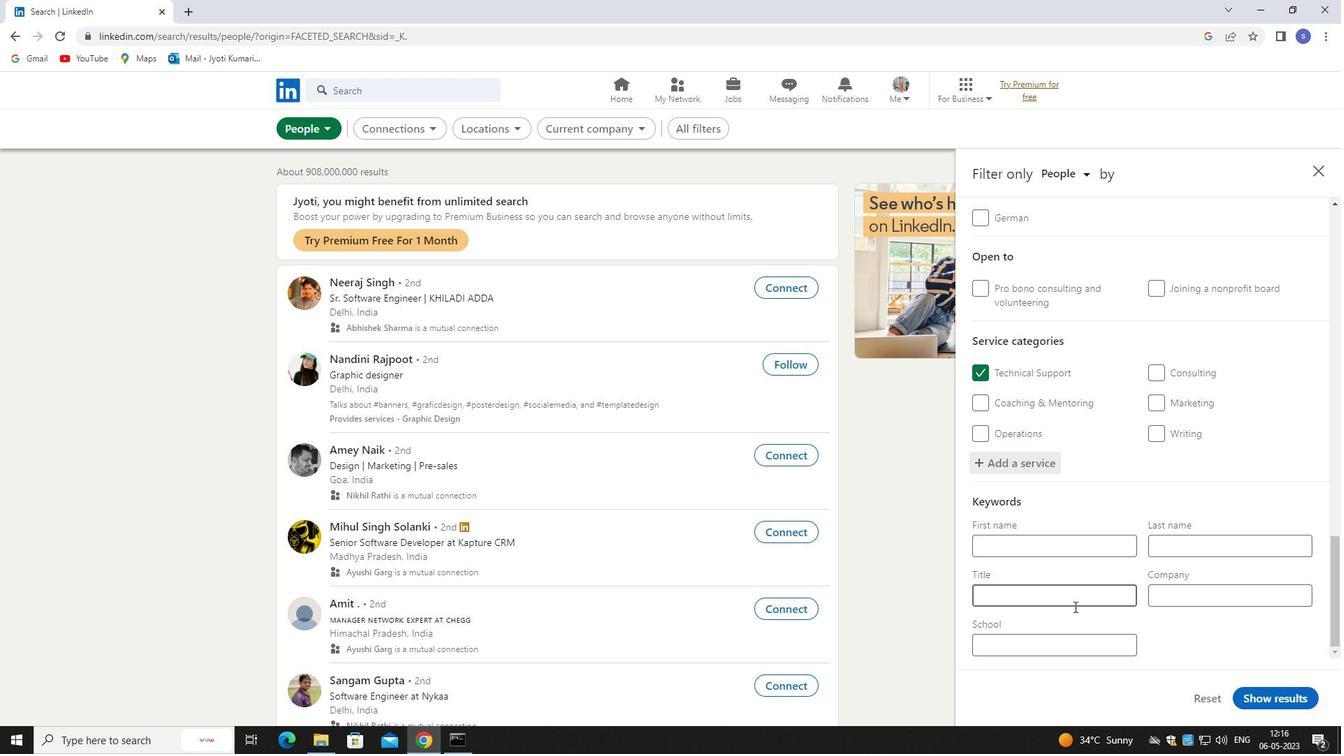 
Action: Mouse pressed left at (1075, 598)
Screenshot: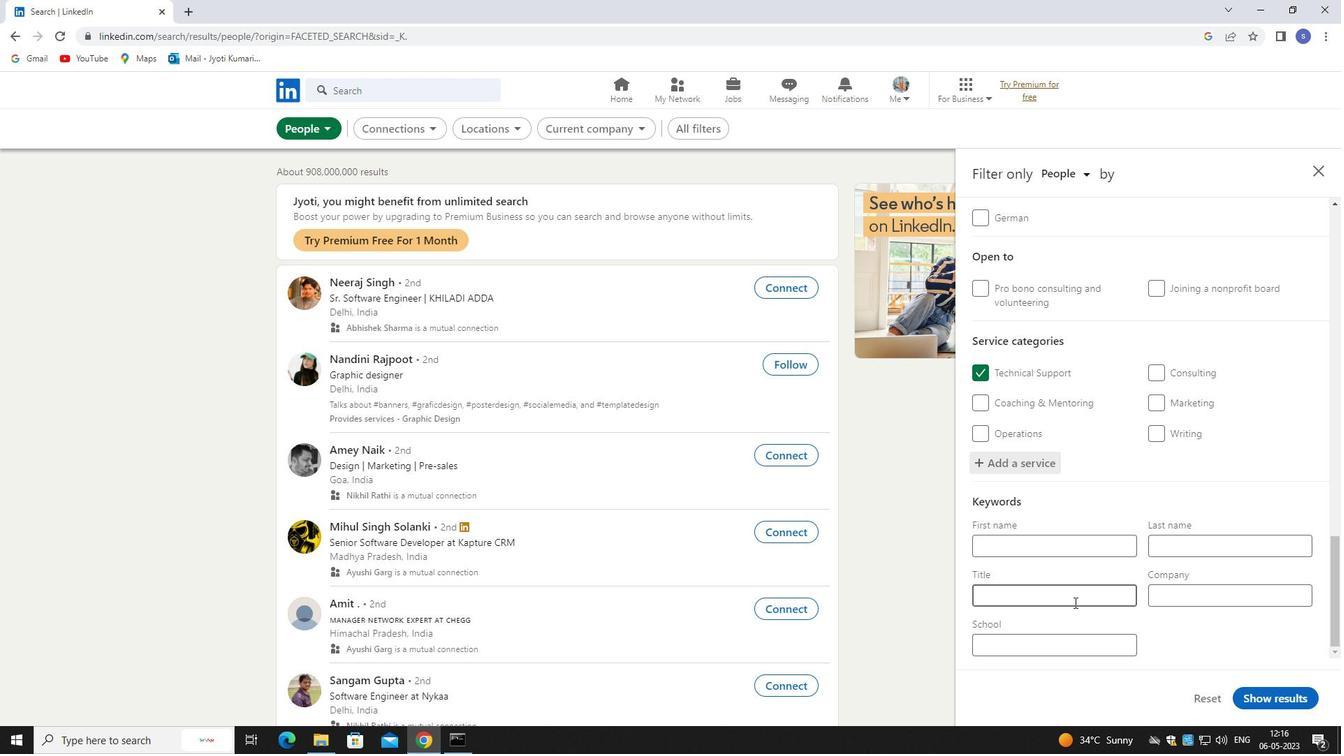 
Action: Mouse moved to (1075, 598)
Screenshot: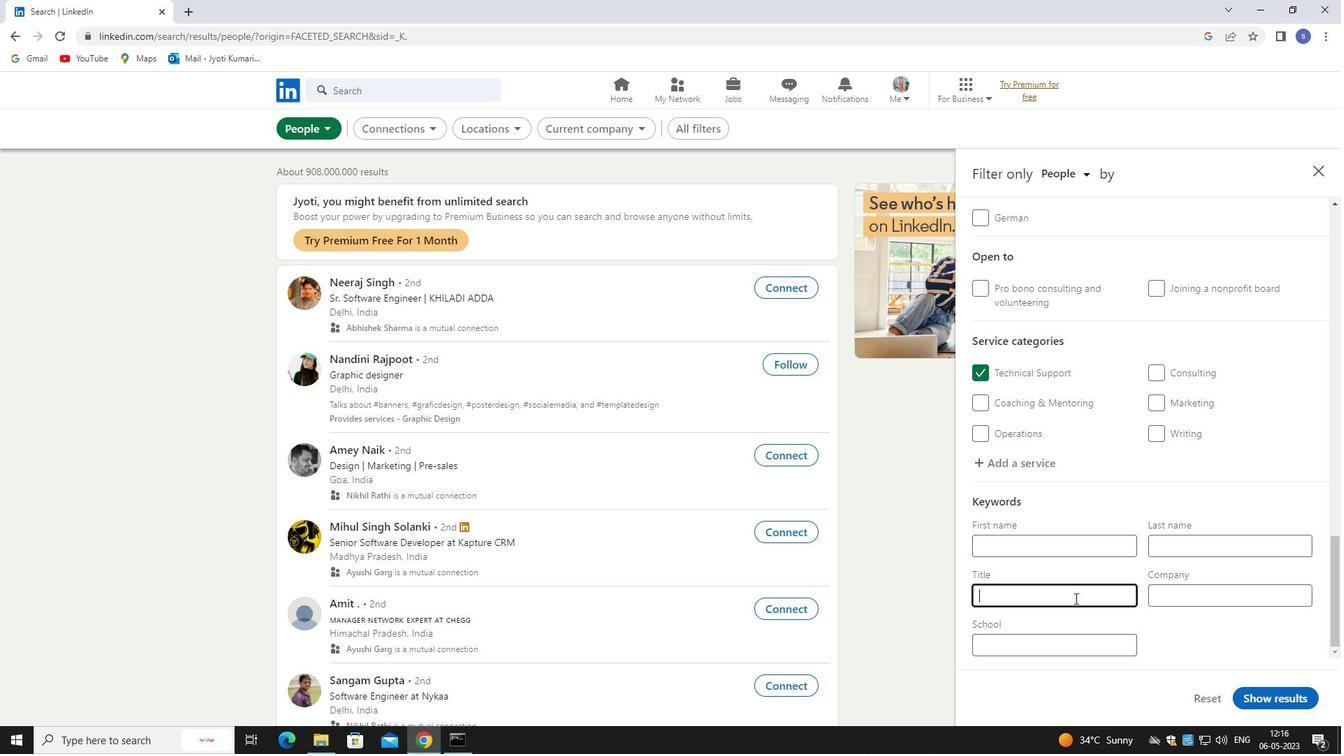
Action: Key pressed <Key.shift>CASINO<Key.space><Key.shift>HOST
Screenshot: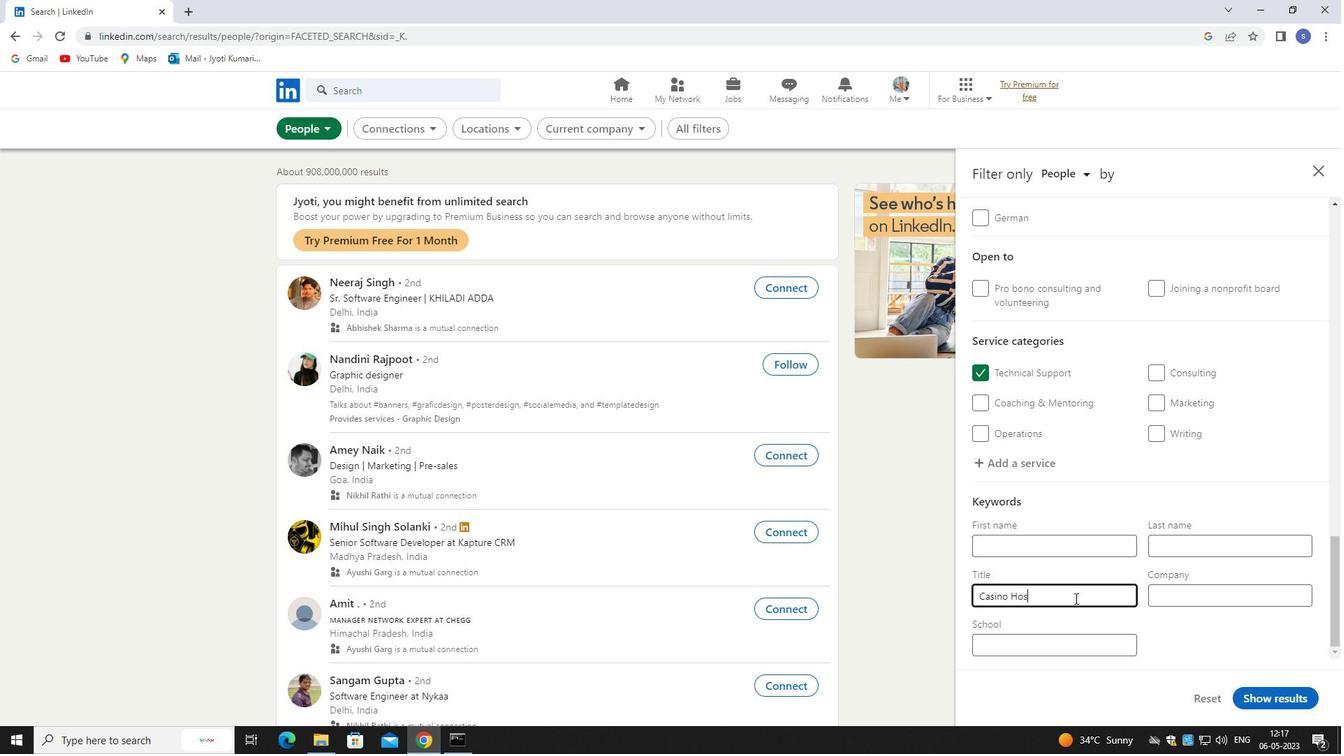 
Action: Mouse moved to (1254, 694)
Screenshot: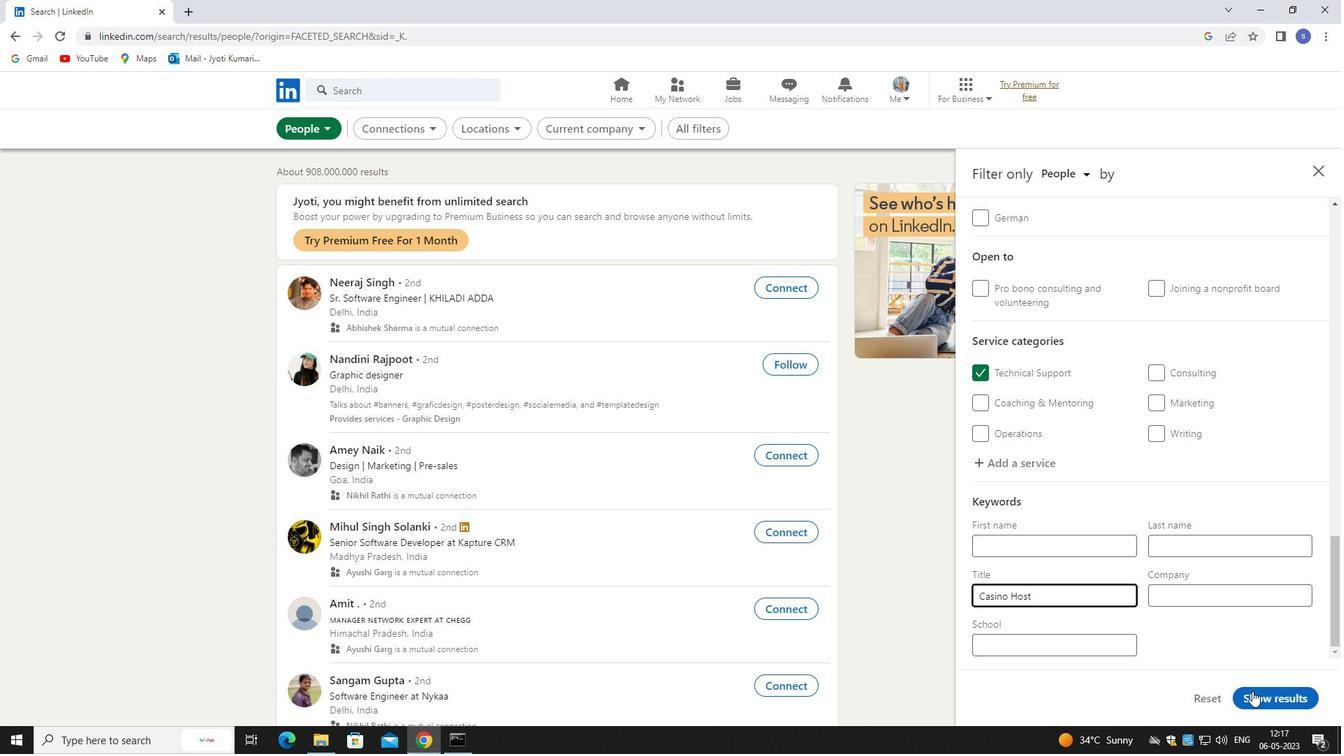 
Action: Mouse pressed left at (1254, 694)
Screenshot: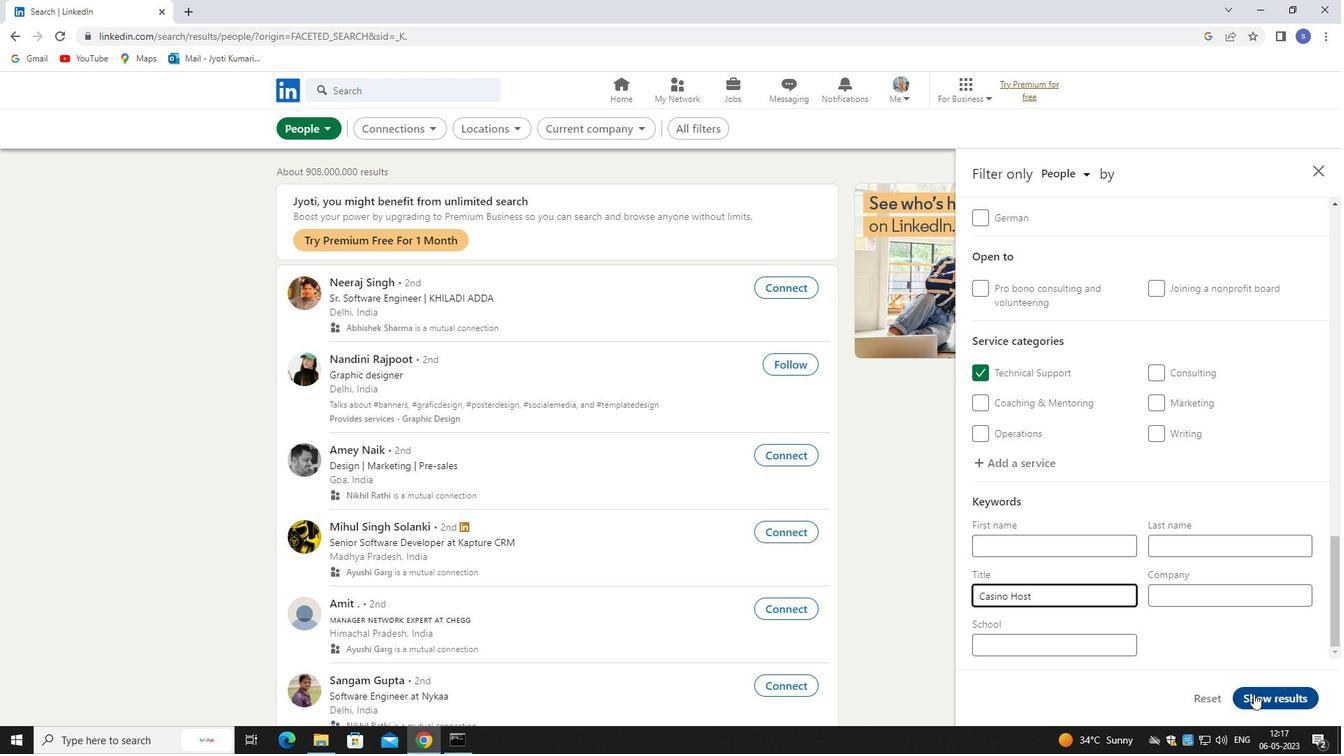 
Action: Mouse moved to (1254, 694)
Screenshot: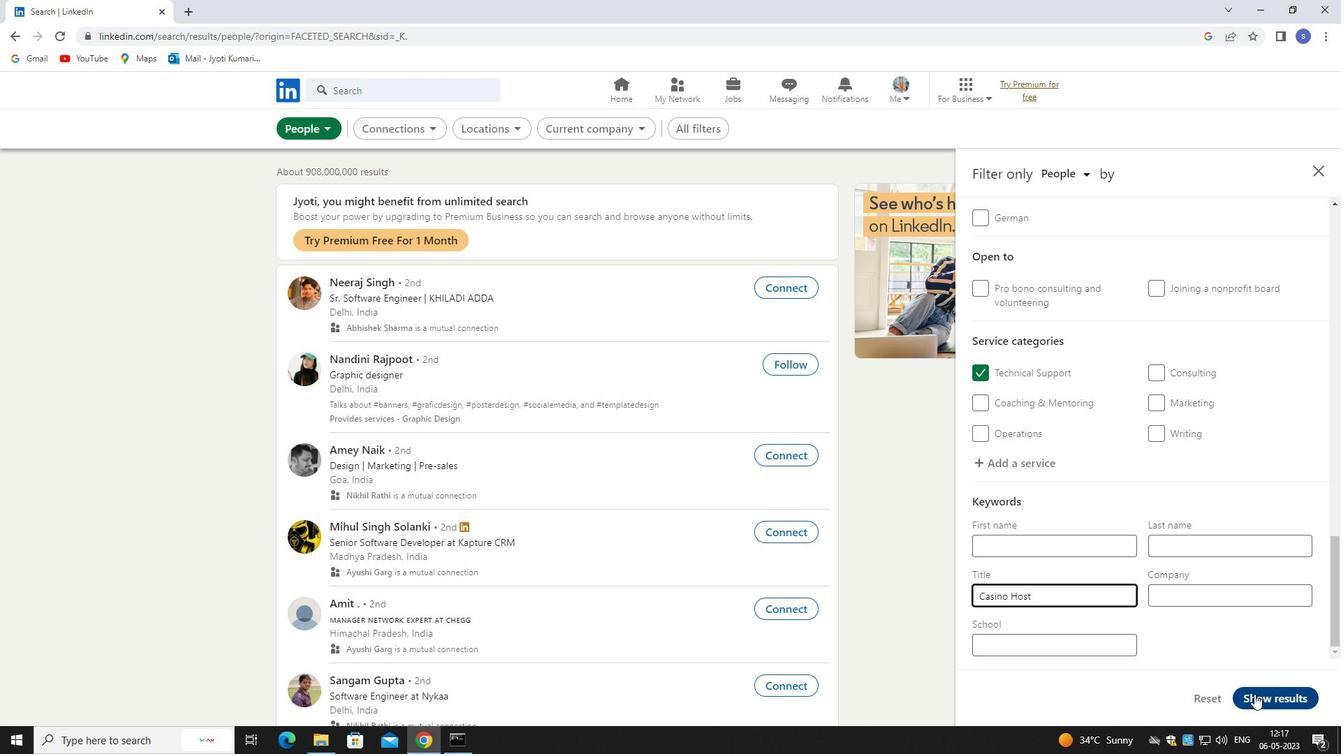 
